 Task: Find connections with filter location Valdemoro with filter topic #engineeringwith filter profile language Potuguese with filter current company UltraTech Cement with filter school SR Engineering College  with filter industry Fabricated Metal Products with filter service category Public Speaking with filter keywords title Makeup Artist
Action: Mouse moved to (549, 68)
Screenshot: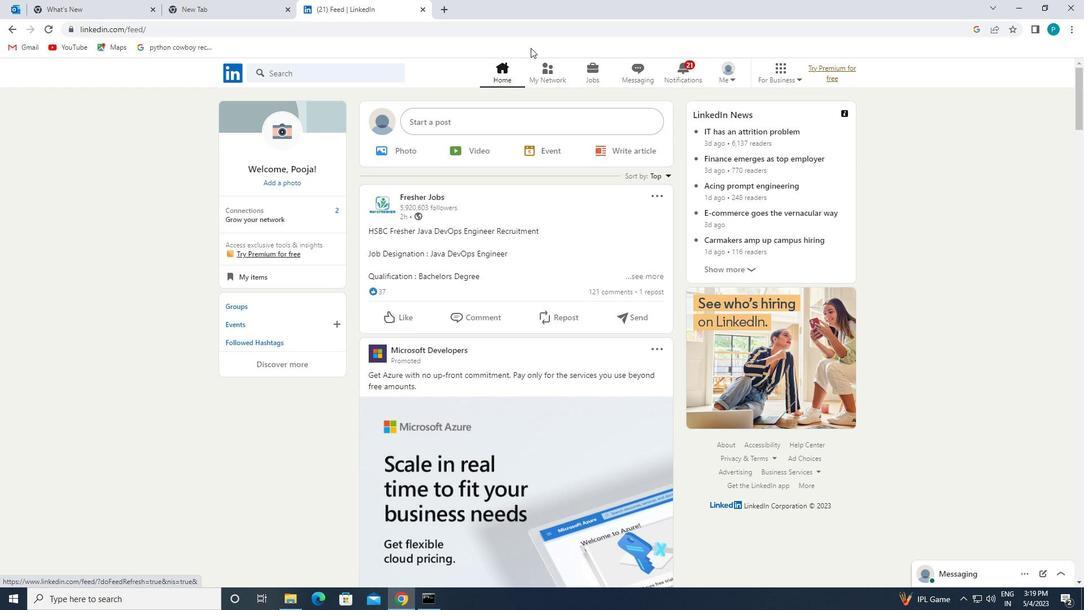 
Action: Mouse pressed left at (549, 68)
Screenshot: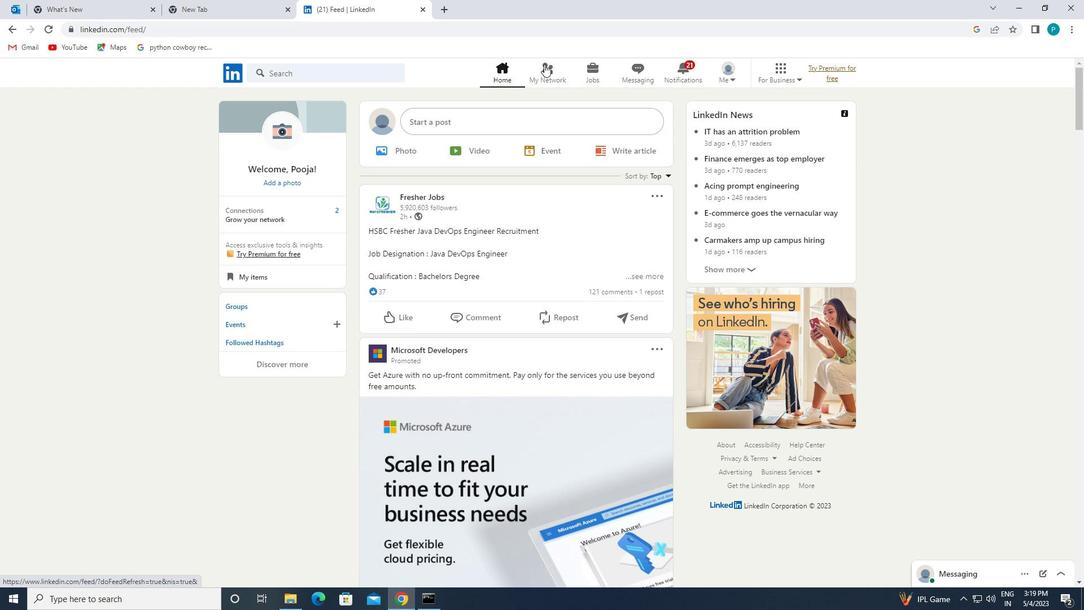 
Action: Mouse moved to (320, 137)
Screenshot: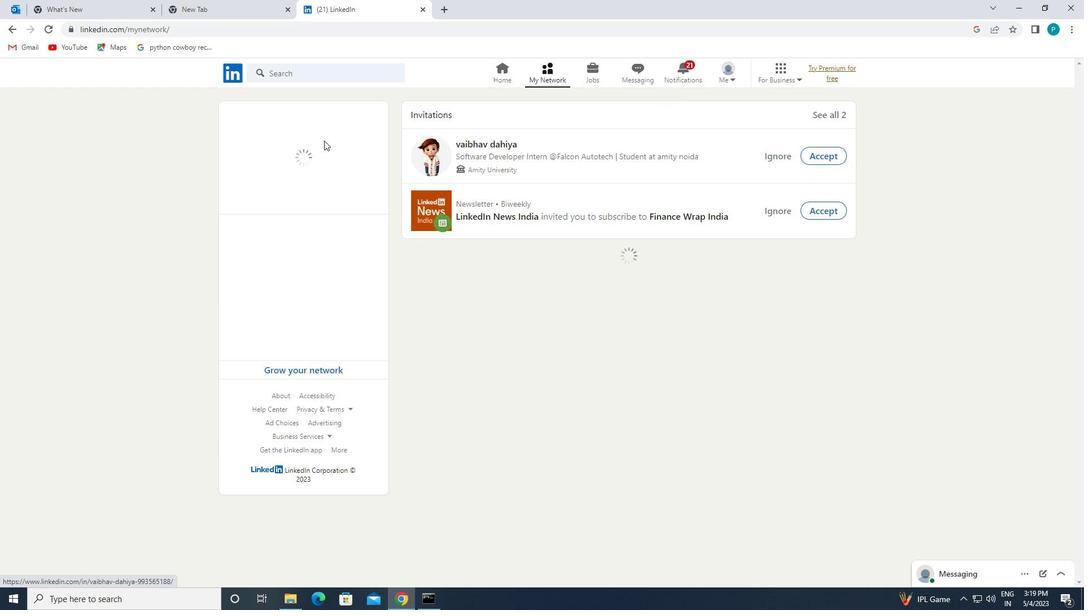 
Action: Mouse pressed left at (320, 137)
Screenshot: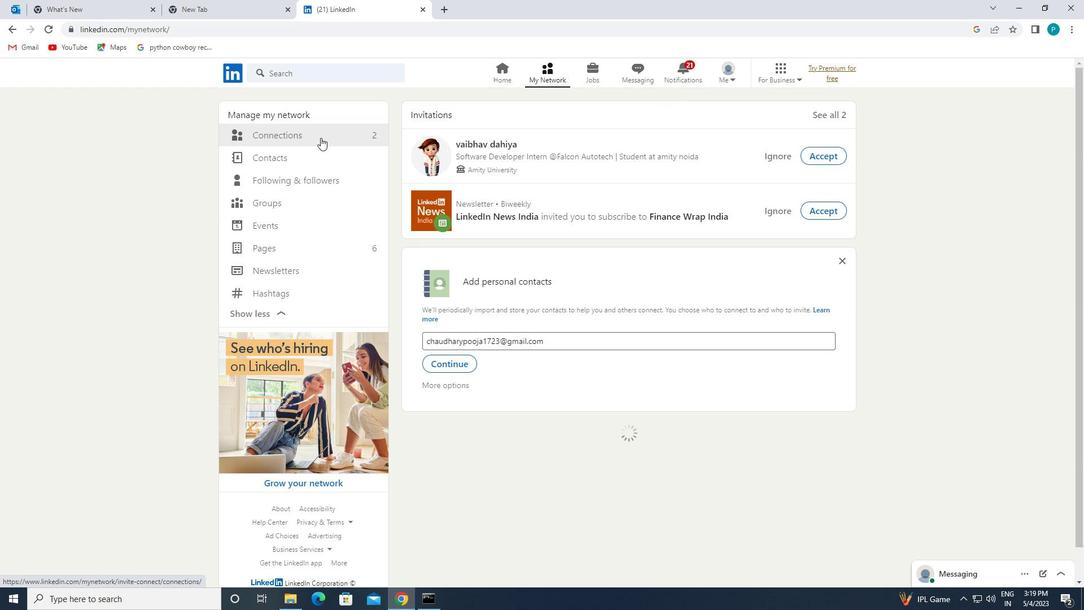 
Action: Mouse moved to (619, 132)
Screenshot: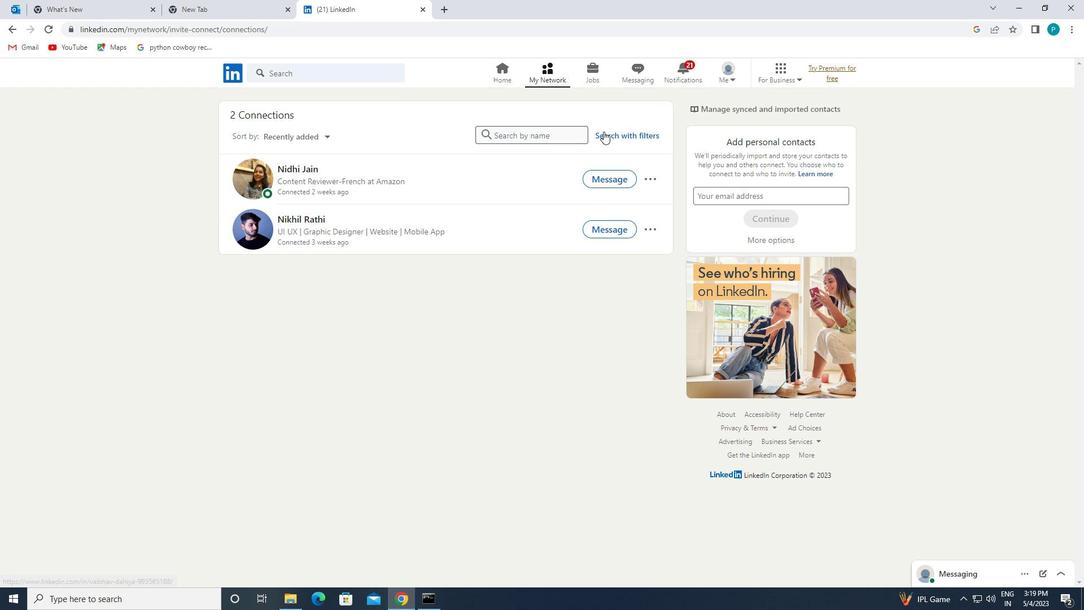 
Action: Mouse pressed left at (619, 132)
Screenshot: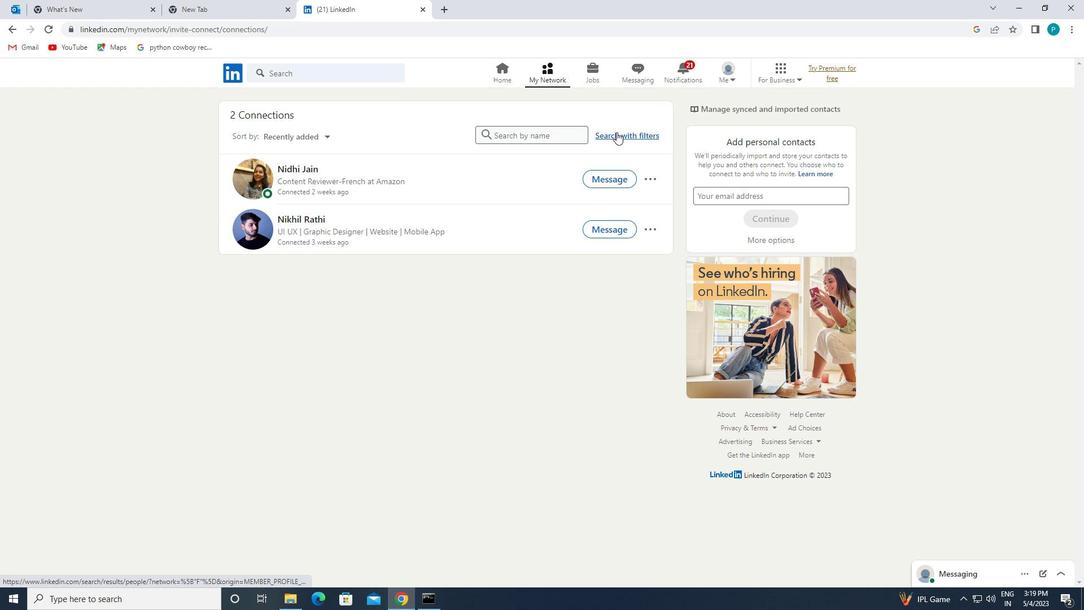 
Action: Mouse moved to (585, 105)
Screenshot: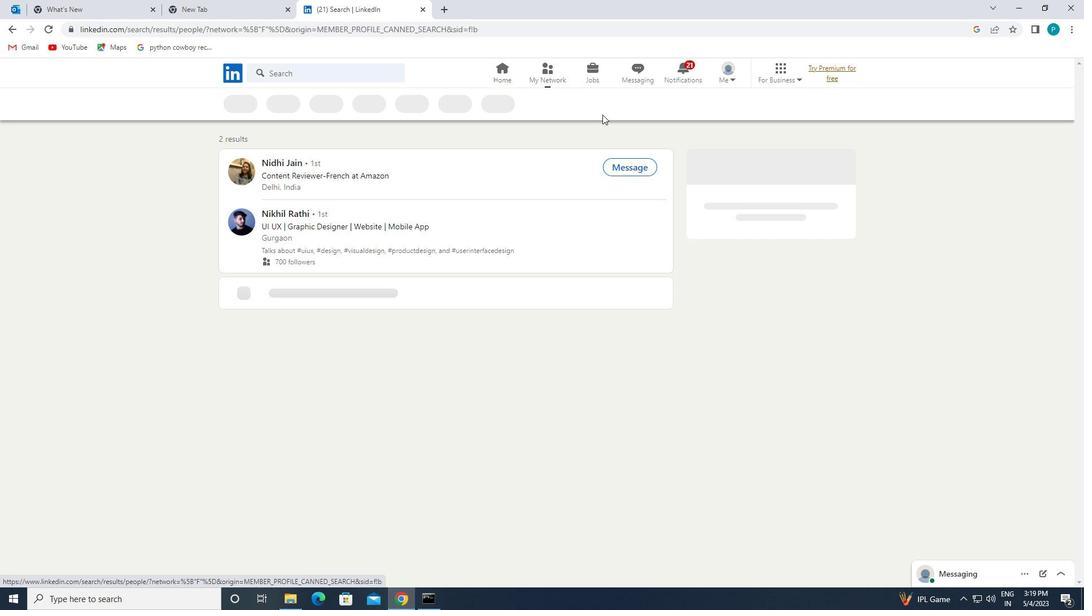 
Action: Mouse pressed left at (585, 105)
Screenshot: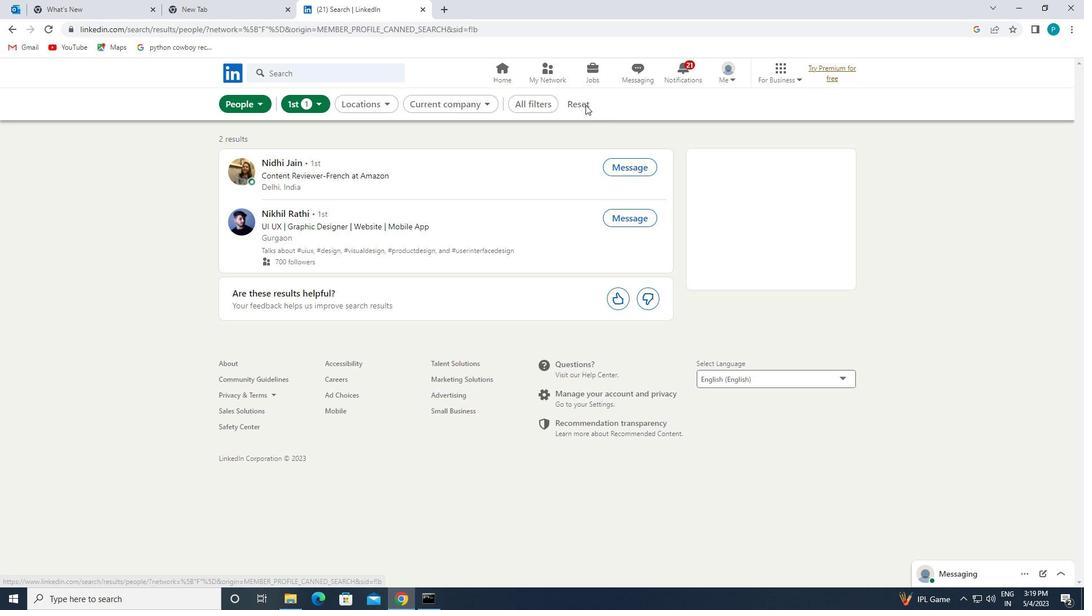 
Action: Mouse moved to (574, 101)
Screenshot: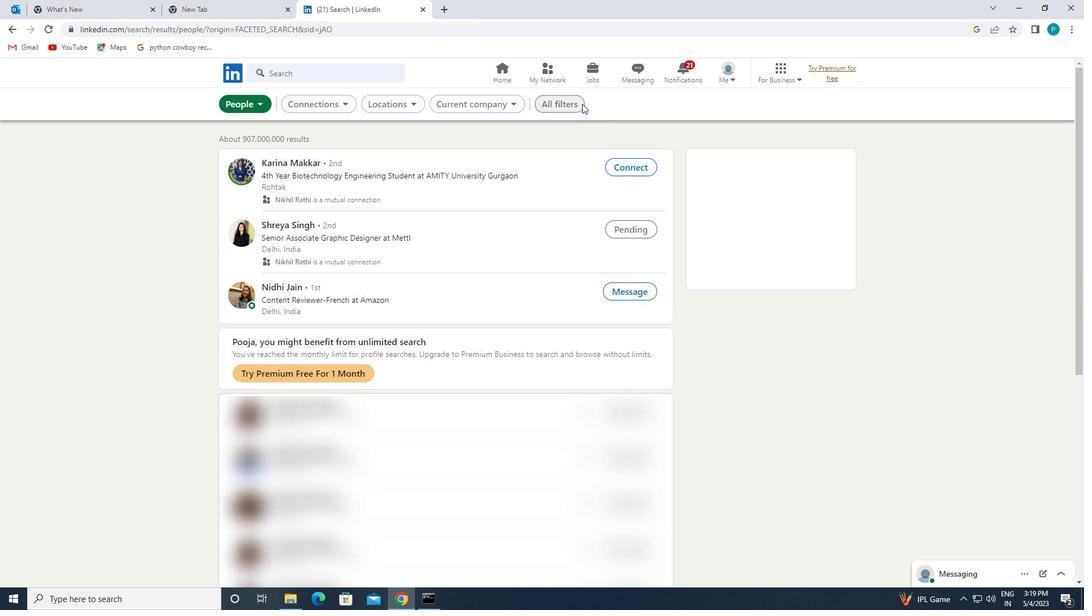 
Action: Mouse pressed left at (574, 101)
Screenshot: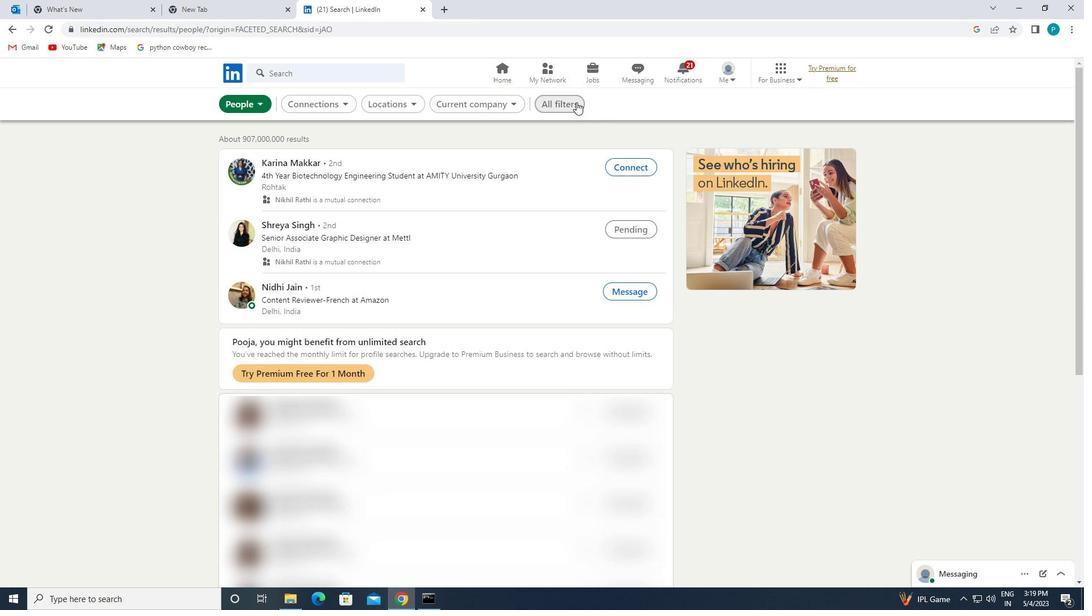 
Action: Mouse moved to (940, 258)
Screenshot: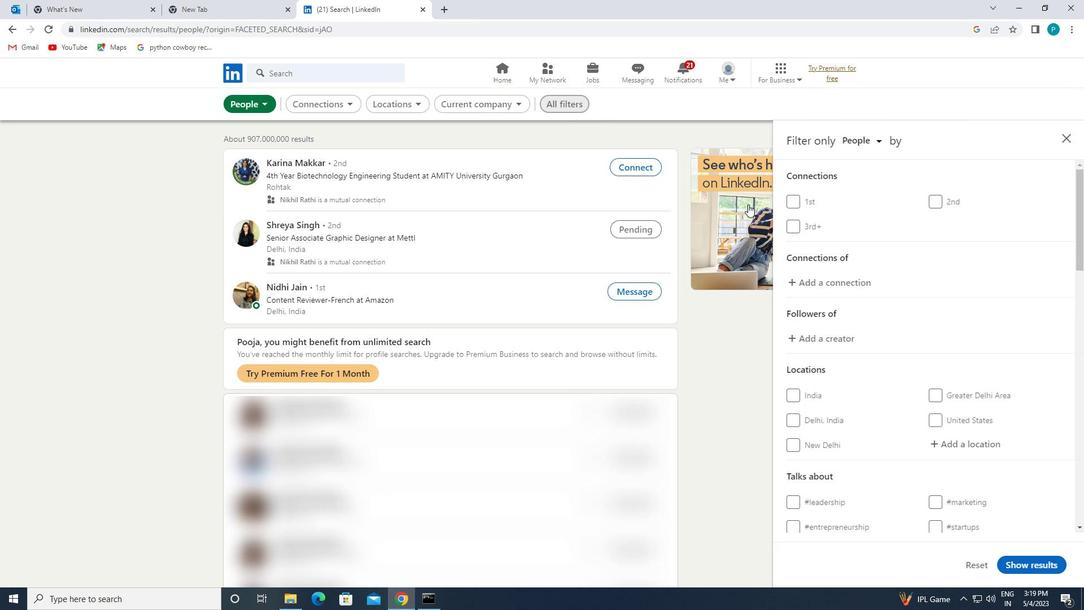
Action: Mouse scrolled (940, 258) with delta (0, 0)
Screenshot: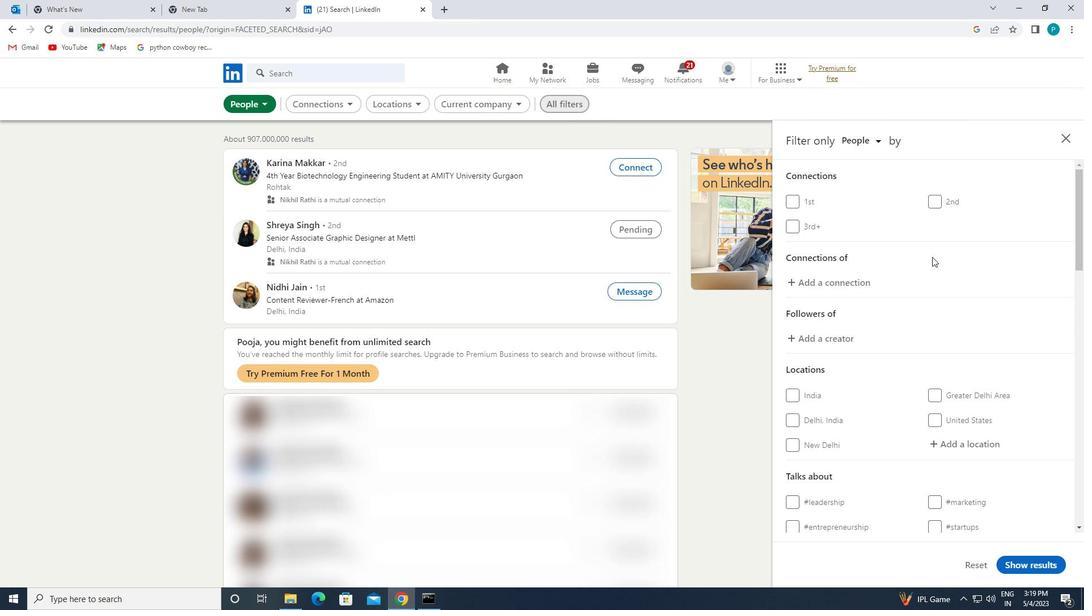 
Action: Mouse scrolled (940, 258) with delta (0, 0)
Screenshot: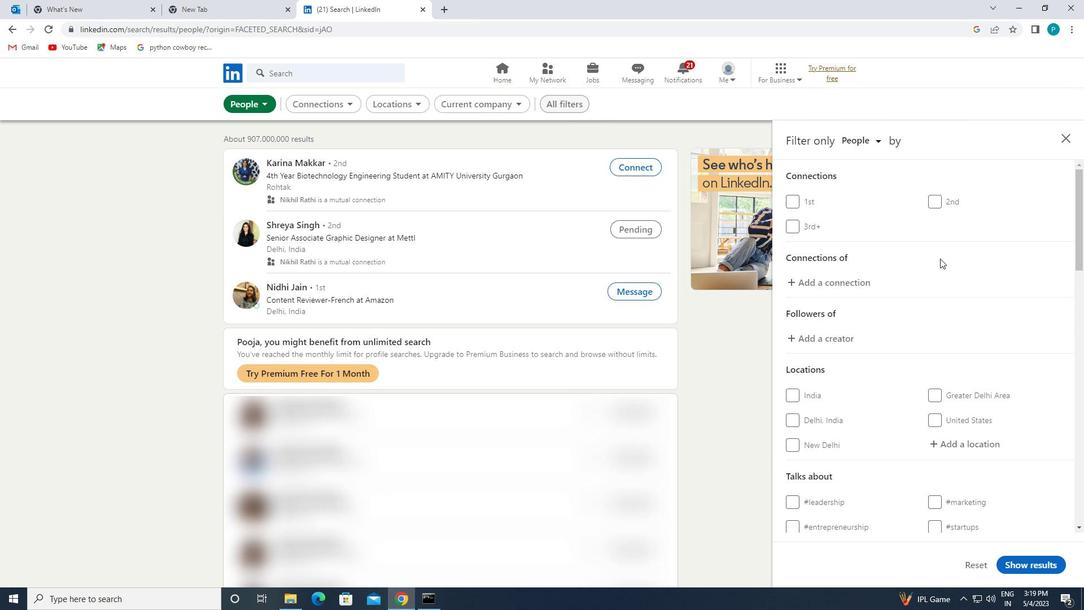 
Action: Mouse moved to (969, 333)
Screenshot: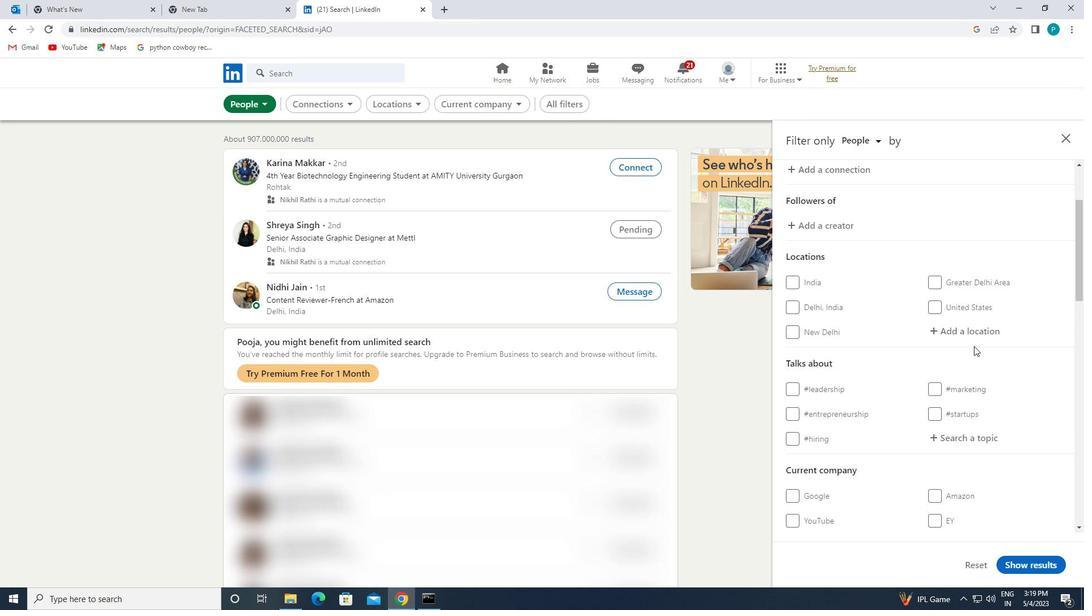 
Action: Mouse pressed left at (969, 333)
Screenshot: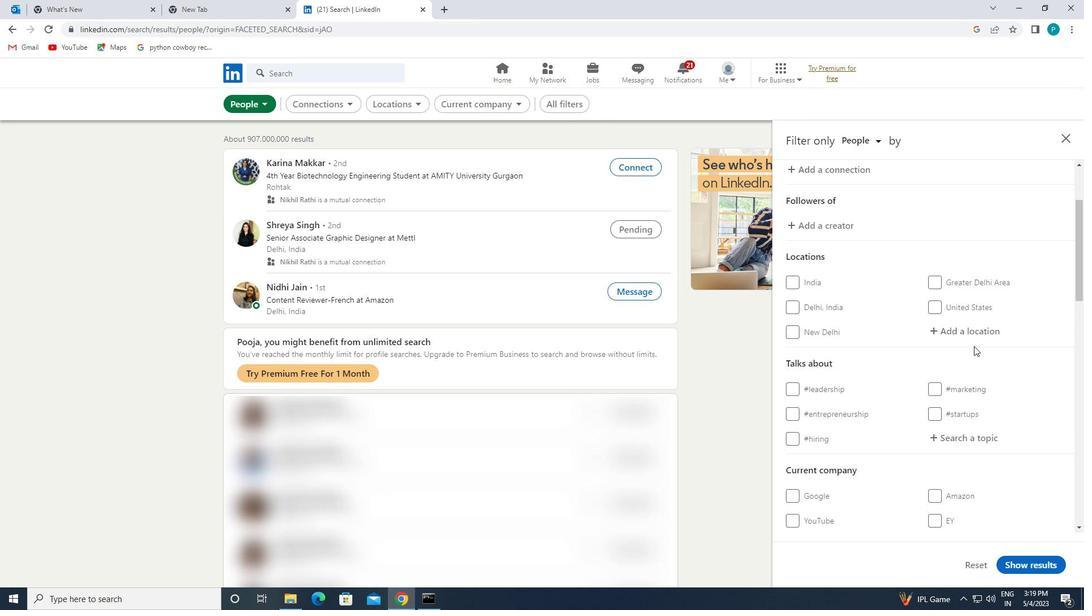 
Action: Mouse moved to (962, 328)
Screenshot: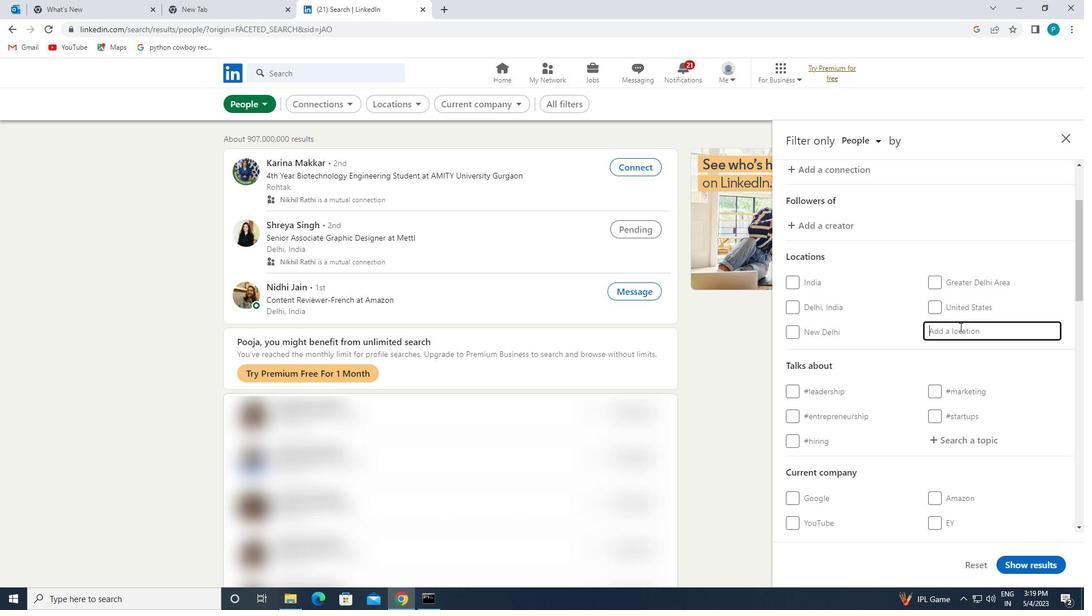 
Action: Key pressed <Key.caps_lock>v<Key.caps_lock>aldemoro
Screenshot: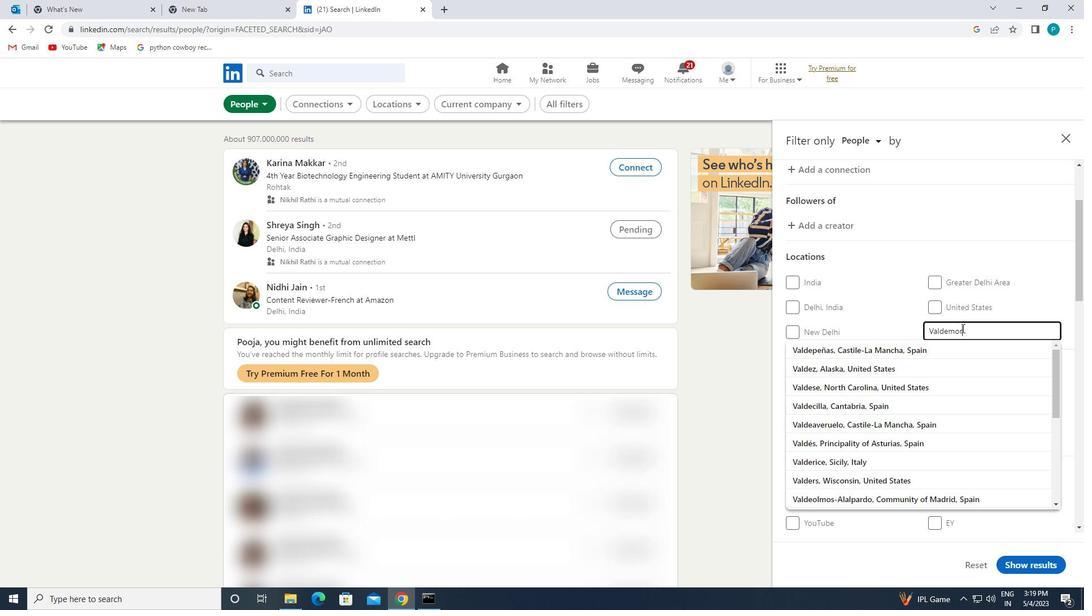 
Action: Mouse moved to (915, 348)
Screenshot: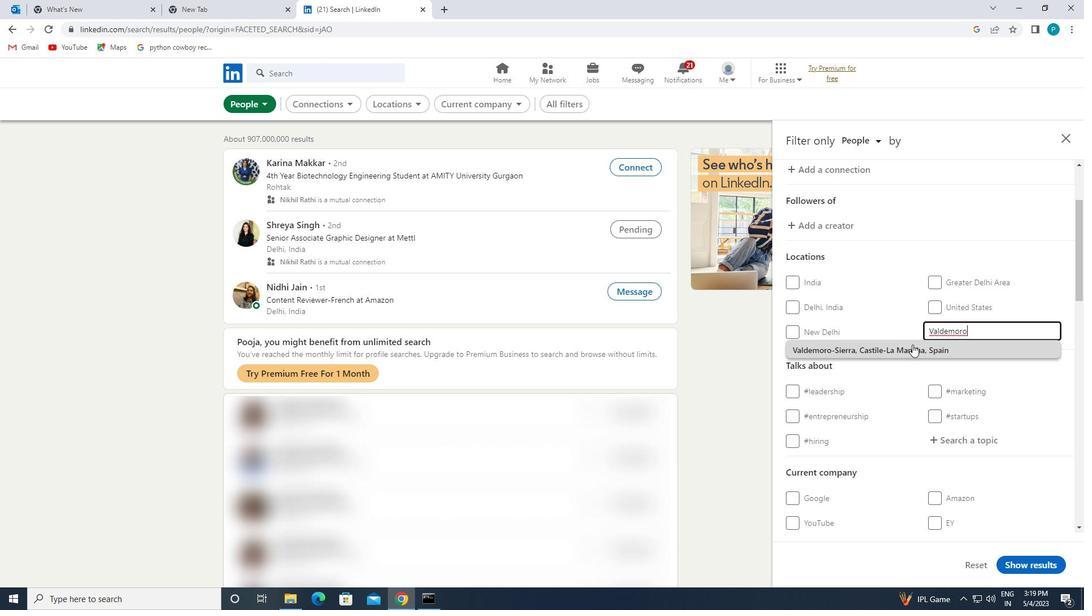 
Action: Mouse pressed left at (915, 348)
Screenshot: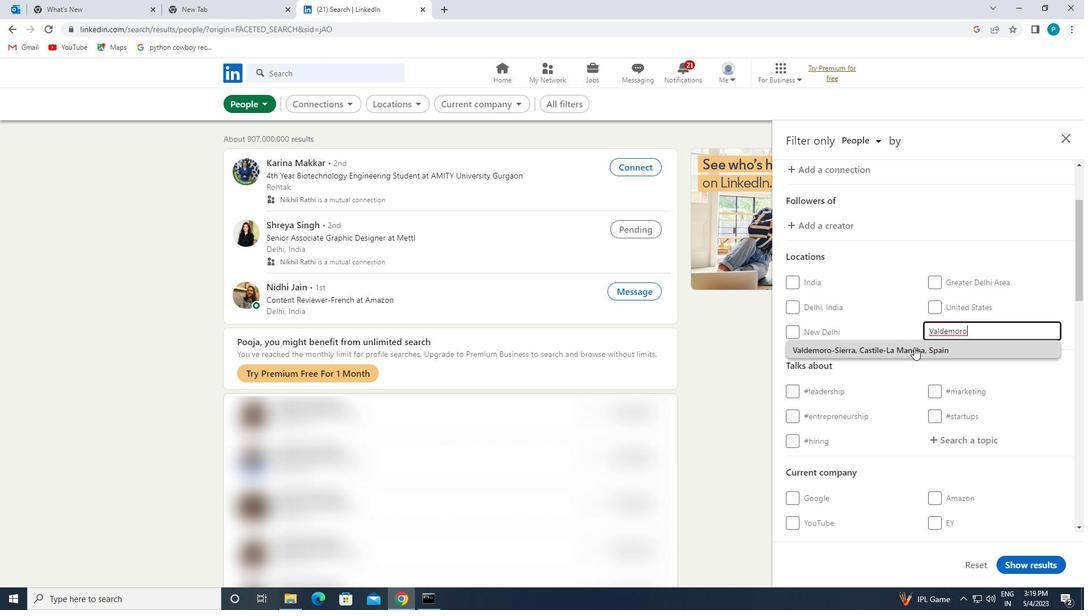 
Action: Mouse moved to (948, 368)
Screenshot: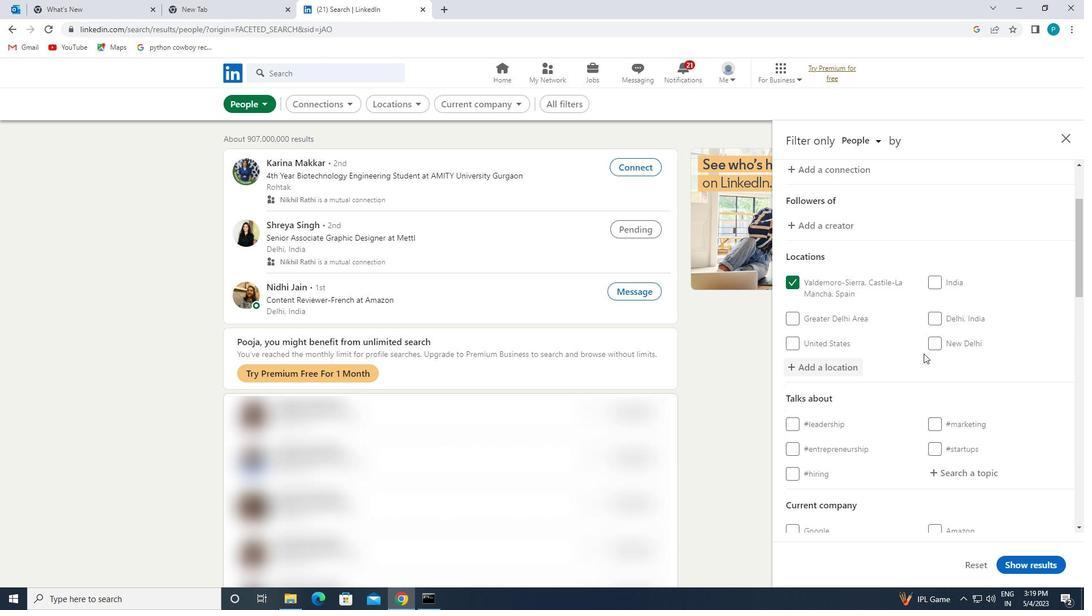 
Action: Mouse scrolled (948, 368) with delta (0, 0)
Screenshot: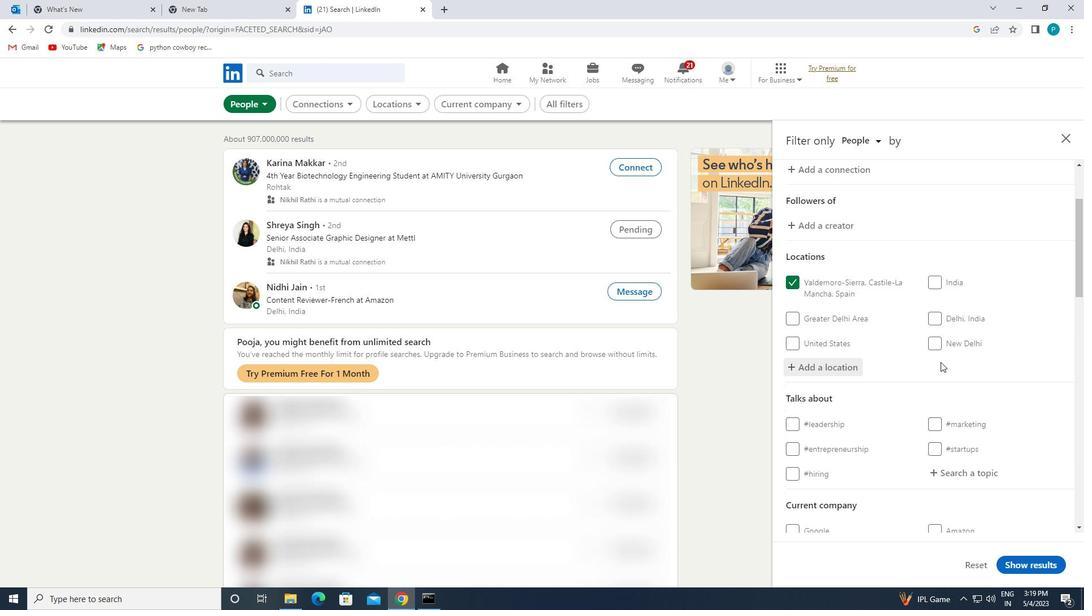 
Action: Mouse scrolled (948, 368) with delta (0, 0)
Screenshot: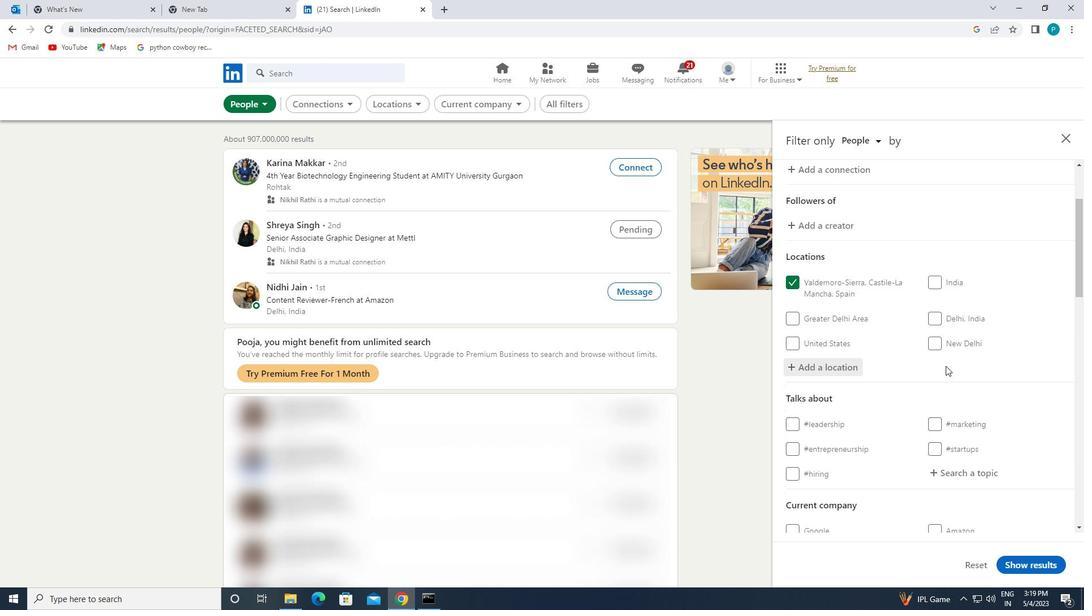 
Action: Mouse moved to (950, 358)
Screenshot: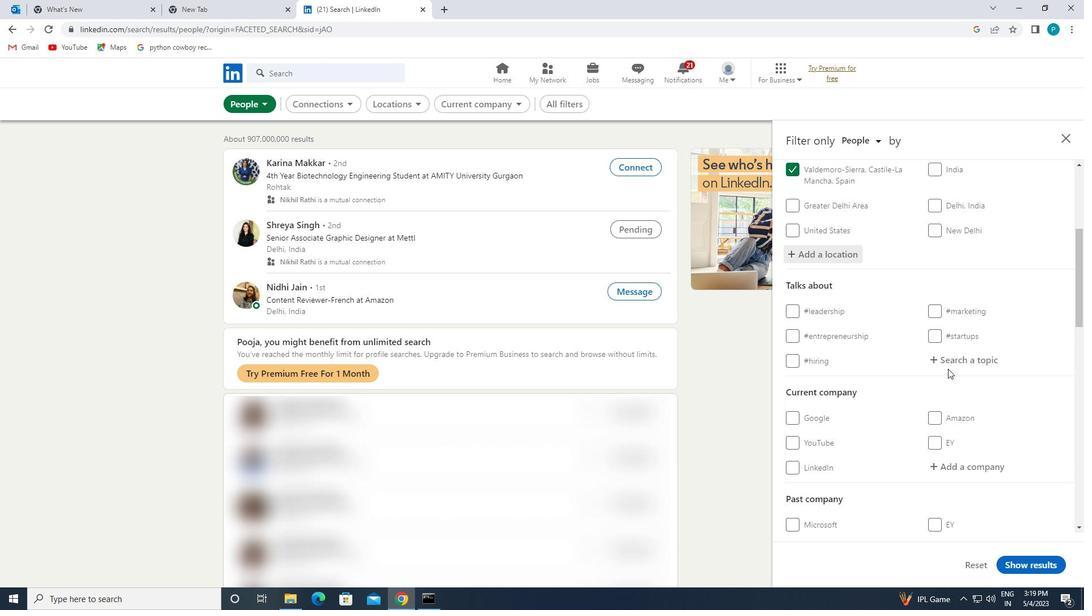
Action: Mouse pressed left at (950, 358)
Screenshot: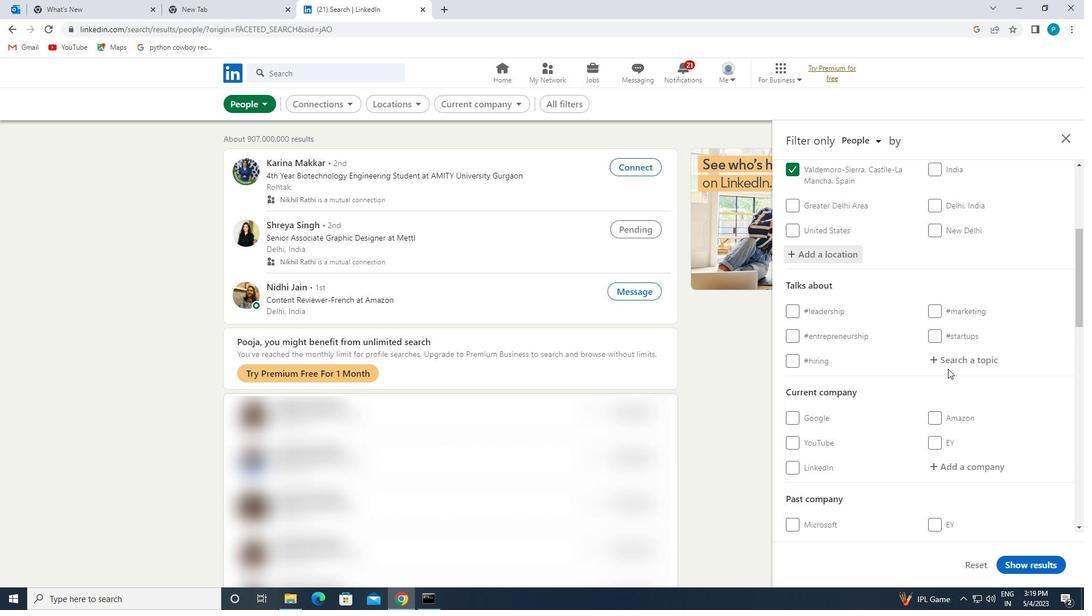 
Action: Mouse moved to (951, 358)
Screenshot: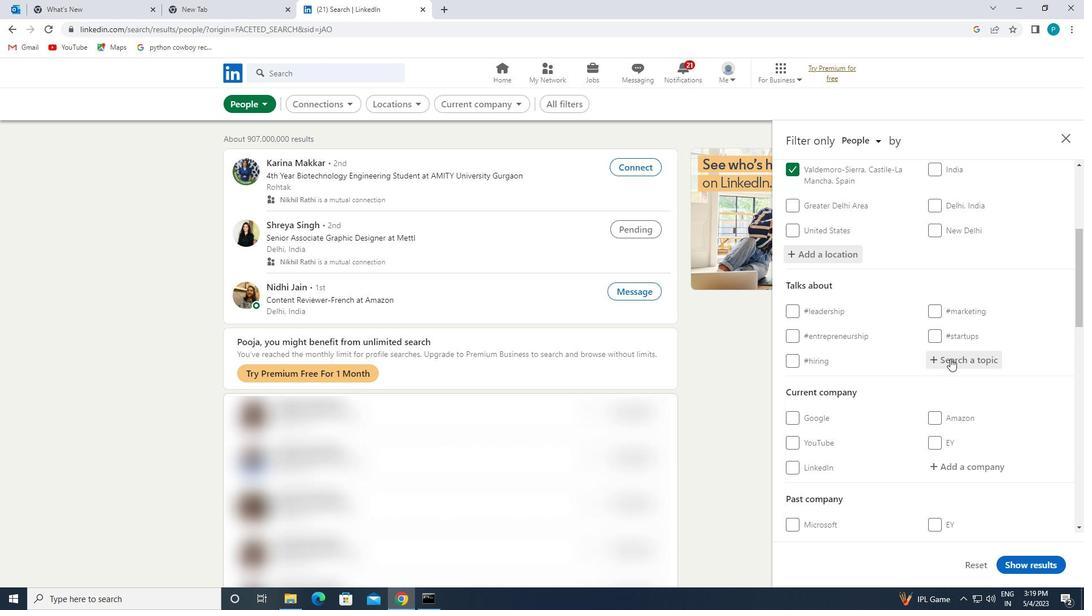 
Action: Key pressed <Key.shift>#<Key.caps_lock>E<Key.caps_lock><Key.backspace>ENGINEERING
Screenshot: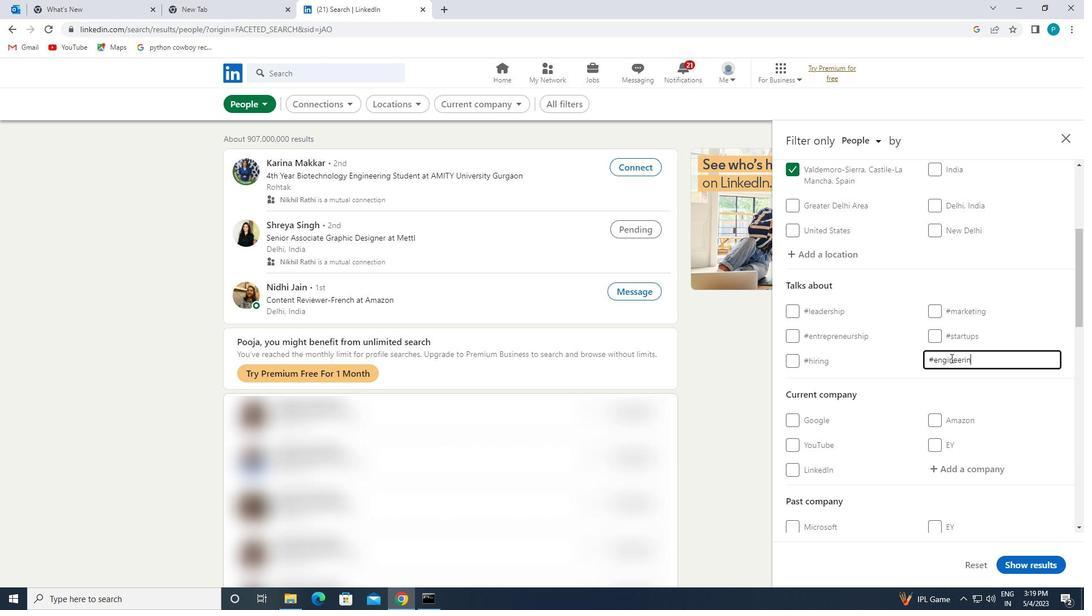 
Action: Mouse moved to (936, 392)
Screenshot: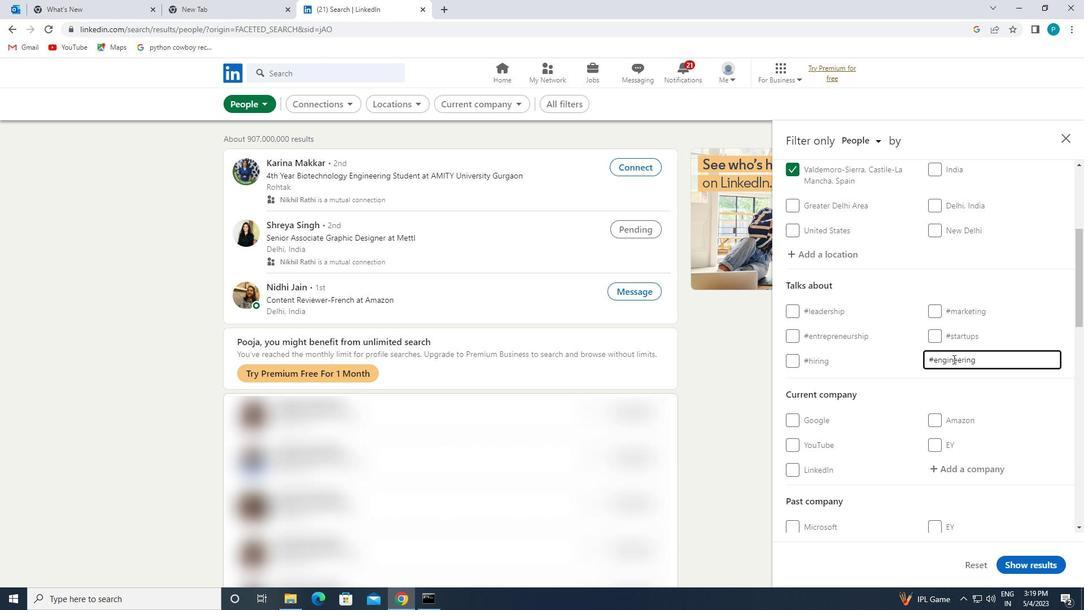 
Action: Mouse scrolled (936, 391) with delta (0, 0)
Screenshot: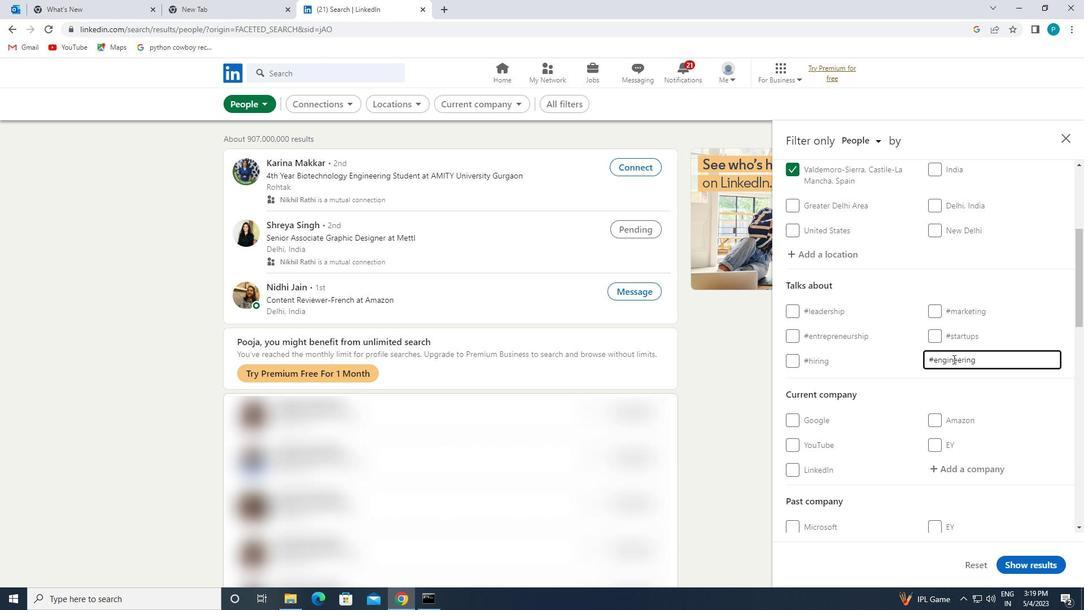 
Action: Mouse scrolled (936, 391) with delta (0, 0)
Screenshot: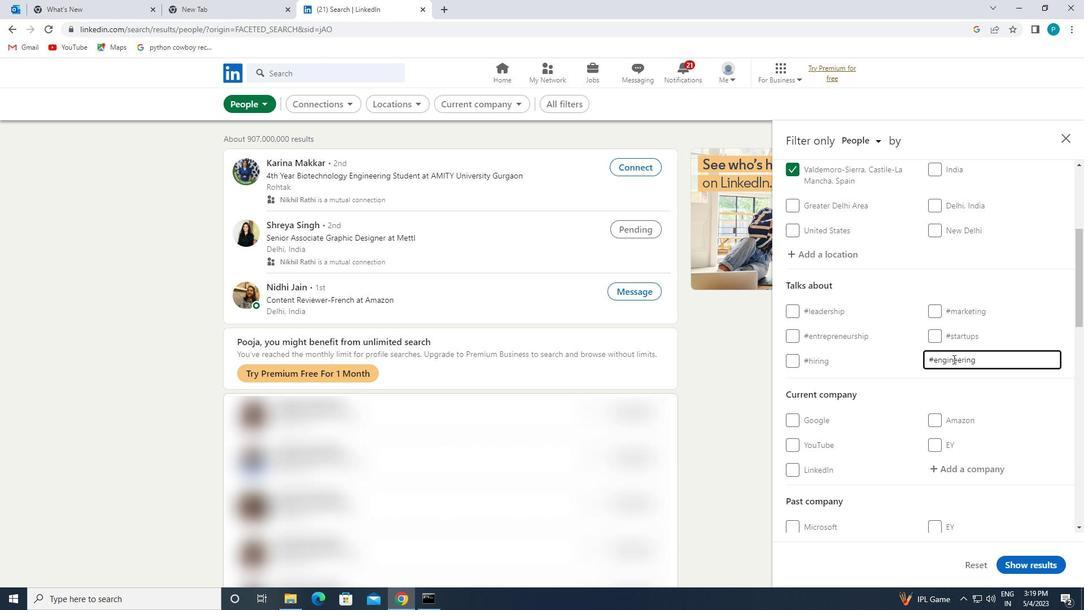 
Action: Mouse scrolled (936, 391) with delta (0, 0)
Screenshot: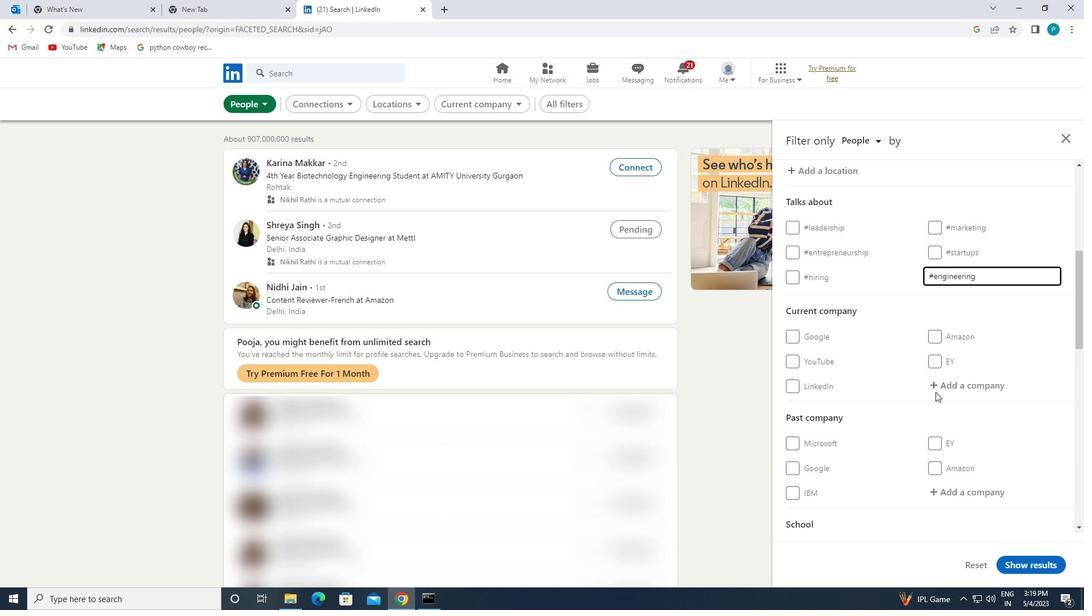 
Action: Mouse scrolled (936, 391) with delta (0, 0)
Screenshot: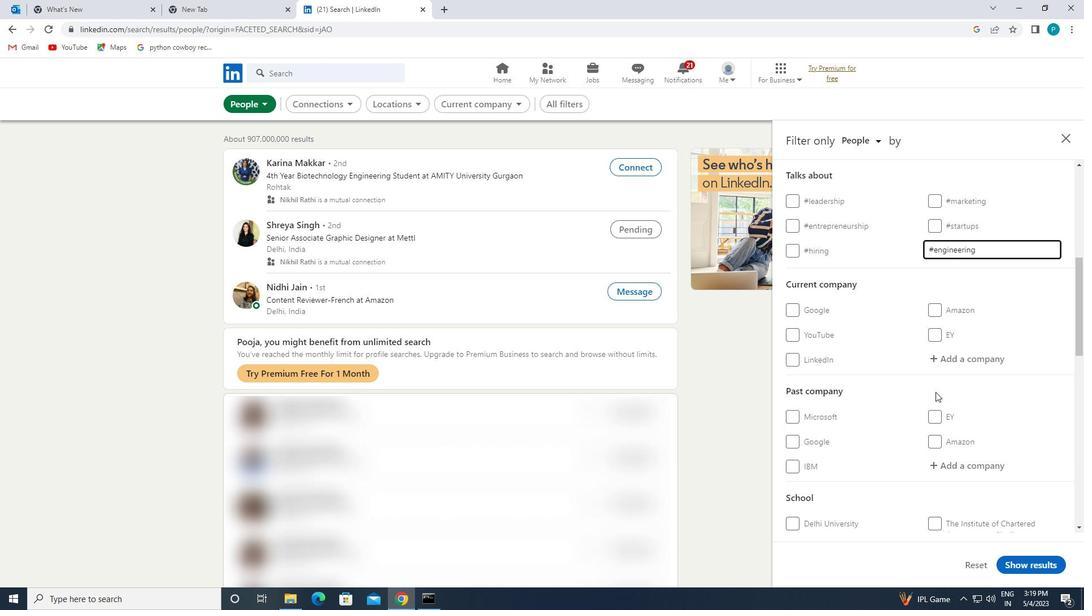 
Action: Mouse scrolled (936, 391) with delta (0, 0)
Screenshot: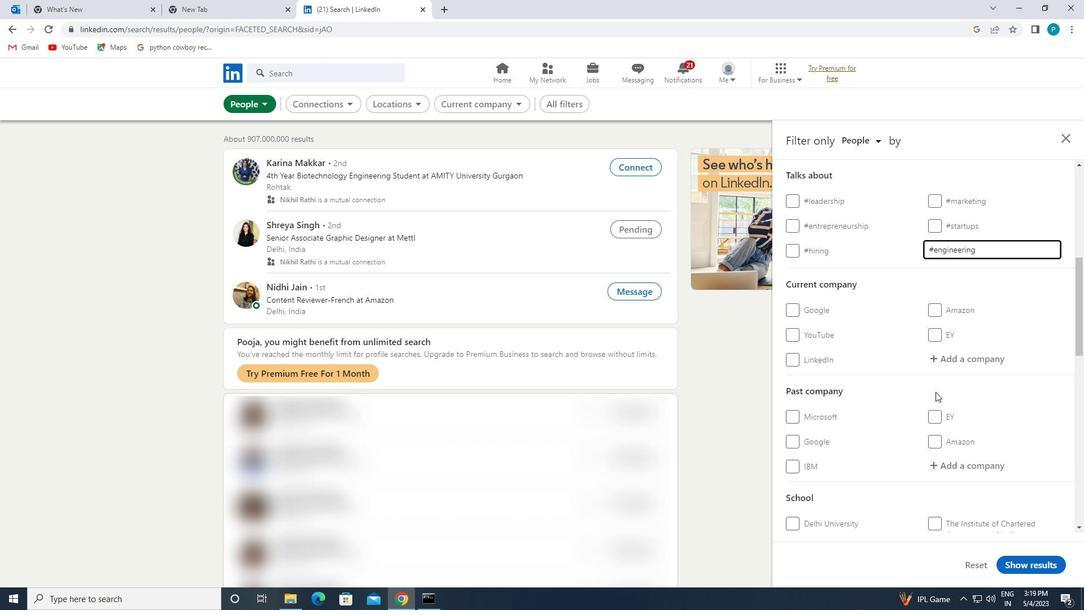
Action: Mouse moved to (940, 434)
Screenshot: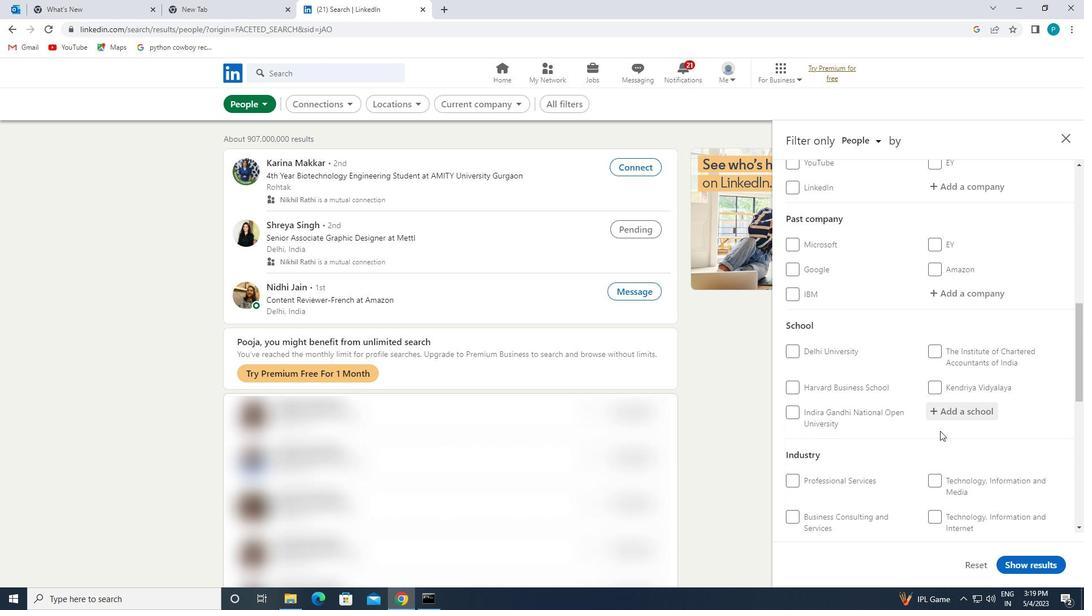 
Action: Mouse scrolled (940, 433) with delta (0, 0)
Screenshot: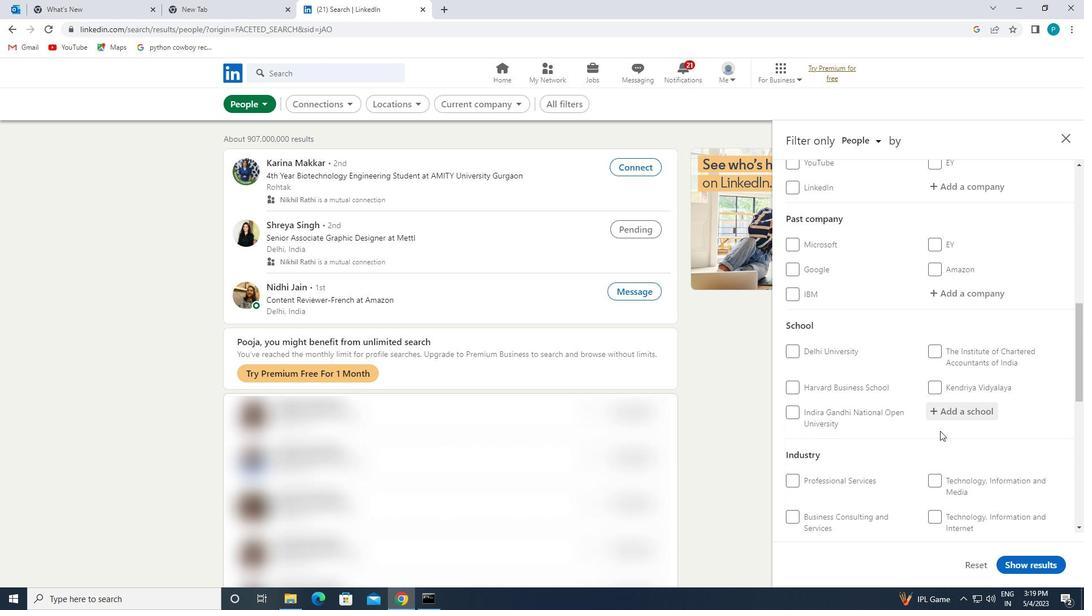 
Action: Mouse scrolled (940, 433) with delta (0, 0)
Screenshot: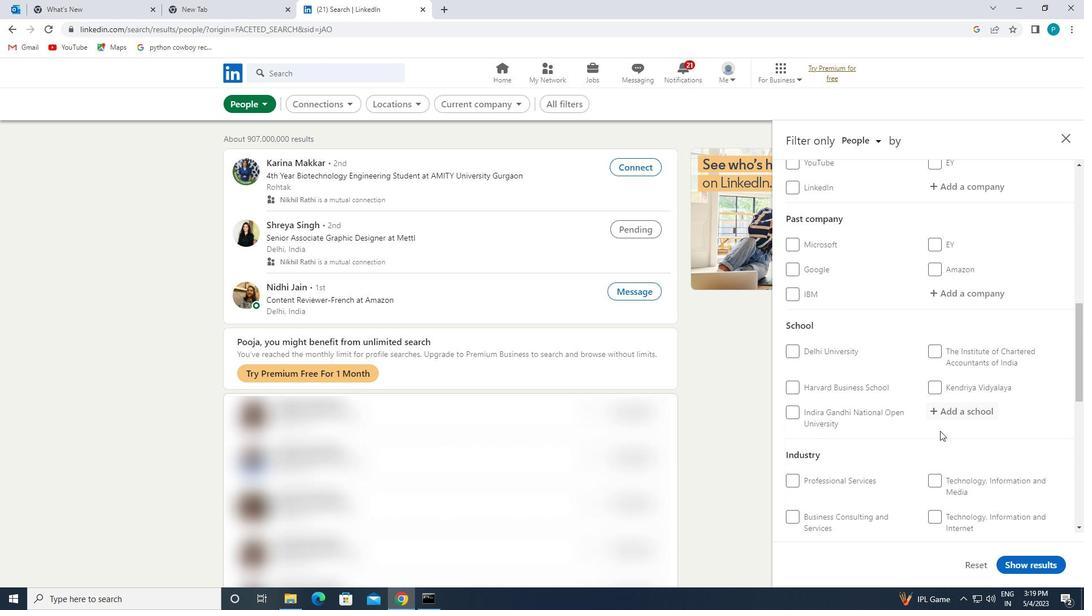 
Action: Mouse moved to (943, 453)
Screenshot: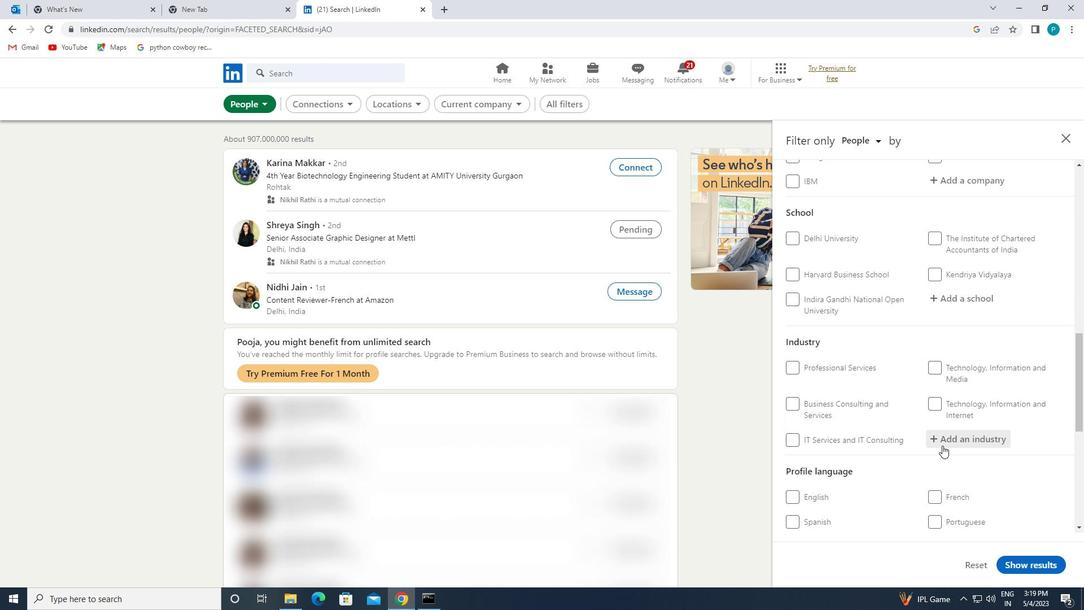 
Action: Mouse scrolled (943, 453) with delta (0, 0)
Screenshot: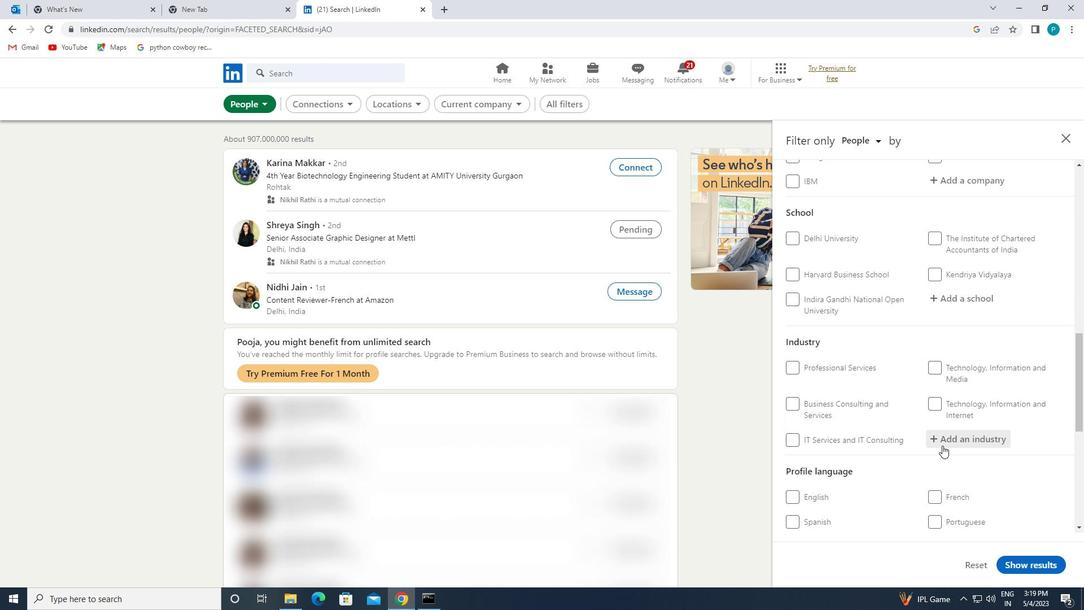 
Action: Mouse moved to (943, 454)
Screenshot: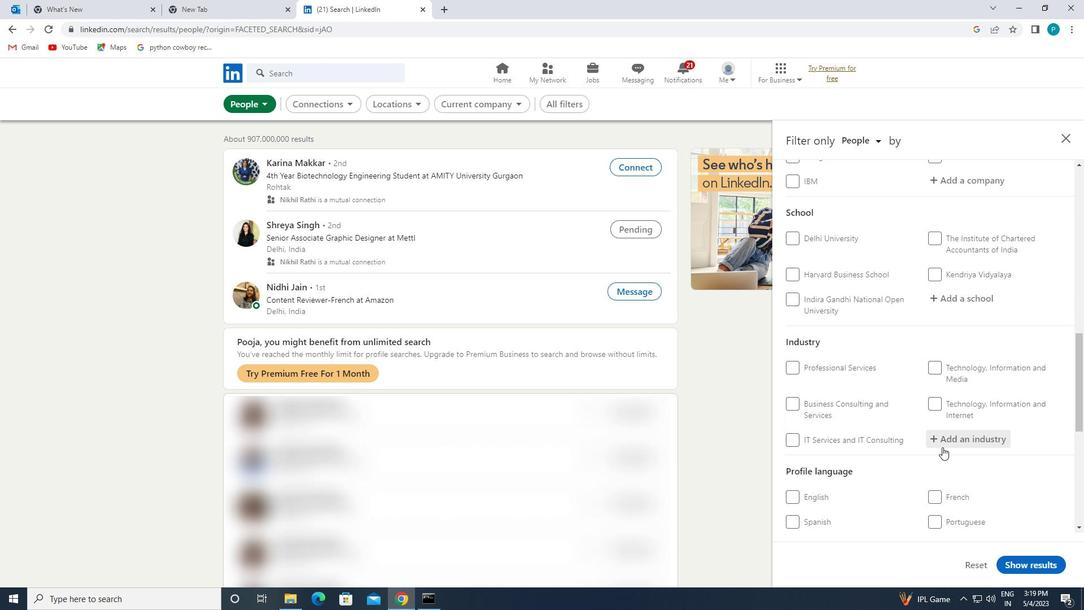 
Action: Mouse scrolled (943, 453) with delta (0, 0)
Screenshot: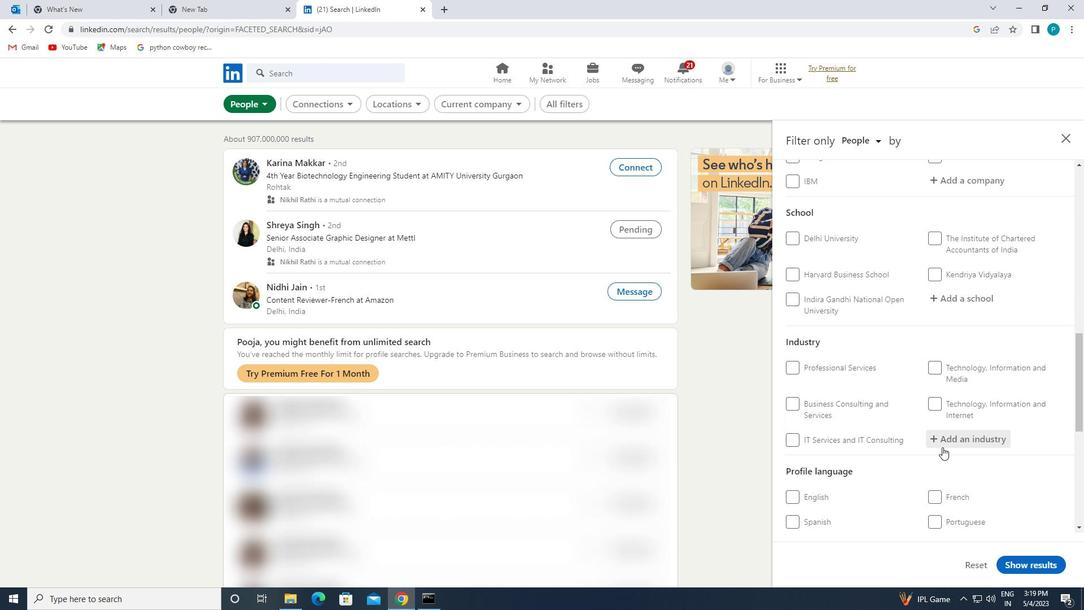 
Action: Mouse moved to (938, 407)
Screenshot: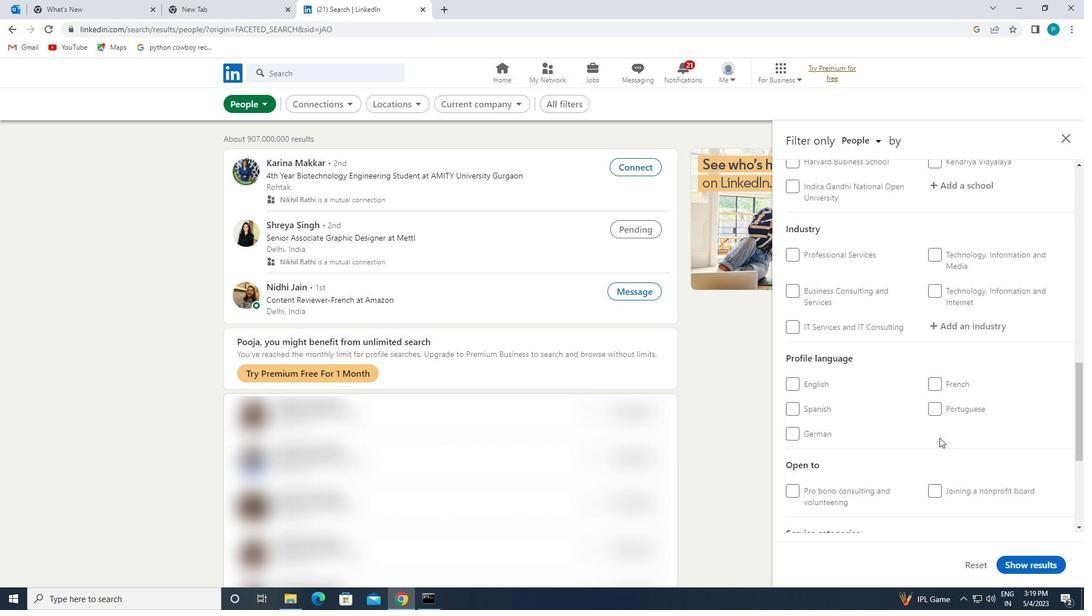 
Action: Mouse pressed left at (938, 407)
Screenshot: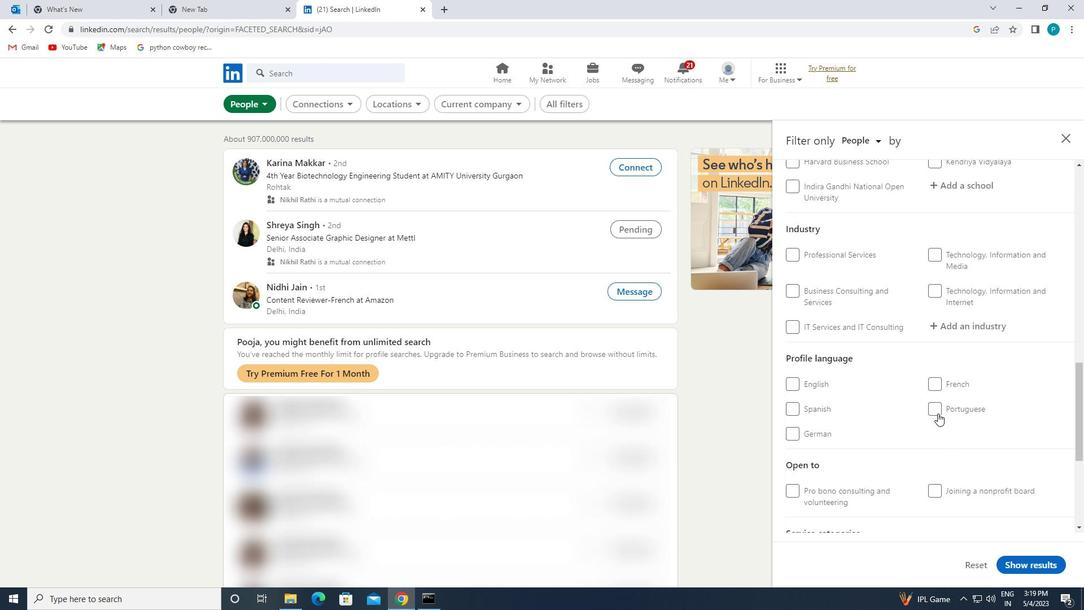 
Action: Mouse moved to (949, 407)
Screenshot: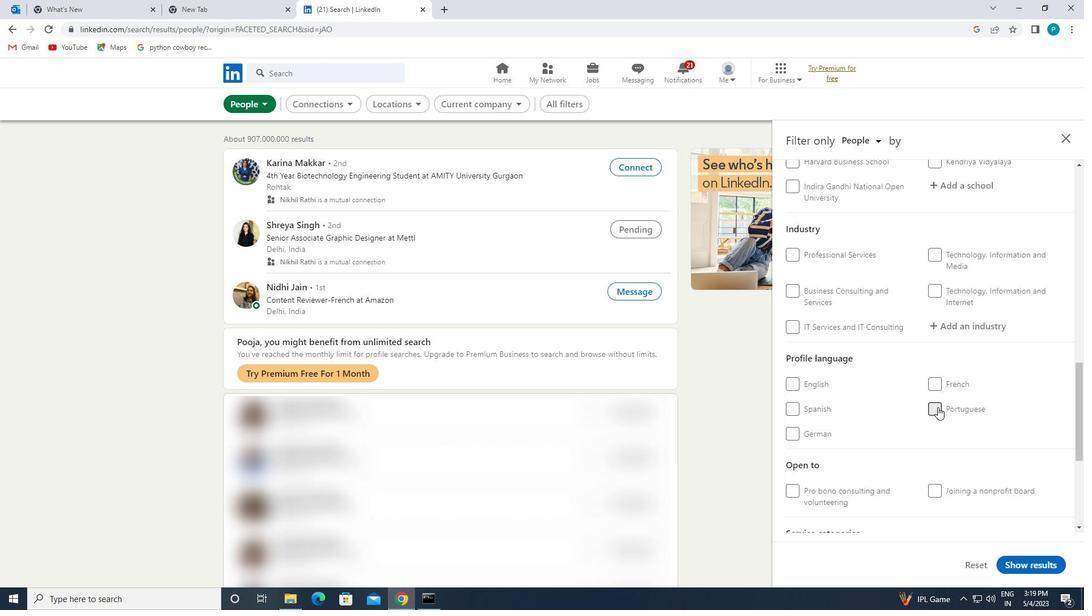 
Action: Mouse scrolled (949, 407) with delta (0, 0)
Screenshot: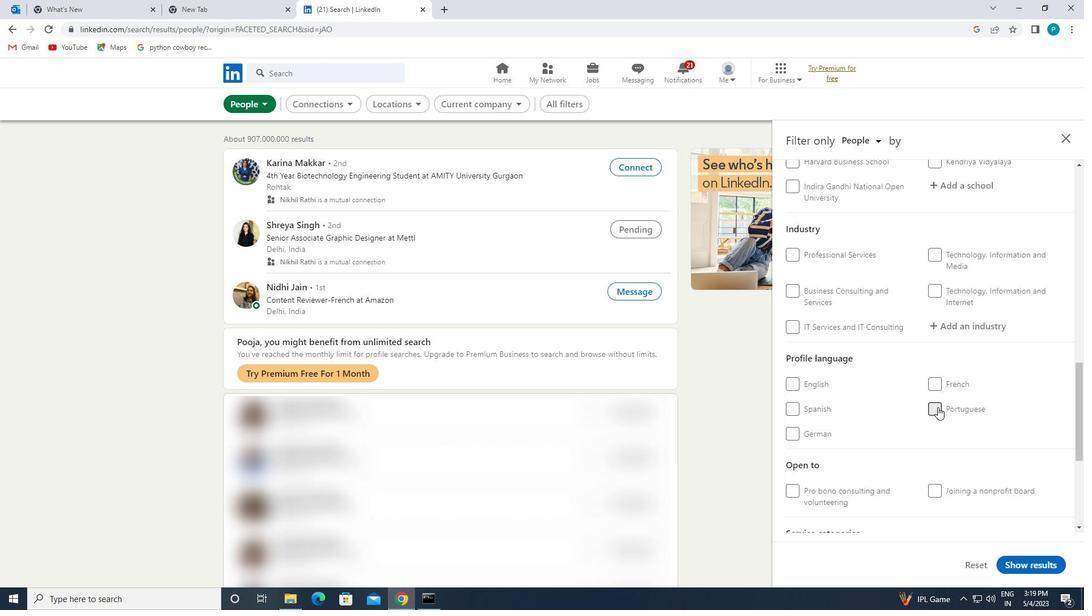 
Action: Mouse scrolled (949, 407) with delta (0, 0)
Screenshot: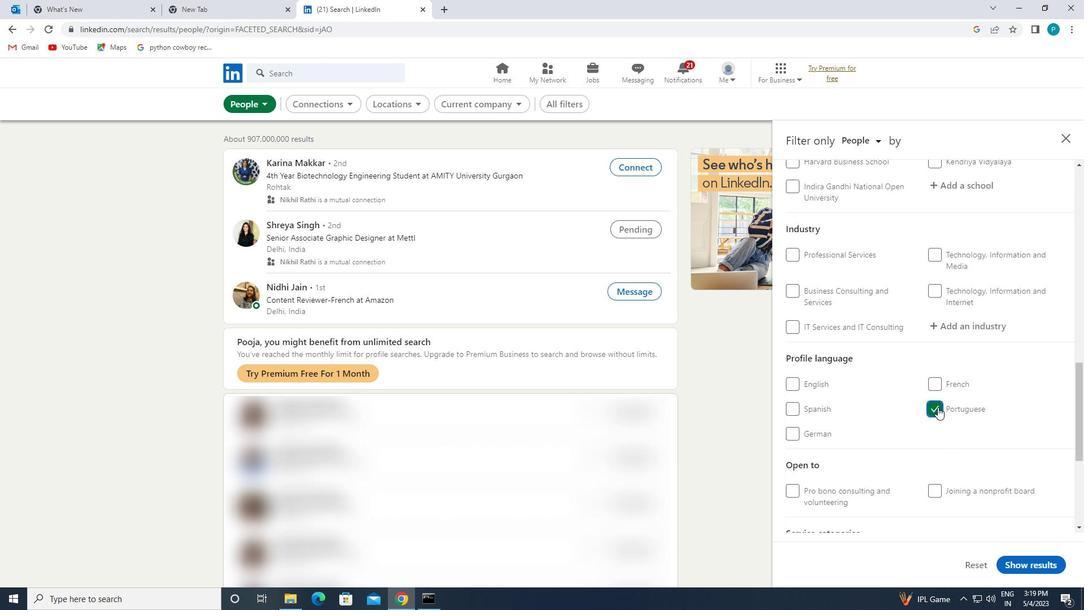 
Action: Mouse scrolled (949, 407) with delta (0, 0)
Screenshot: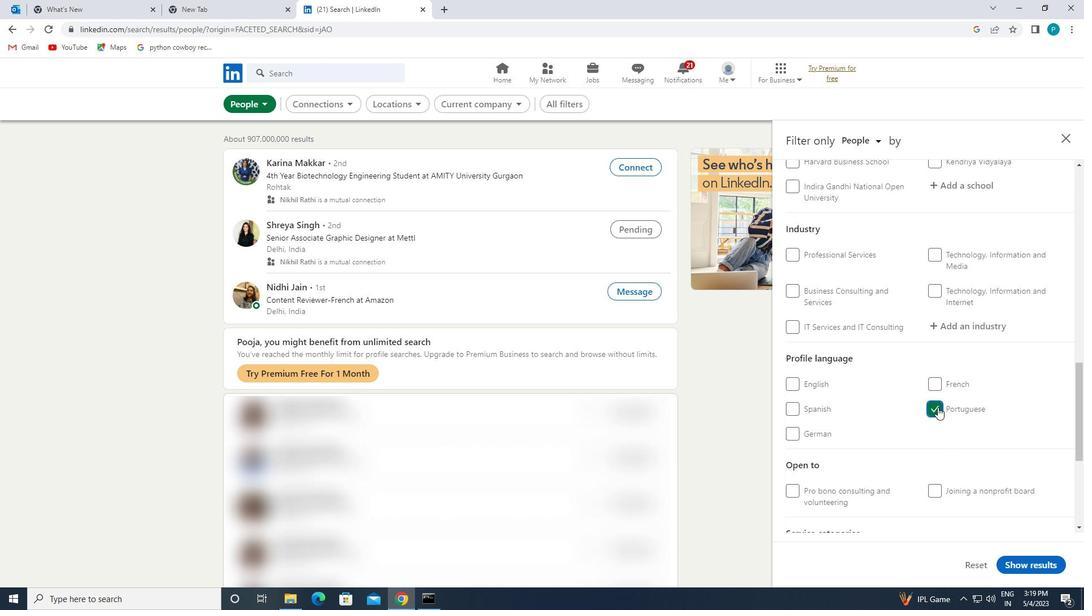 
Action: Mouse scrolled (949, 407) with delta (0, 0)
Screenshot: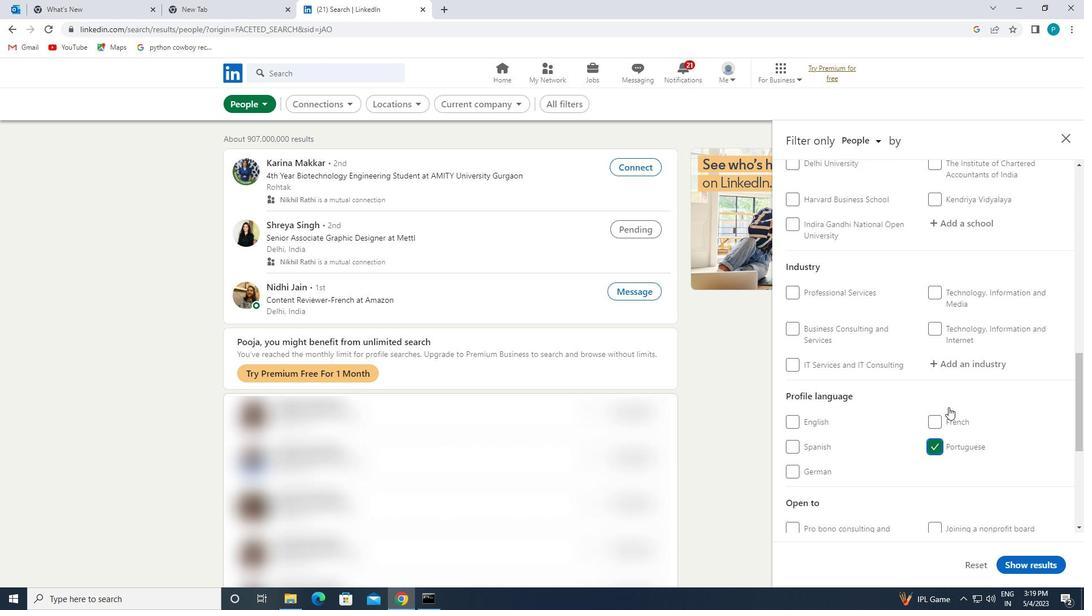 
Action: Mouse moved to (949, 406)
Screenshot: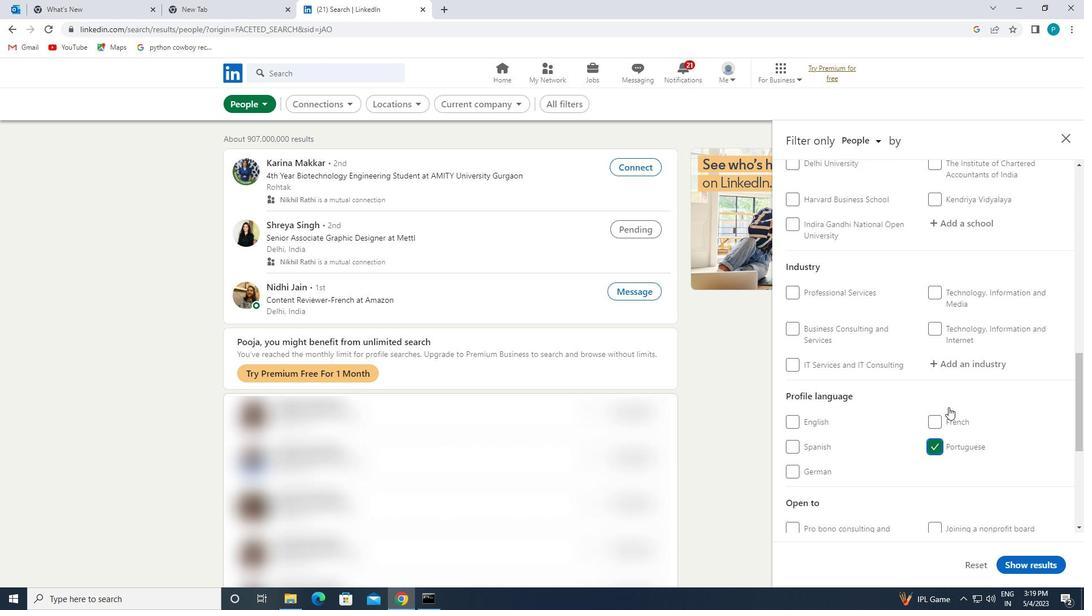 
Action: Mouse scrolled (949, 407) with delta (0, 0)
Screenshot: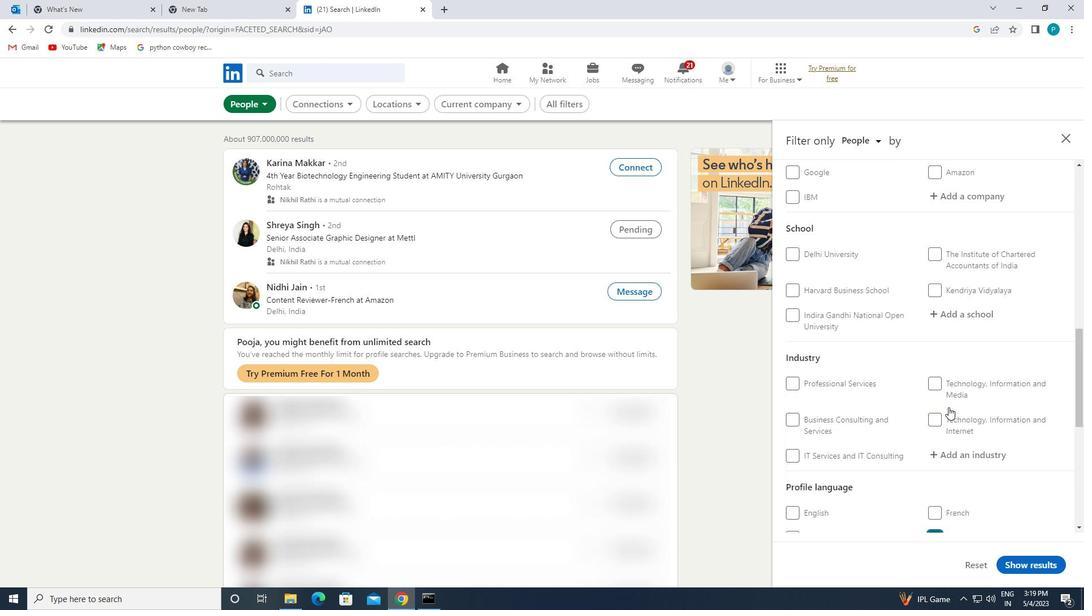 
Action: Mouse scrolled (949, 407) with delta (0, 0)
Screenshot: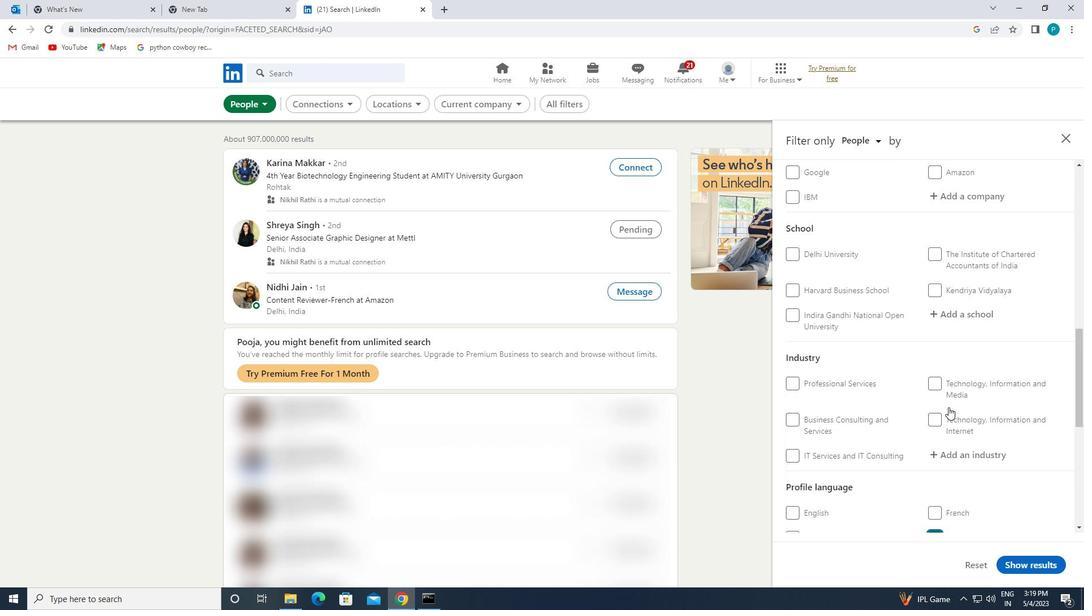 
Action: Mouse scrolled (949, 407) with delta (0, 0)
Screenshot: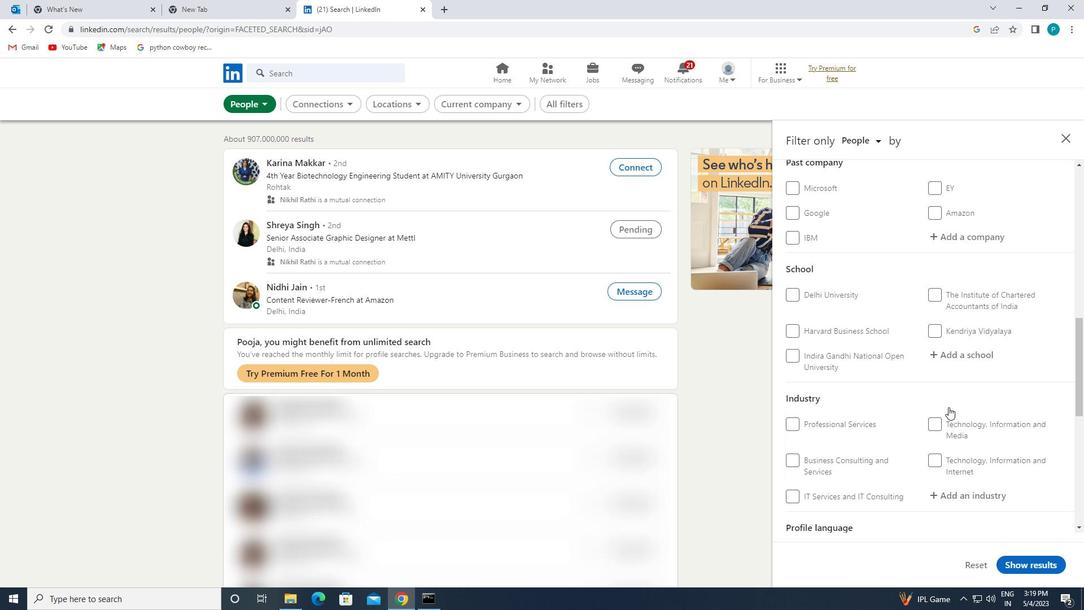 
Action: Mouse moved to (944, 358)
Screenshot: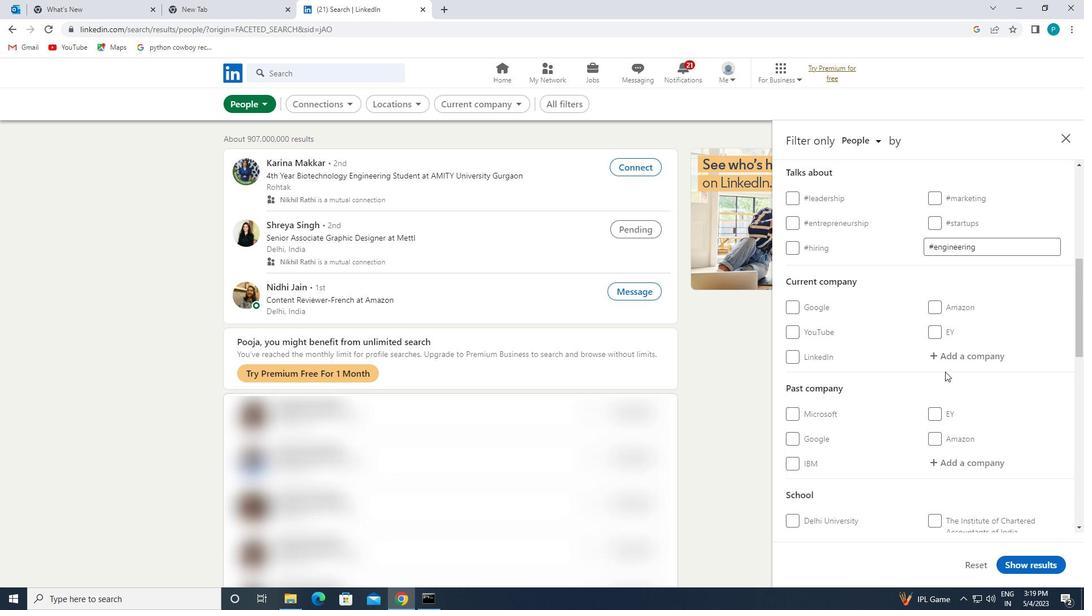 
Action: Mouse pressed left at (944, 358)
Screenshot: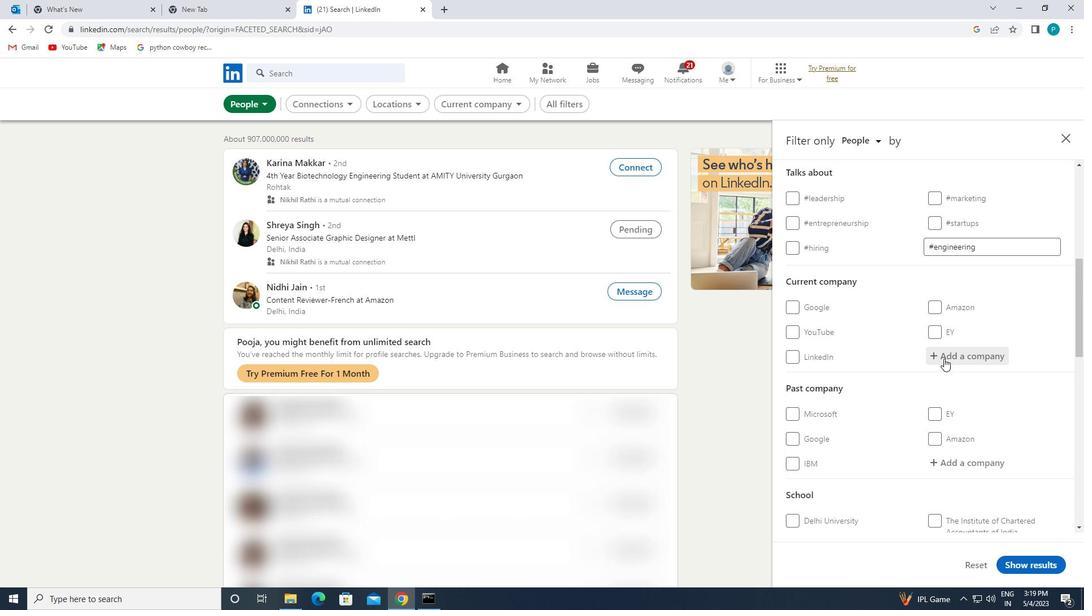 
Action: Mouse moved to (944, 358)
Screenshot: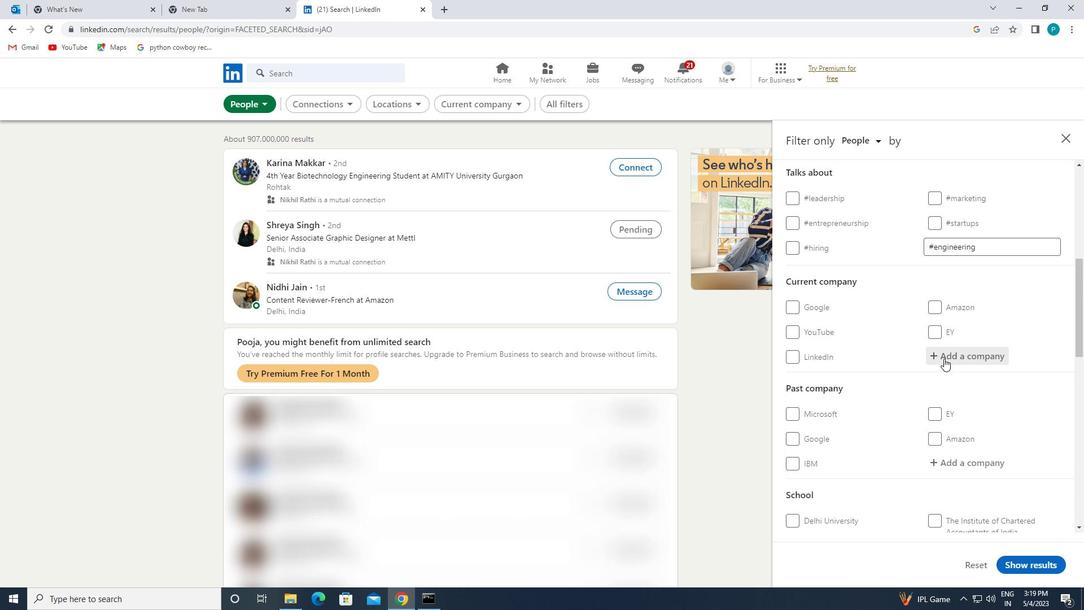 
Action: Key pressed <Key.caps_lock>U<Key.caps_lock>LTRA
Screenshot: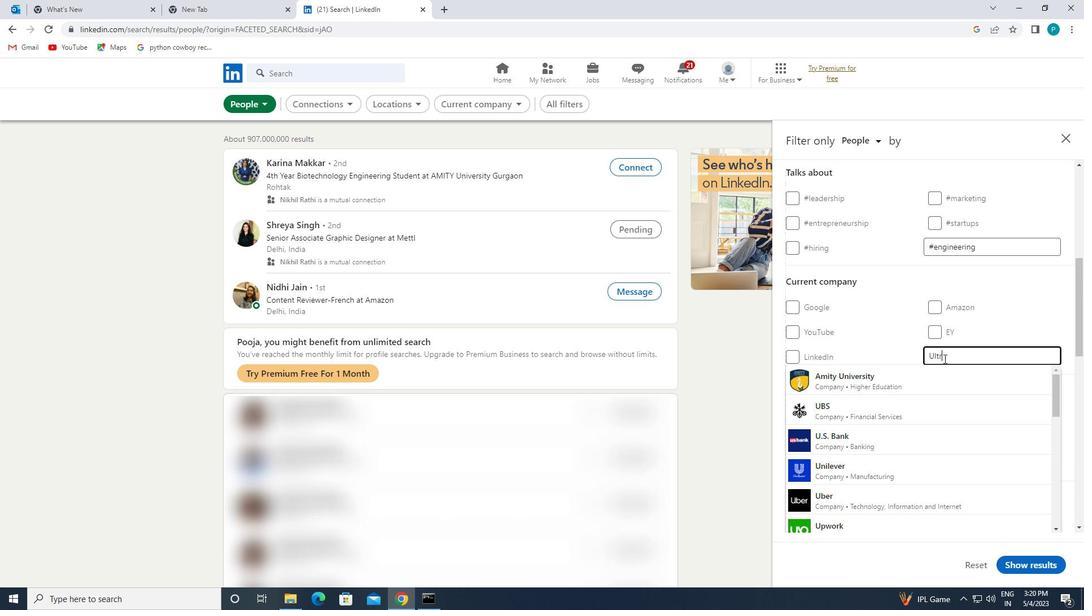 
Action: Mouse moved to (924, 467)
Screenshot: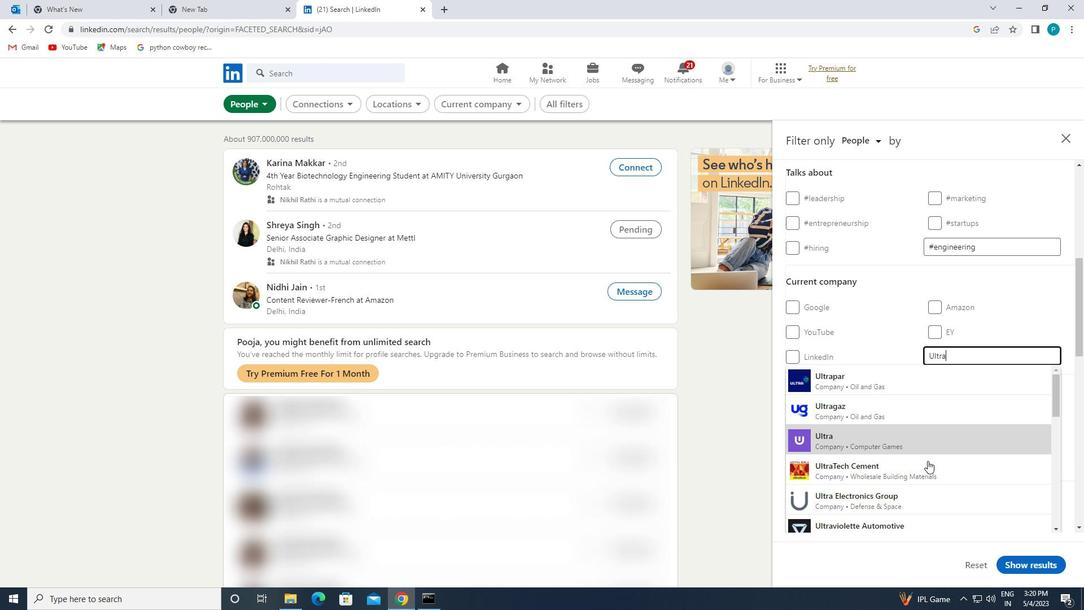 
Action: Mouse pressed left at (924, 467)
Screenshot: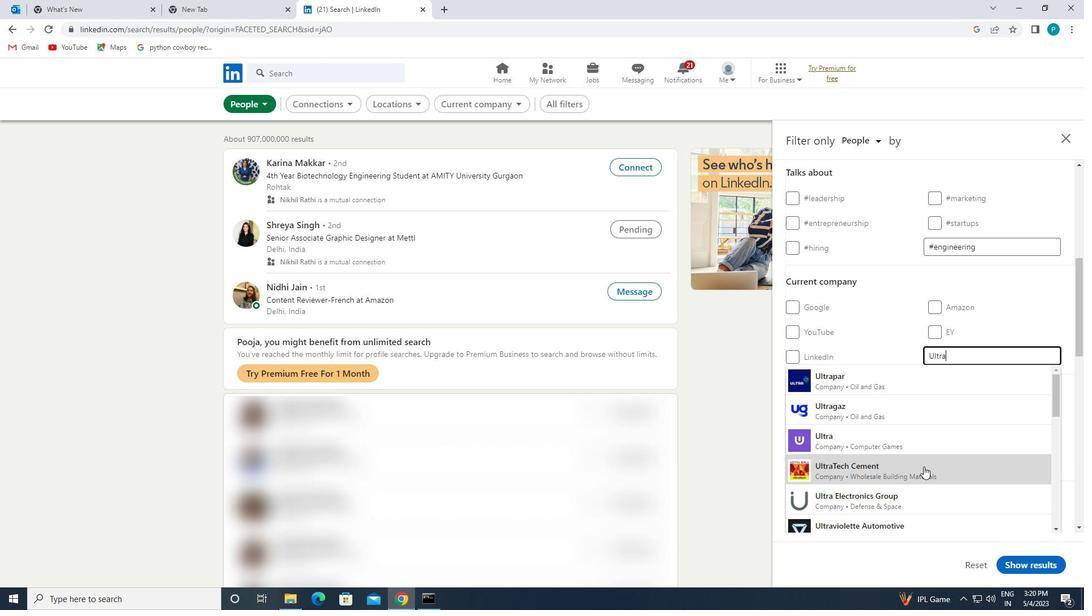 
Action: Mouse moved to (910, 425)
Screenshot: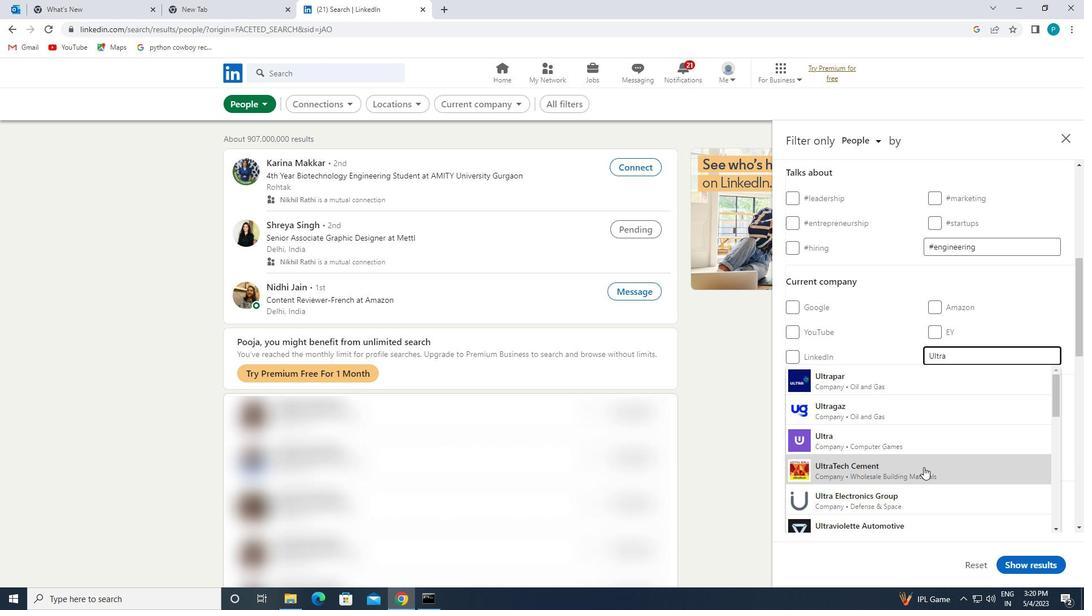 
Action: Mouse scrolled (910, 424) with delta (0, 0)
Screenshot: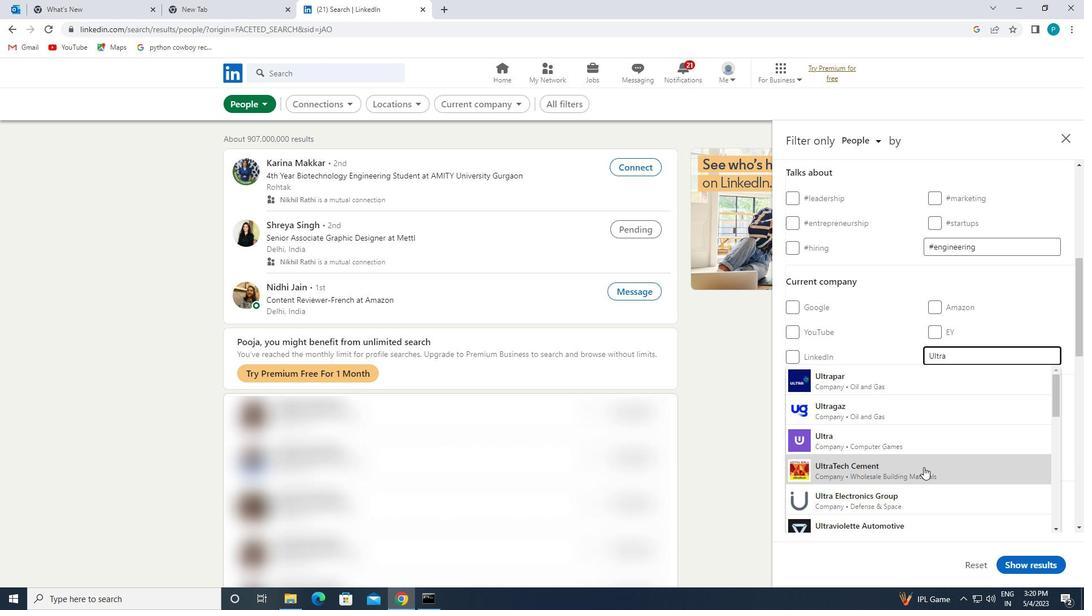 
Action: Mouse scrolled (910, 424) with delta (0, 0)
Screenshot: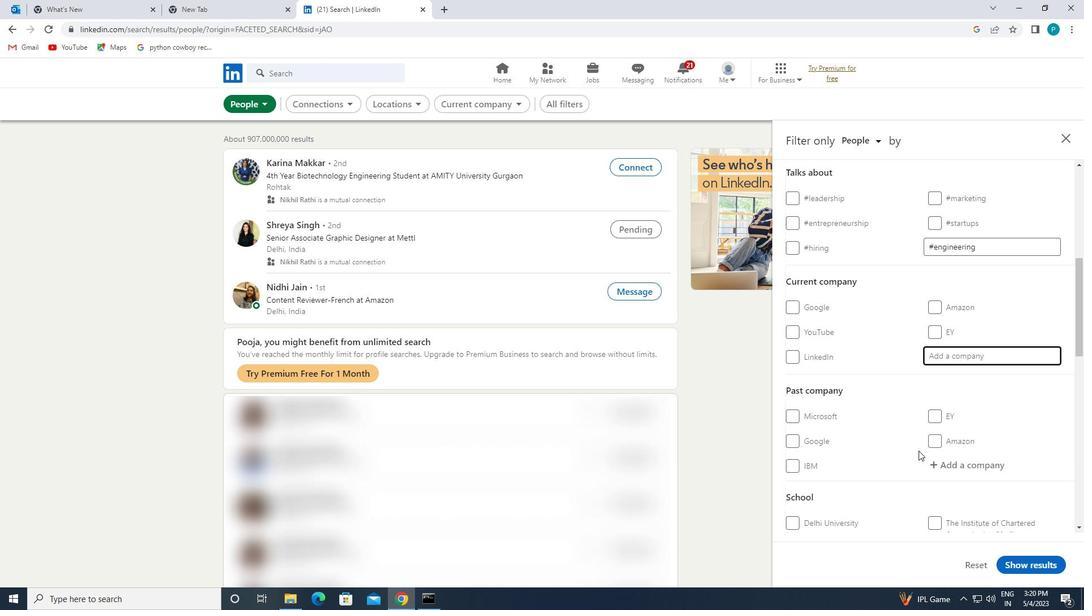 
Action: Mouse scrolled (910, 424) with delta (0, 0)
Screenshot: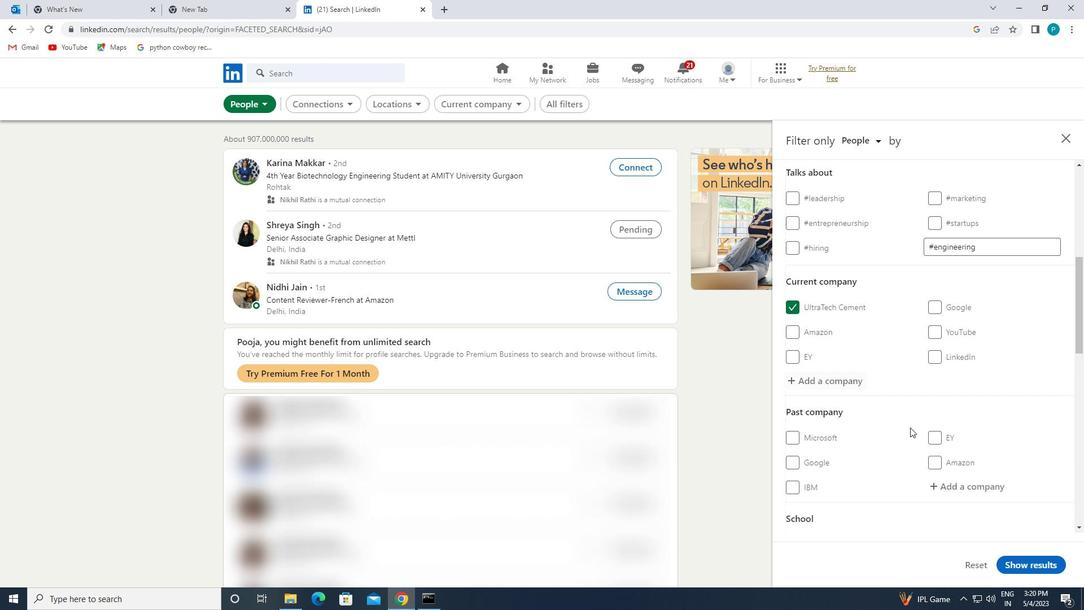 
Action: Mouse moved to (946, 438)
Screenshot: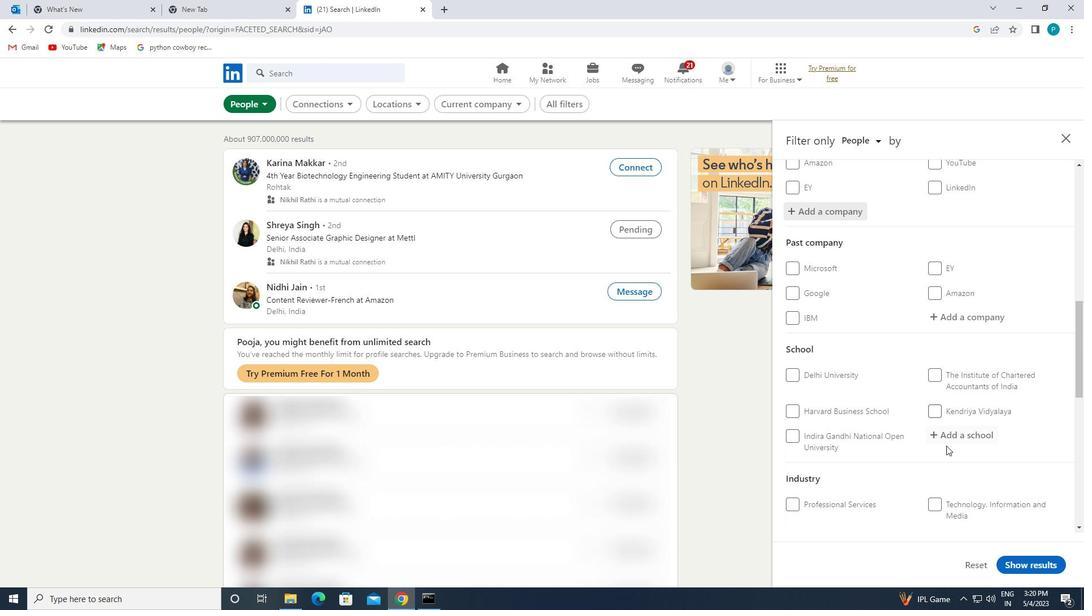 
Action: Mouse pressed left at (946, 438)
Screenshot: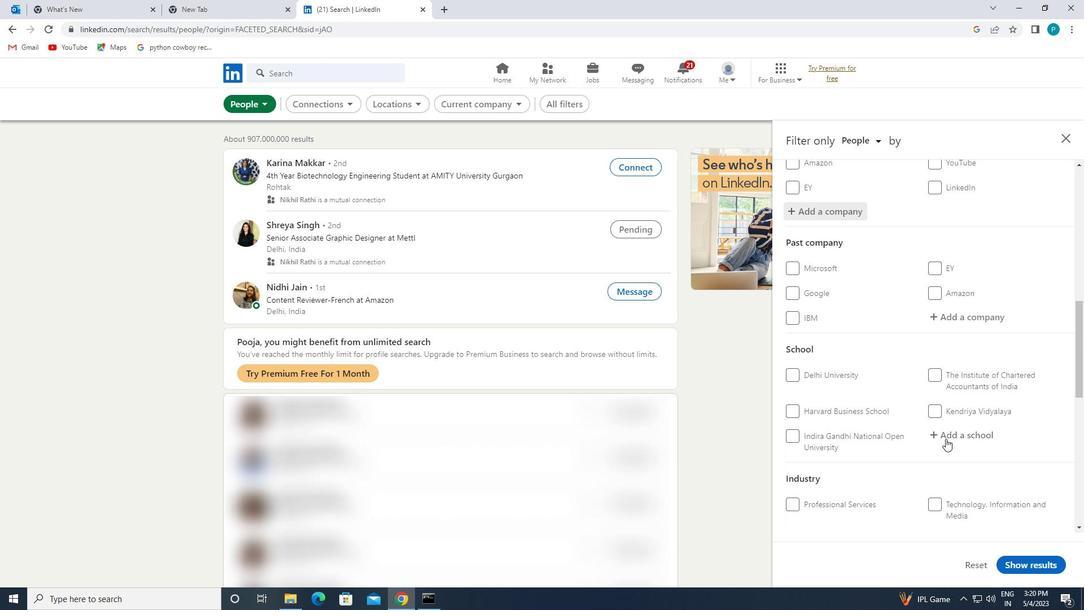 
Action: Mouse moved to (945, 438)
Screenshot: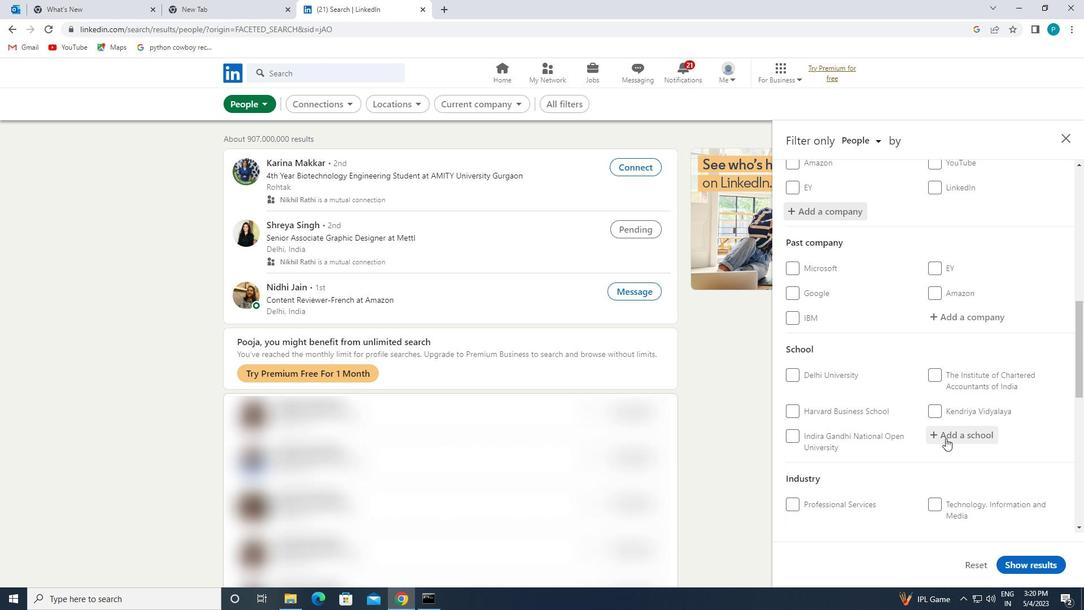 
Action: Key pressed <Key.caps_lock>SR<Key.space>E<Key.caps_lock>NGIN
Screenshot: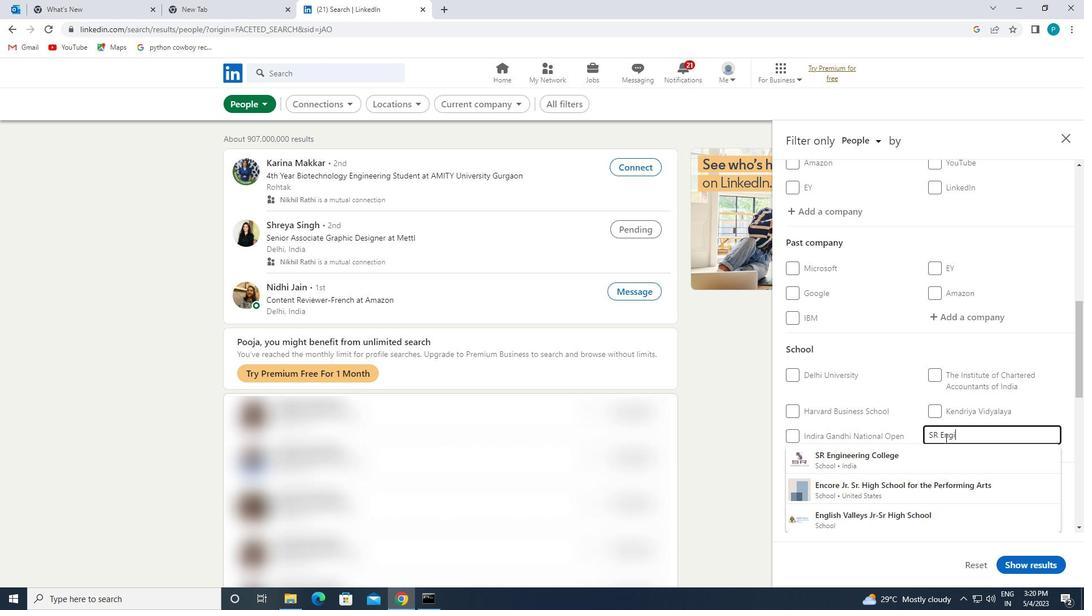 
Action: Mouse moved to (943, 454)
Screenshot: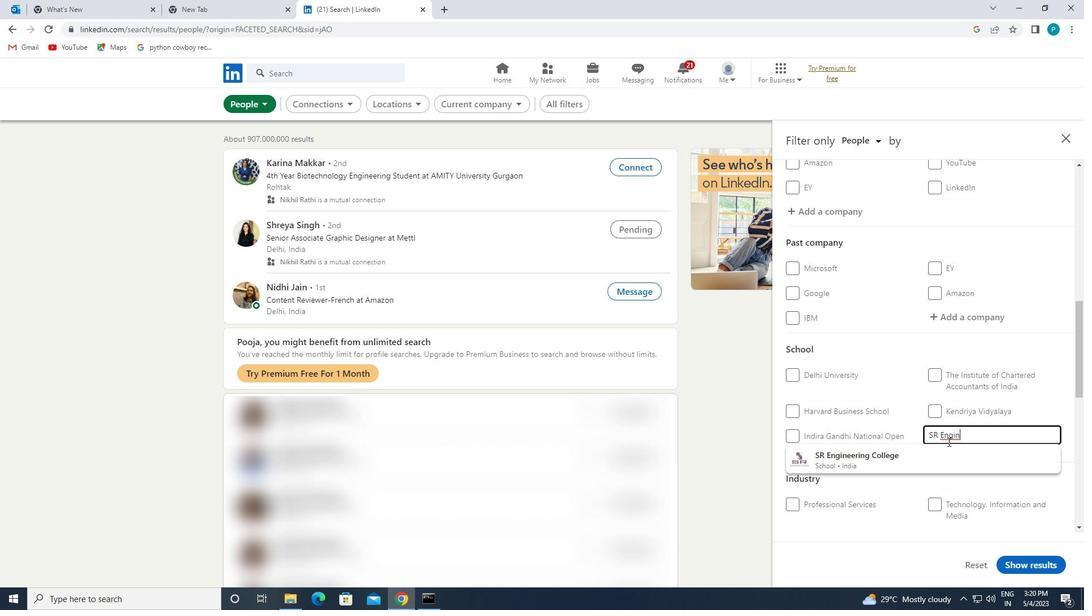 
Action: Mouse pressed left at (943, 454)
Screenshot: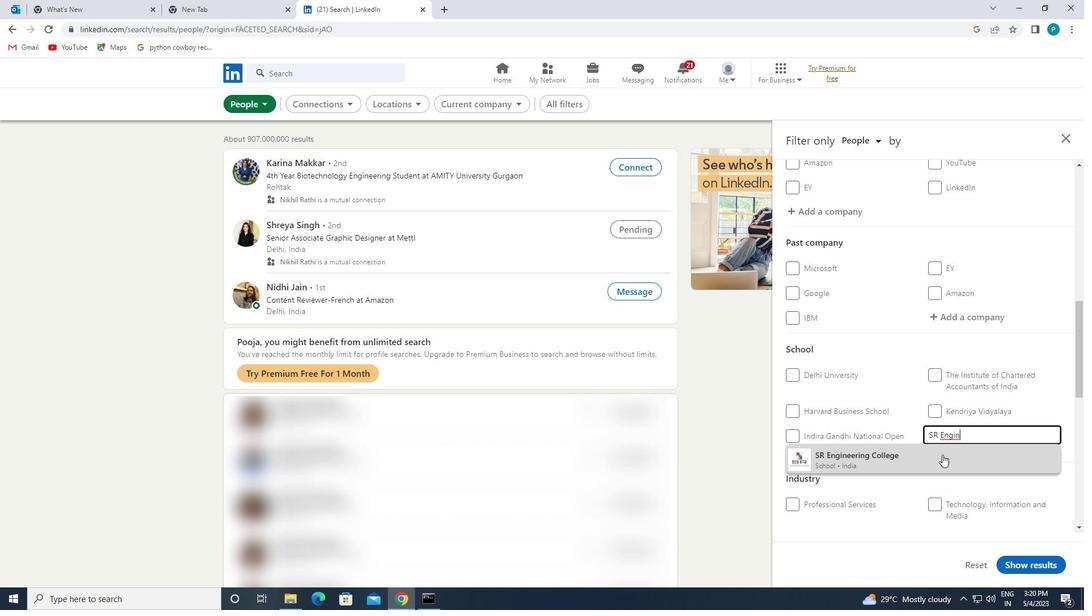 
Action: Mouse moved to (941, 454)
Screenshot: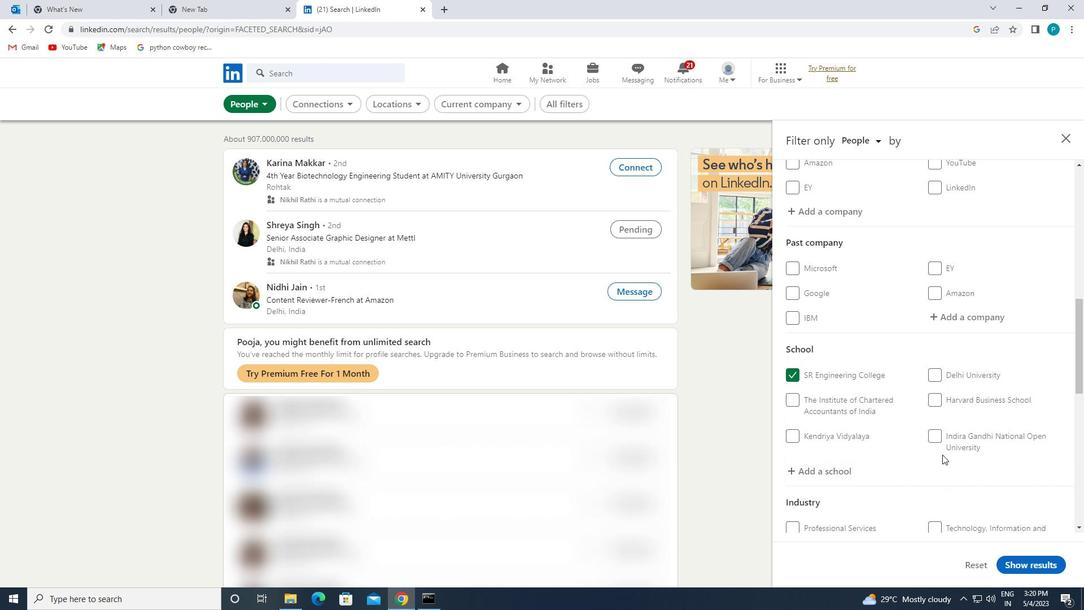 
Action: Mouse scrolled (941, 454) with delta (0, 0)
Screenshot: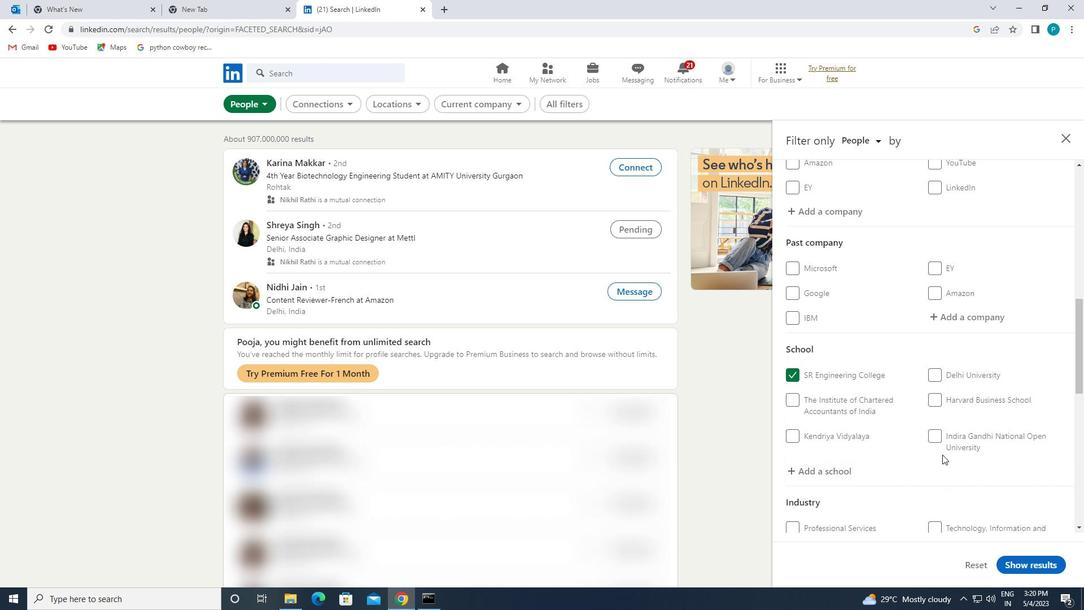 
Action: Mouse scrolled (941, 454) with delta (0, 0)
Screenshot: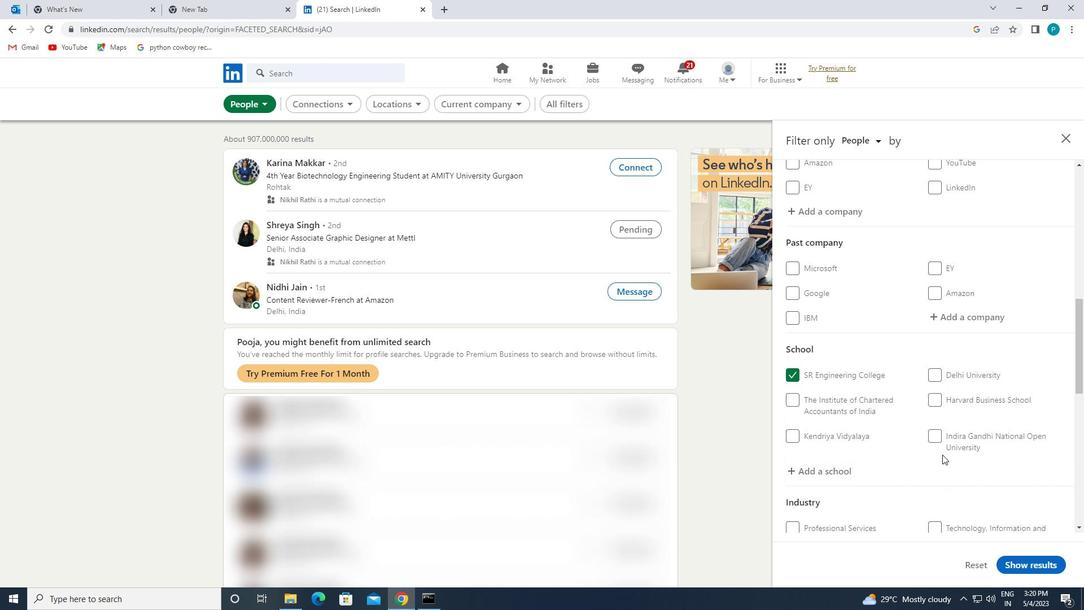 
Action: Mouse moved to (941, 454)
Screenshot: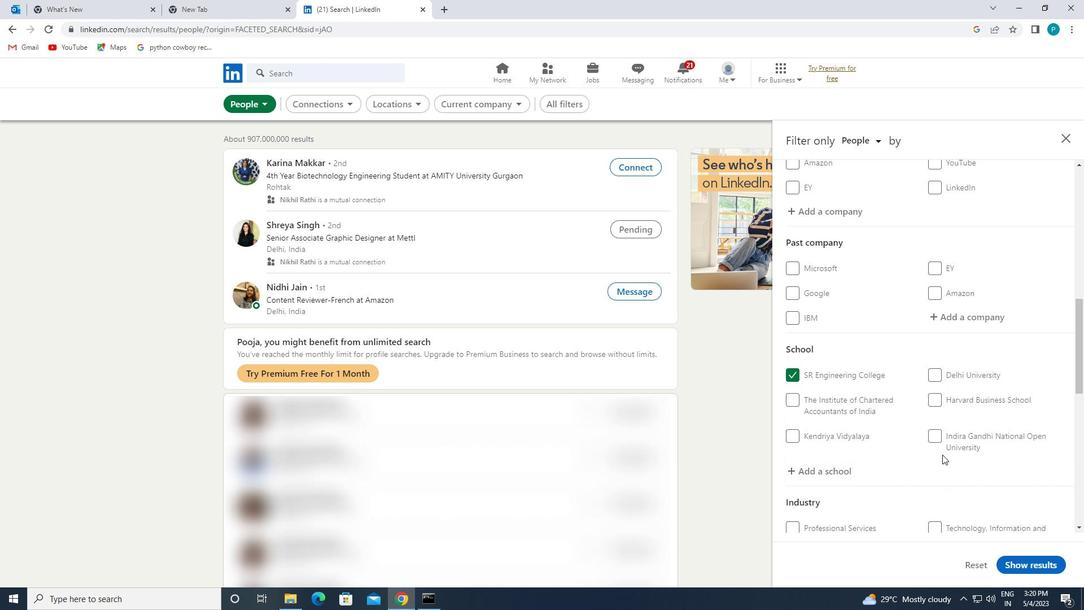 
Action: Mouse scrolled (941, 453) with delta (0, 0)
Screenshot: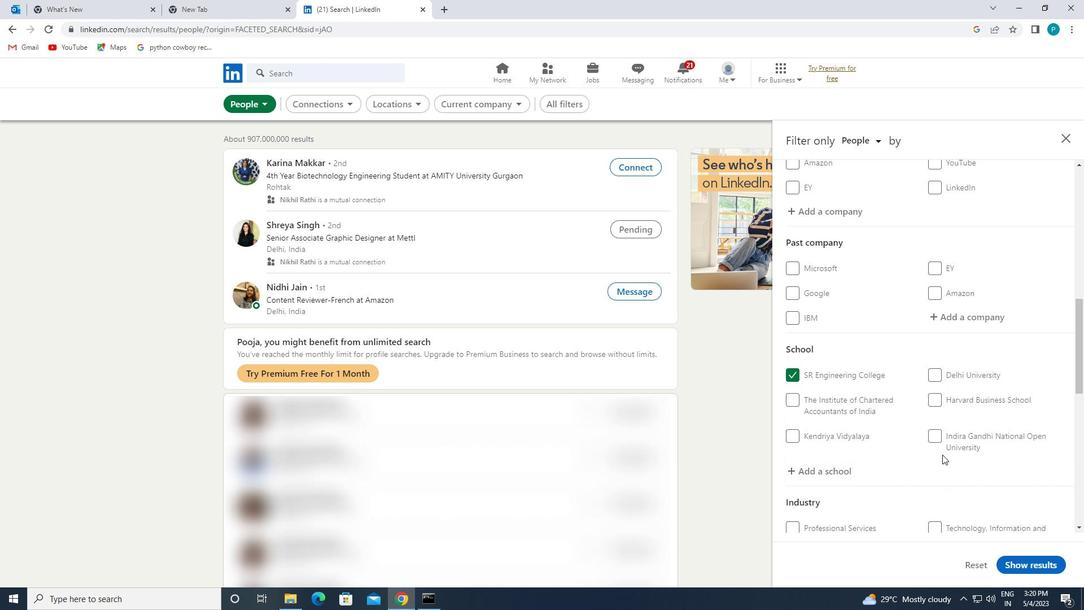 
Action: Mouse moved to (941, 453)
Screenshot: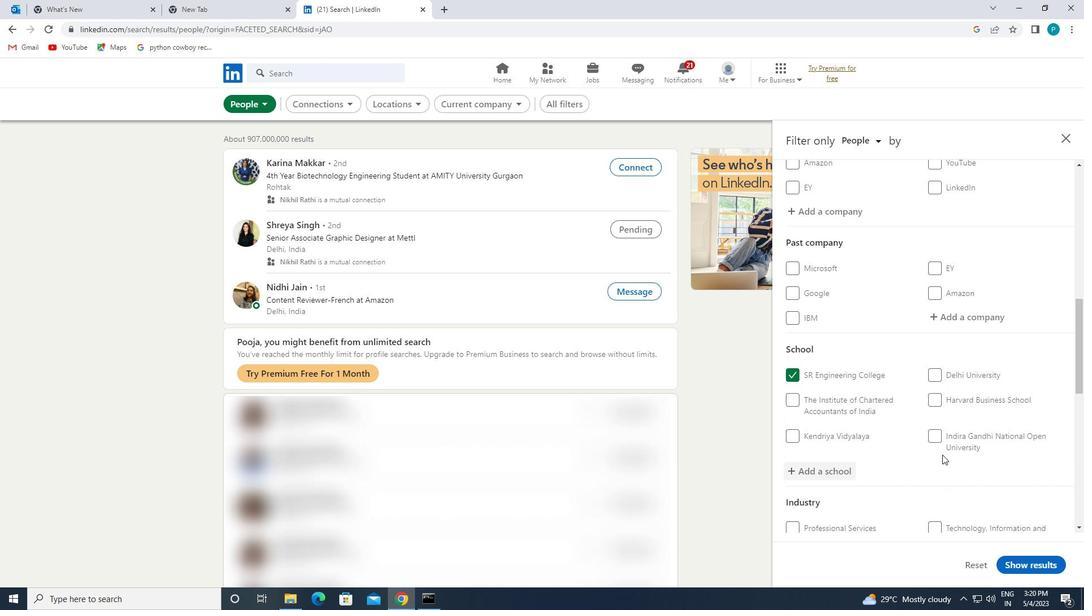 
Action: Mouse scrolled (941, 453) with delta (0, 0)
Screenshot: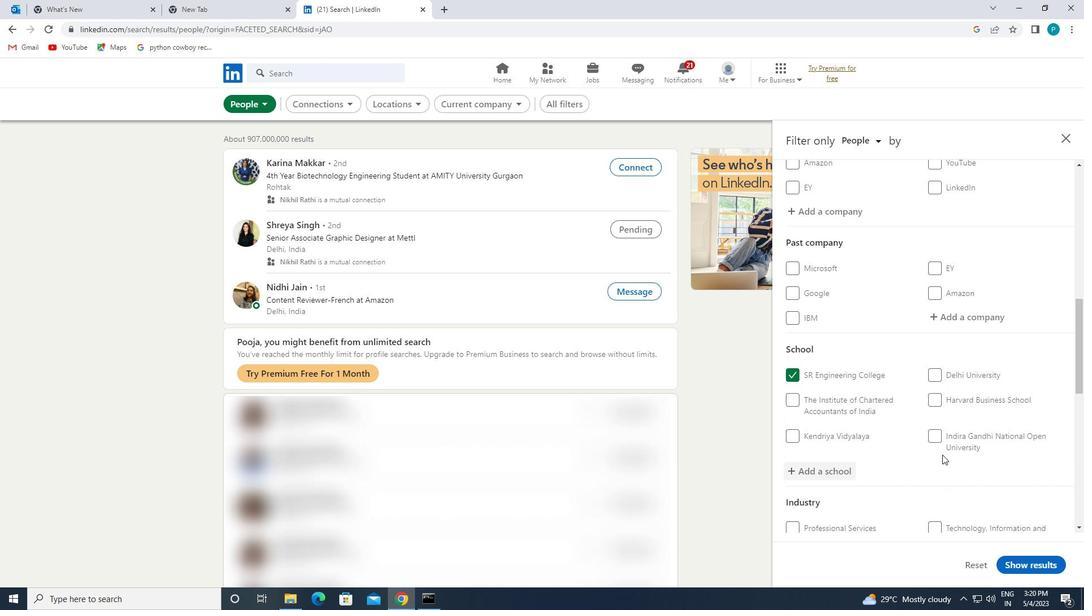 
Action: Mouse moved to (958, 381)
Screenshot: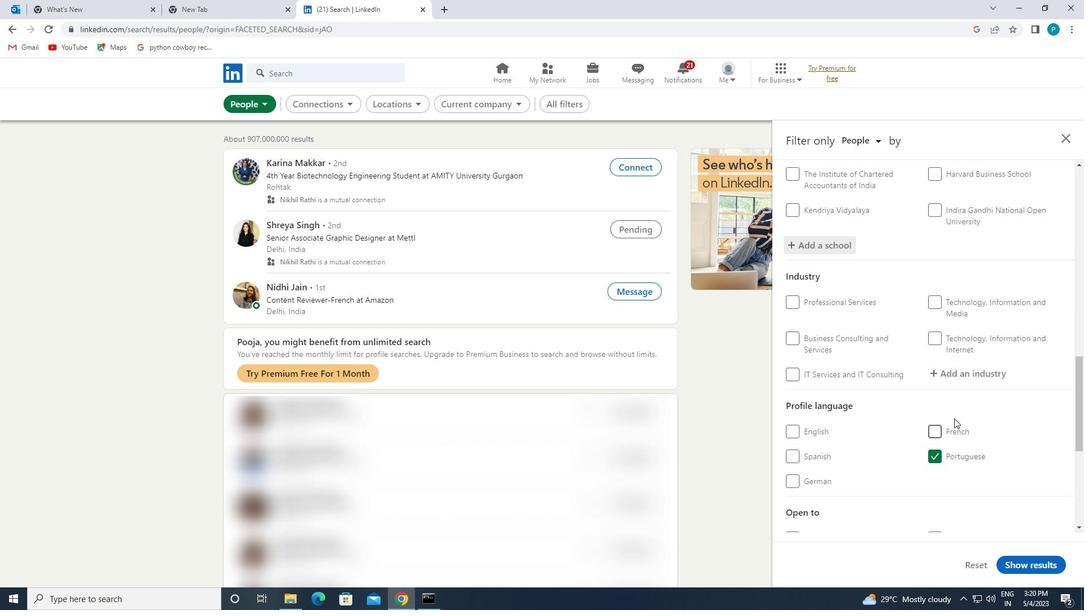 
Action: Mouse pressed left at (958, 381)
Screenshot: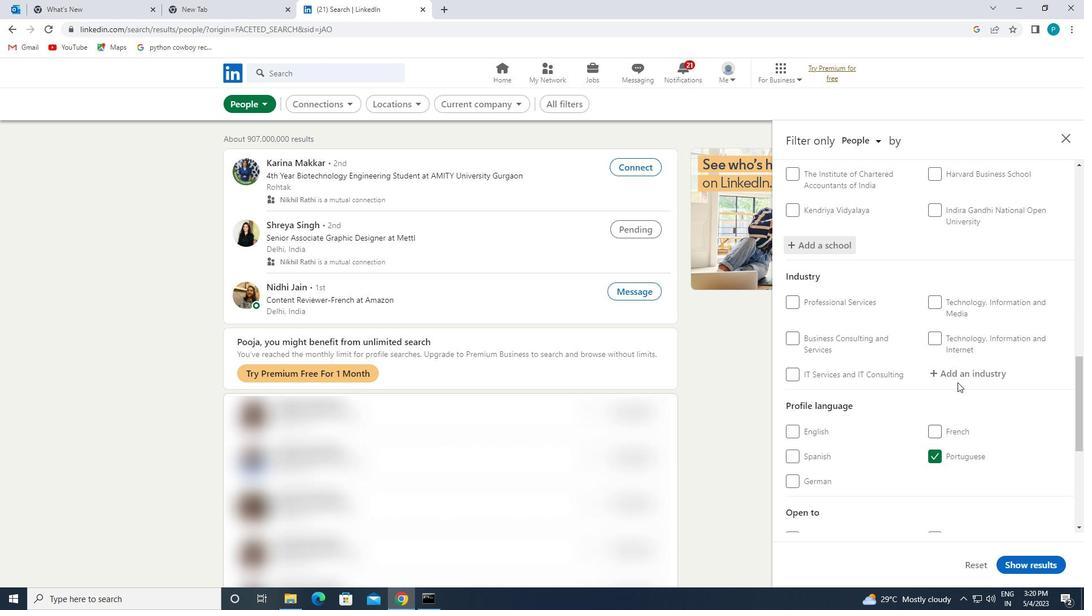 
Action: Mouse moved to (962, 381)
Screenshot: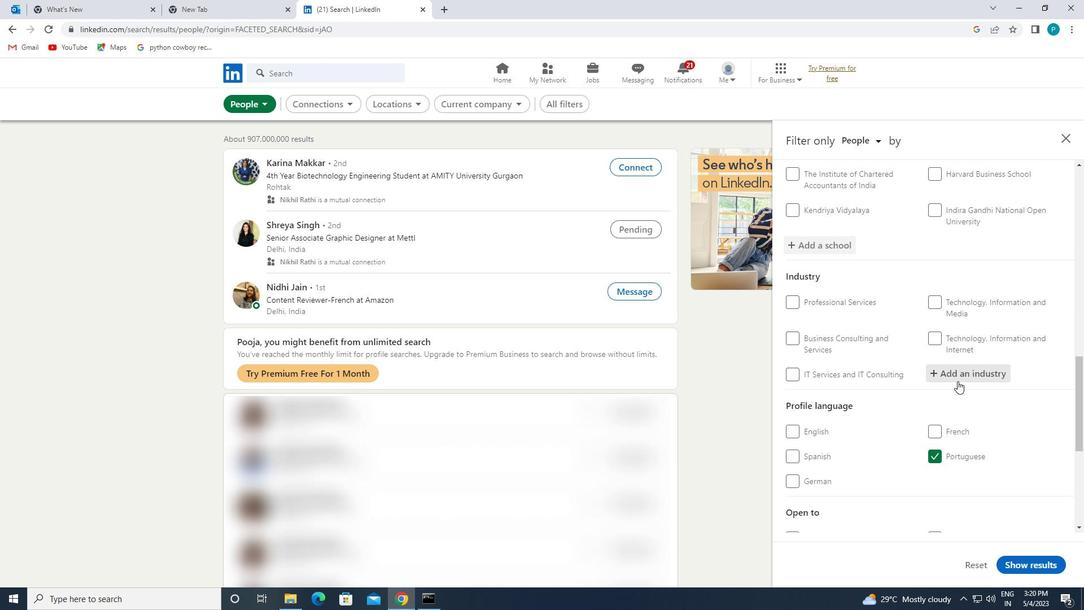 
Action: Key pressed <Key.caps_lock>F<Key.caps_lock>ABRI
Screenshot: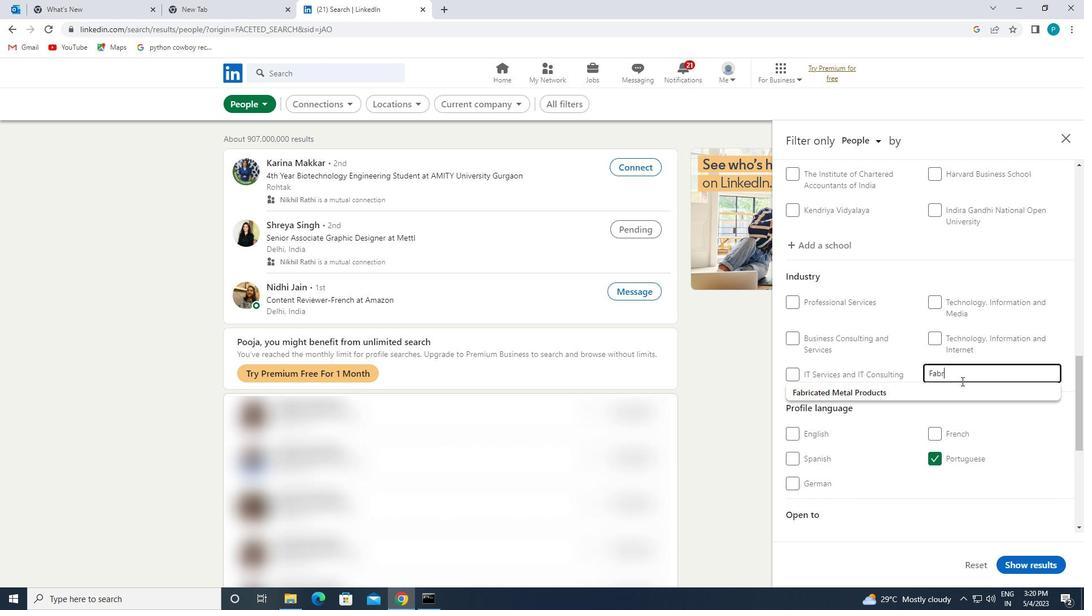 
Action: Mouse moved to (949, 387)
Screenshot: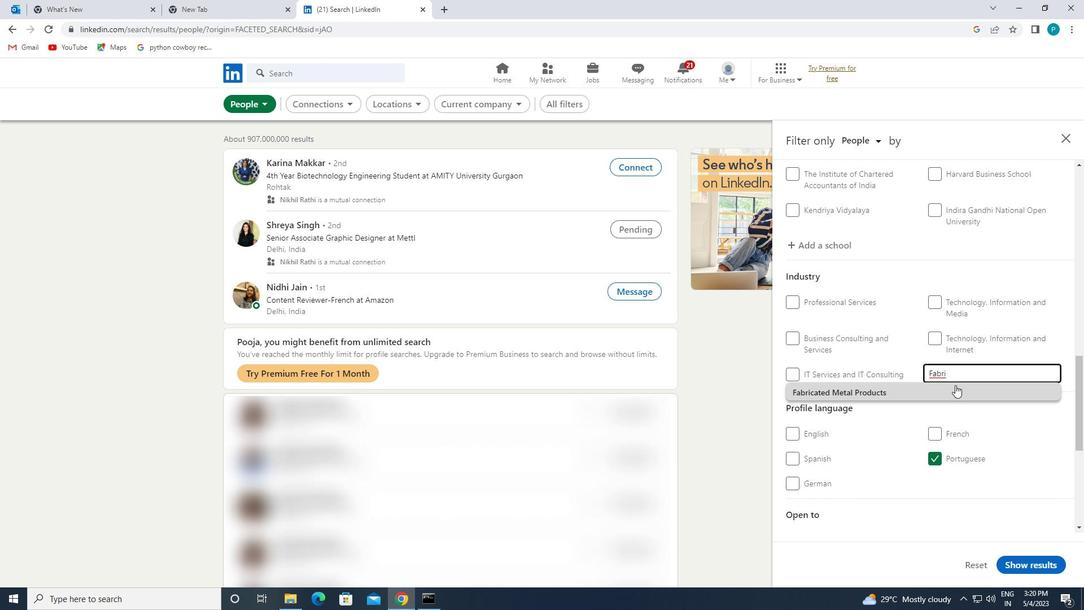 
Action: Mouse pressed left at (949, 387)
Screenshot: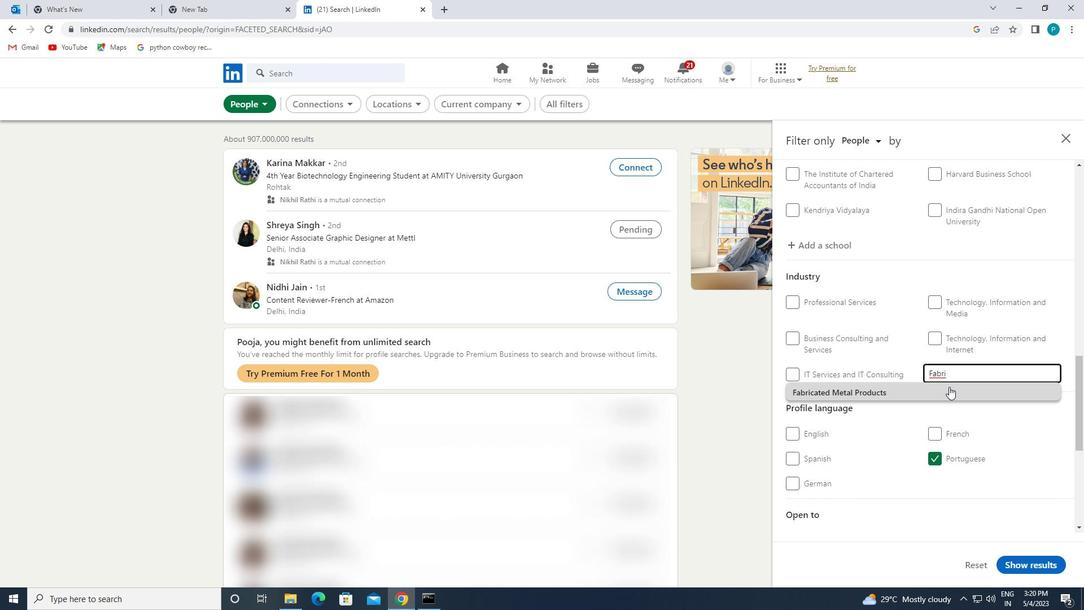 
Action: Mouse scrolled (949, 386) with delta (0, 0)
Screenshot: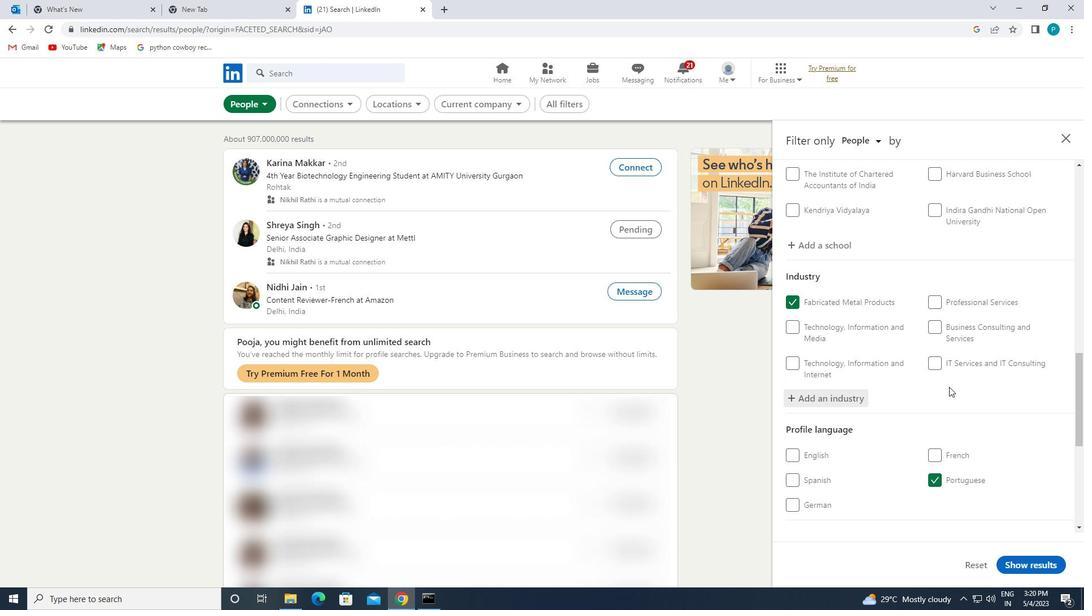 
Action: Mouse scrolled (949, 386) with delta (0, 0)
Screenshot: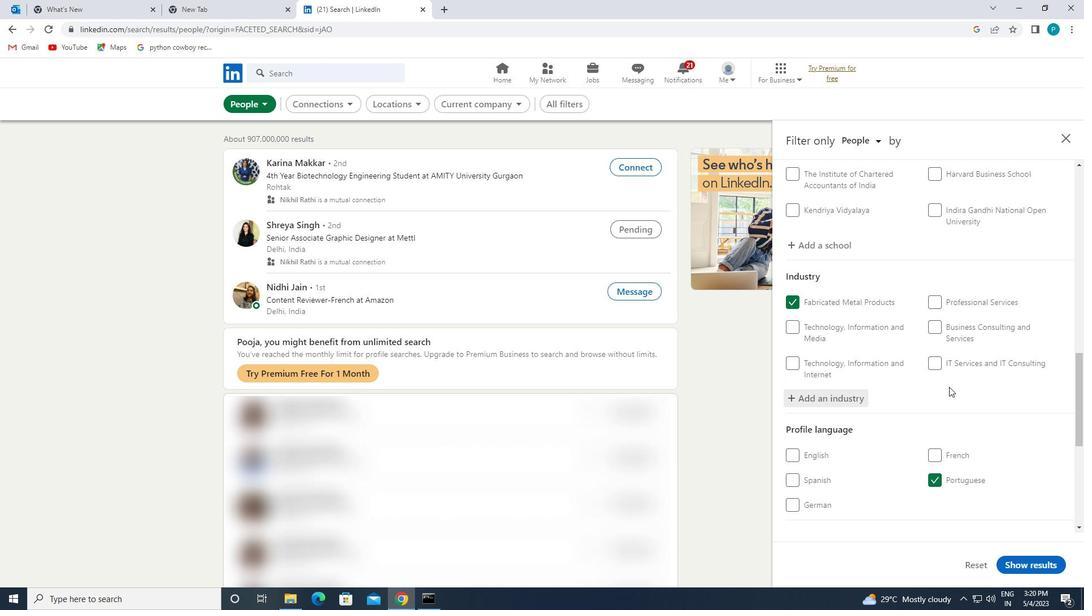 
Action: Mouse scrolled (949, 386) with delta (0, 0)
Screenshot: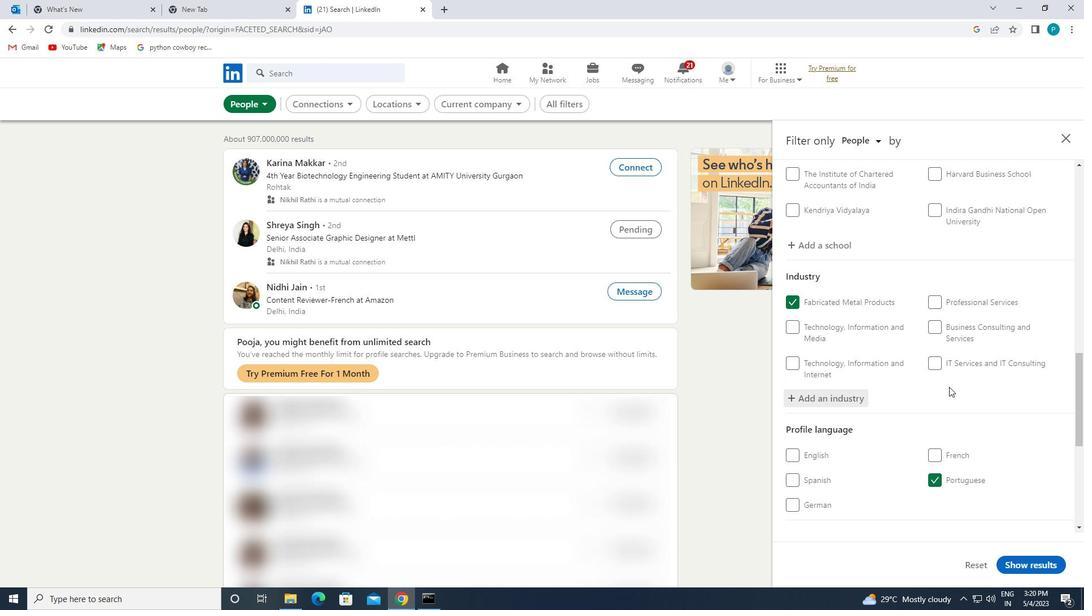
Action: Mouse moved to (949, 387)
Screenshot: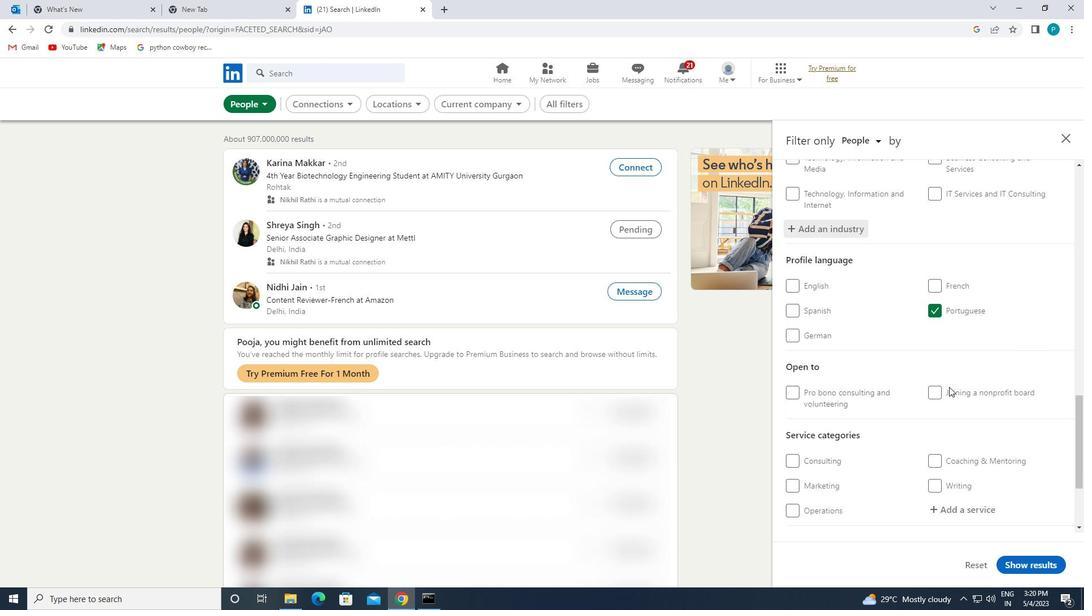 
Action: Mouse scrolled (949, 386) with delta (0, 0)
Screenshot: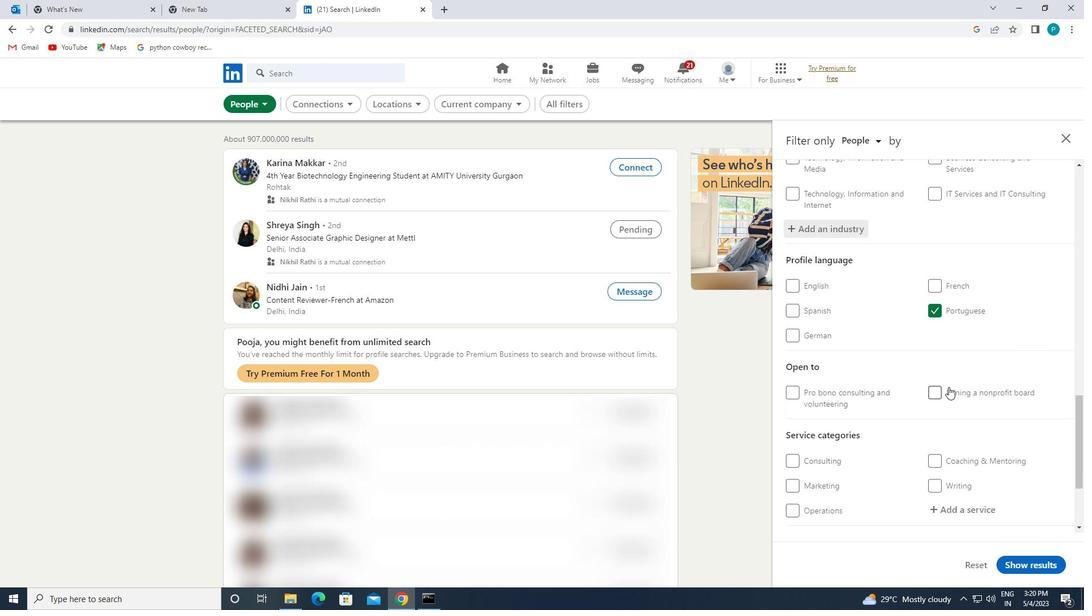 
Action: Mouse scrolled (949, 386) with delta (0, 0)
Screenshot: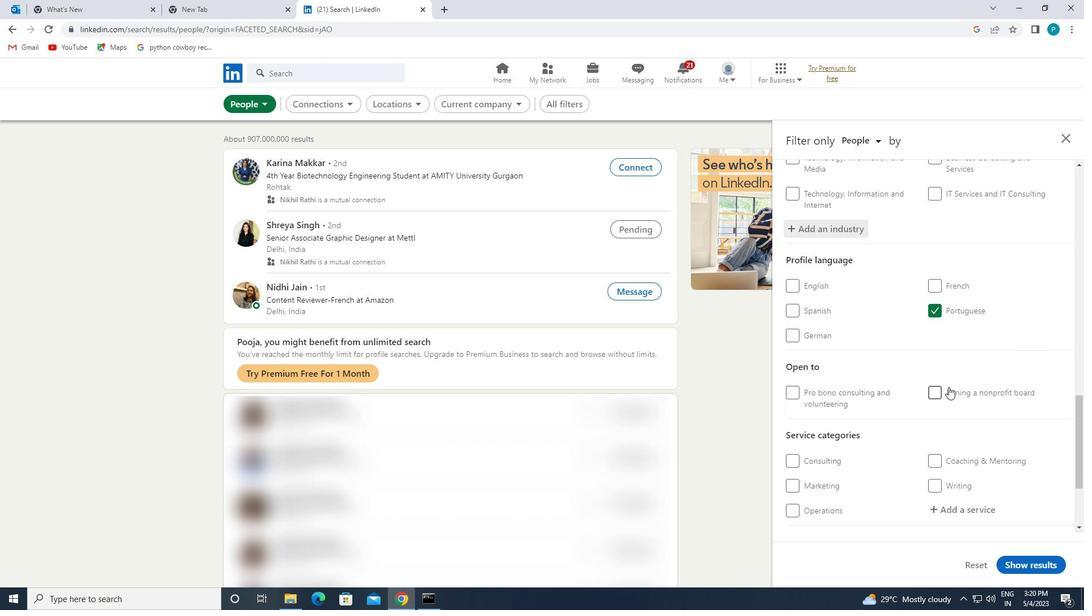 
Action: Mouse moved to (946, 403)
Screenshot: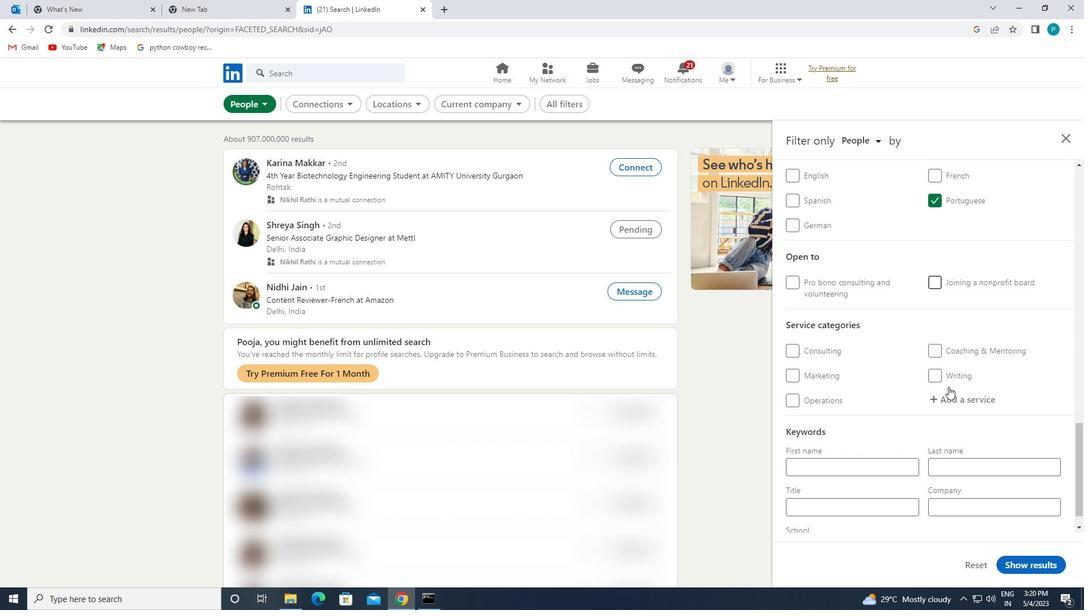 
Action: Mouse pressed left at (946, 403)
Screenshot: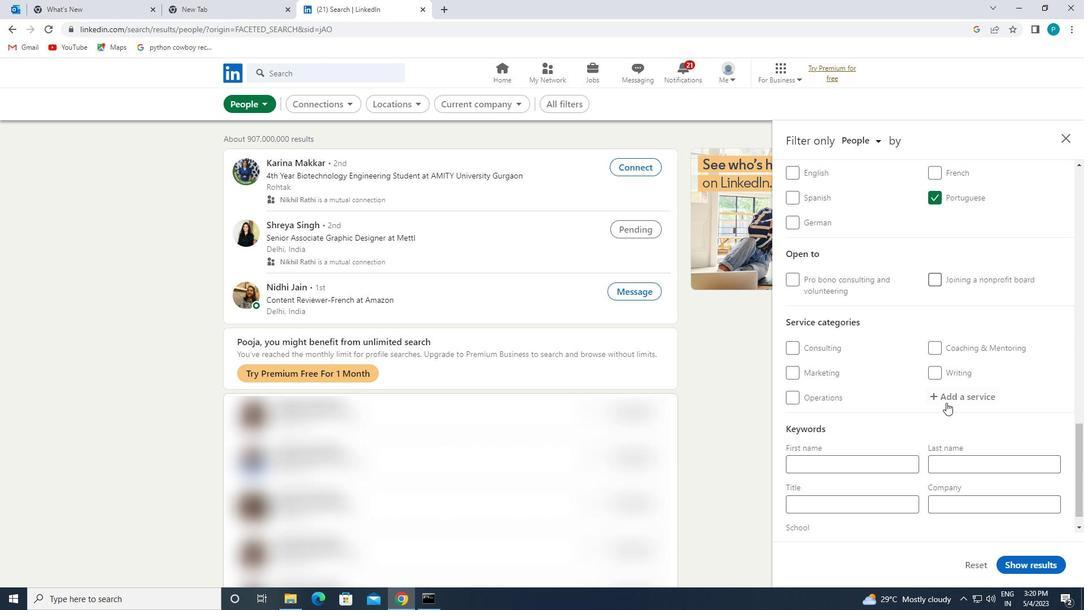 
Action: Key pressed <Key.caps_lock>P<Key.caps_lock>UBLIC
Screenshot: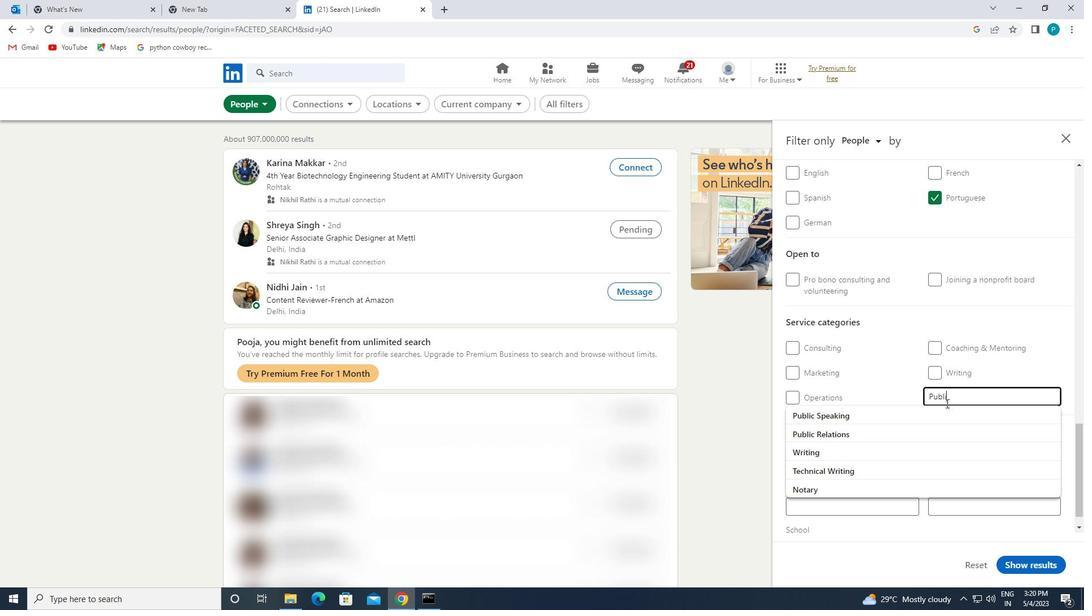 
Action: Mouse moved to (918, 409)
Screenshot: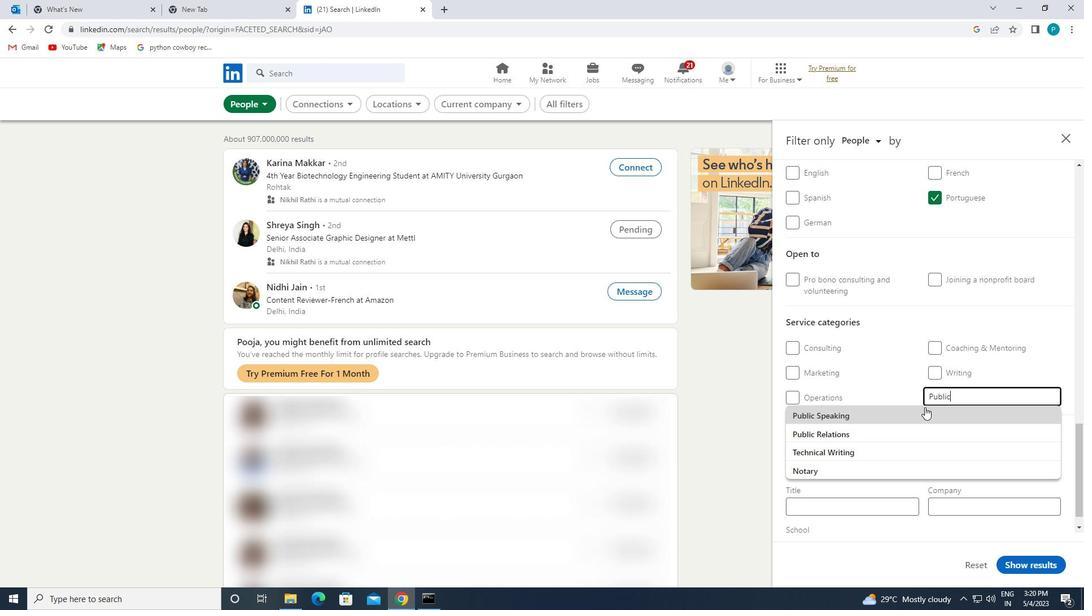 
Action: Mouse pressed left at (918, 409)
Screenshot: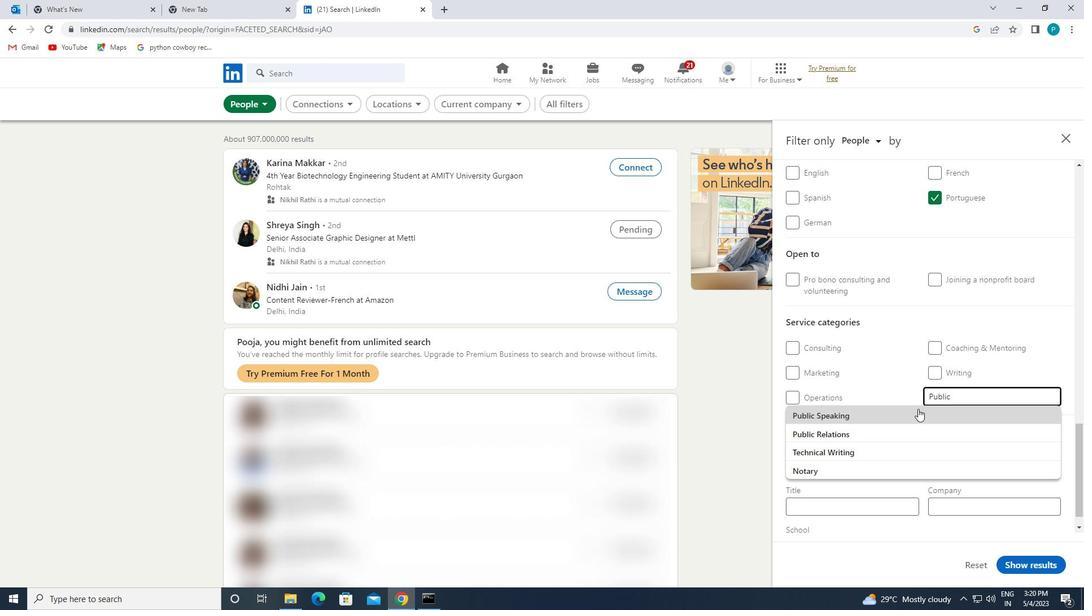 
Action: Mouse moved to (914, 420)
Screenshot: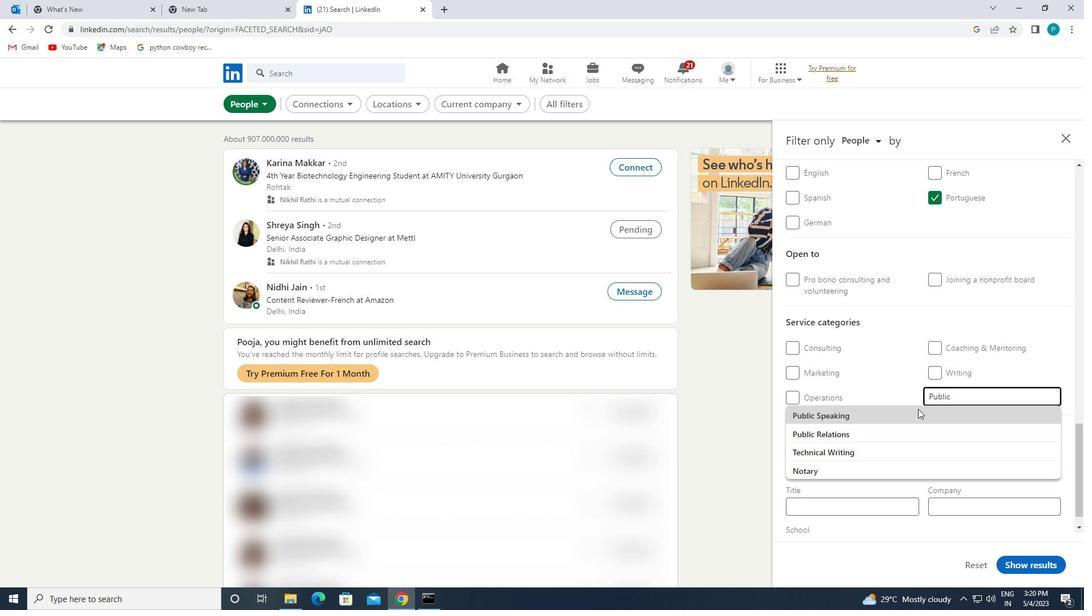 
Action: Mouse scrolled (914, 419) with delta (0, 0)
Screenshot: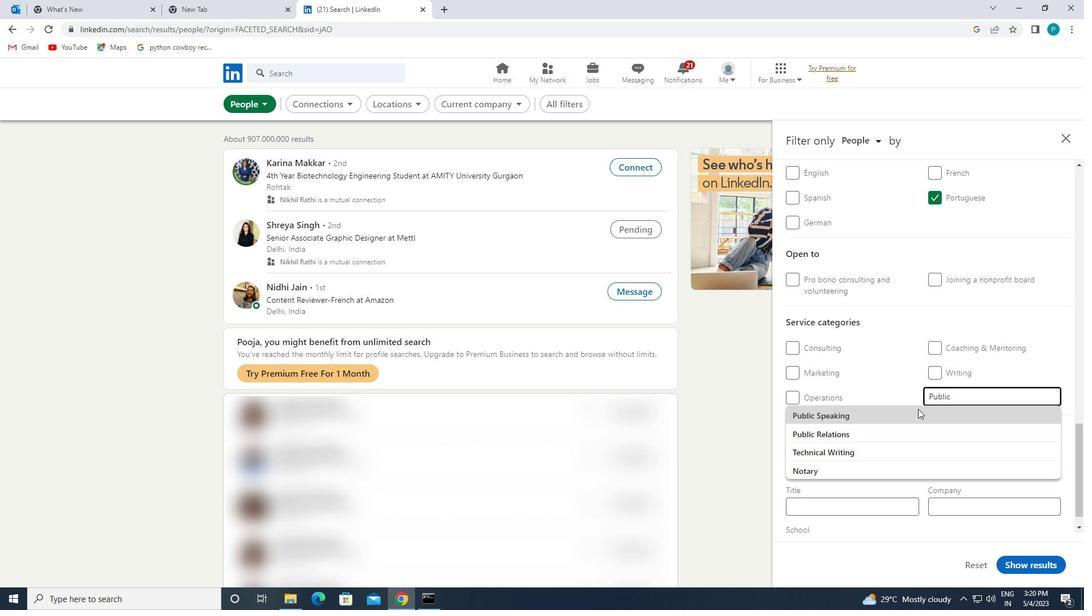 
Action: Mouse moved to (910, 424)
Screenshot: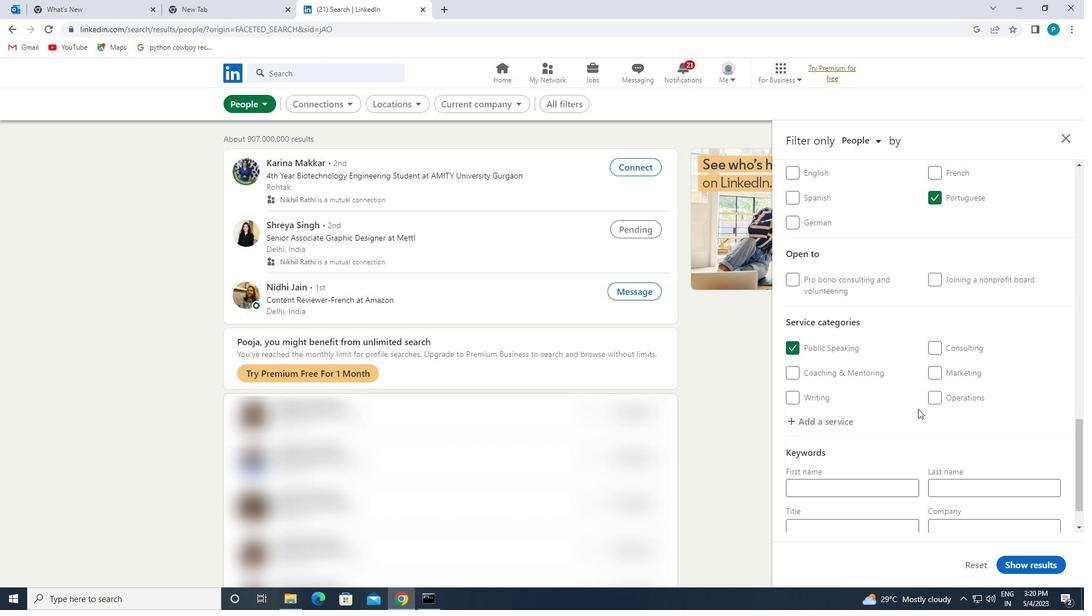 
Action: Mouse scrolled (910, 424) with delta (0, 0)
Screenshot: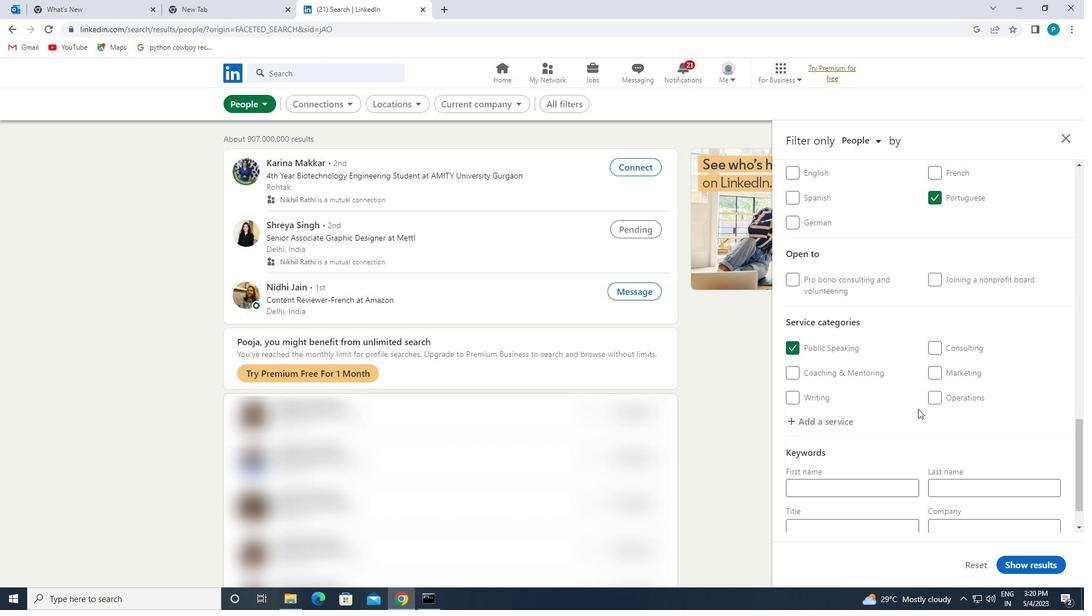 
Action: Mouse moved to (900, 433)
Screenshot: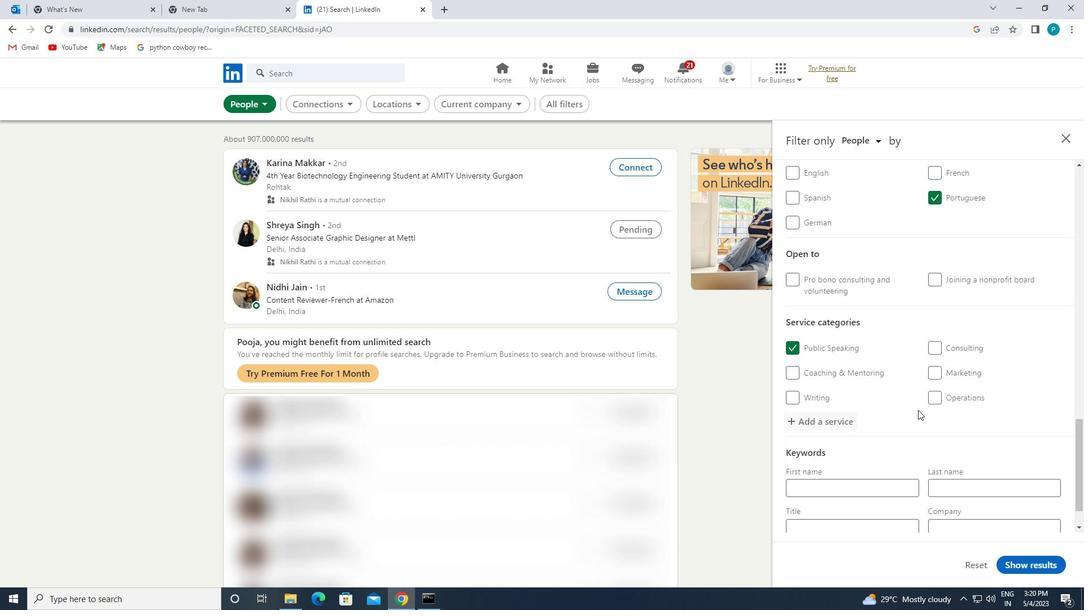 
Action: Mouse scrolled (900, 433) with delta (0, 0)
Screenshot: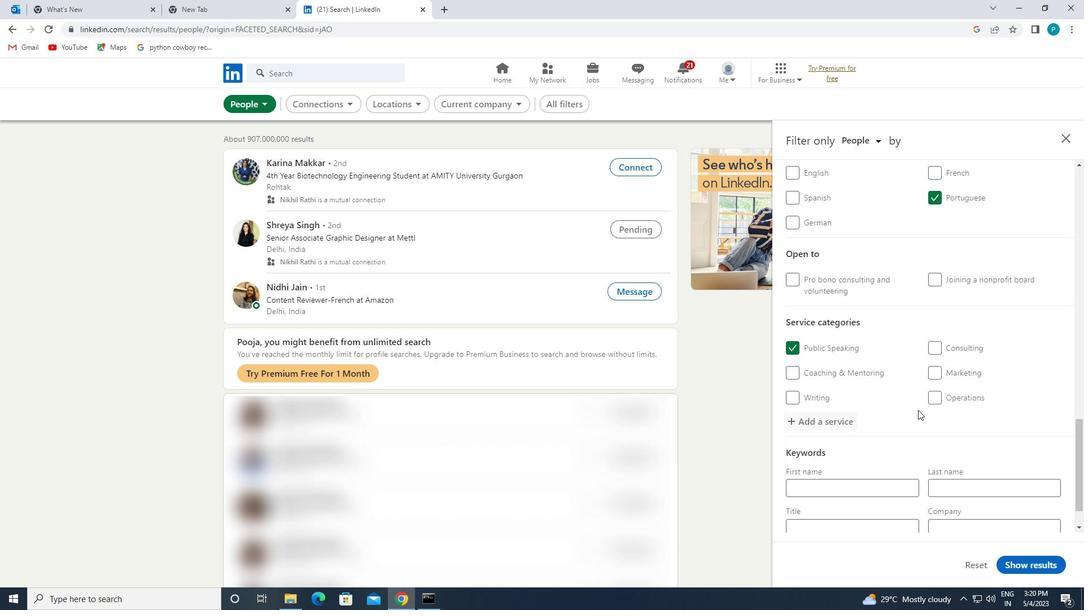 
Action: Mouse moved to (896, 436)
Screenshot: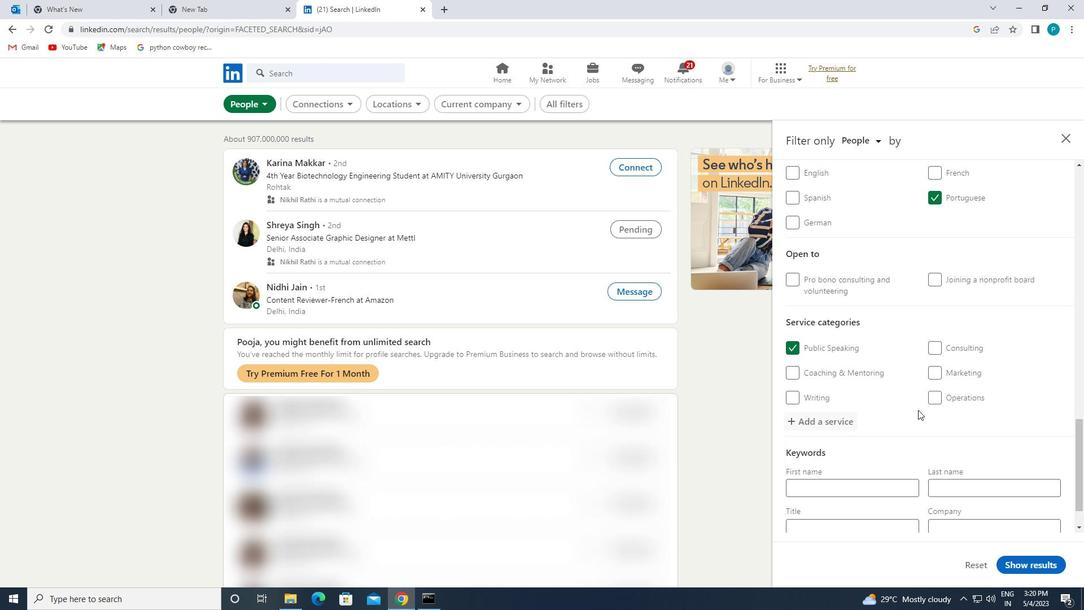
Action: Mouse scrolled (896, 436) with delta (0, 0)
Screenshot: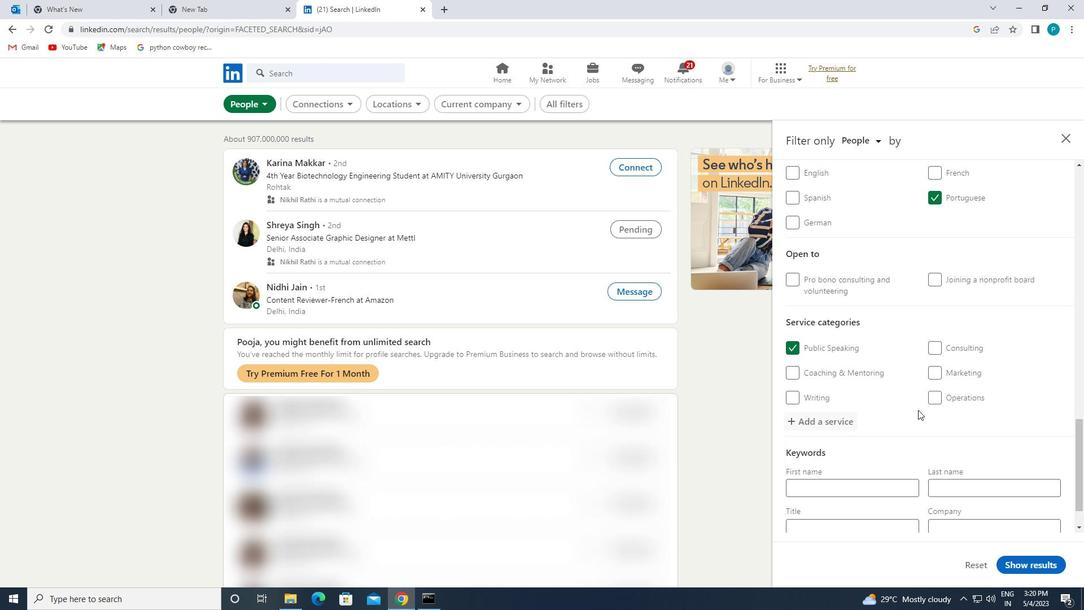 
Action: Mouse moved to (869, 468)
Screenshot: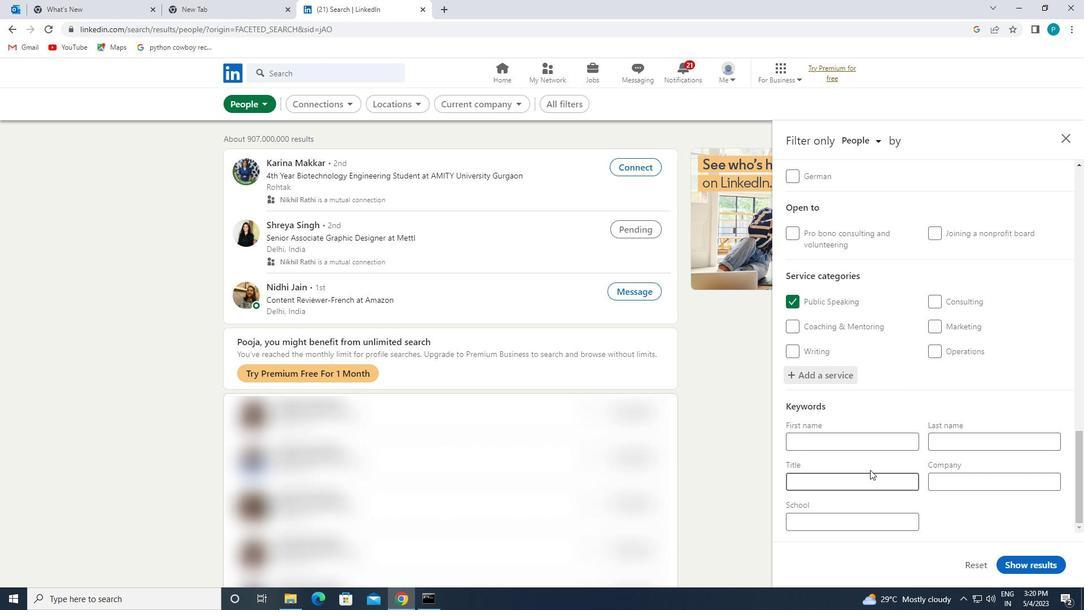 
Action: Mouse pressed left at (869, 468)
Screenshot: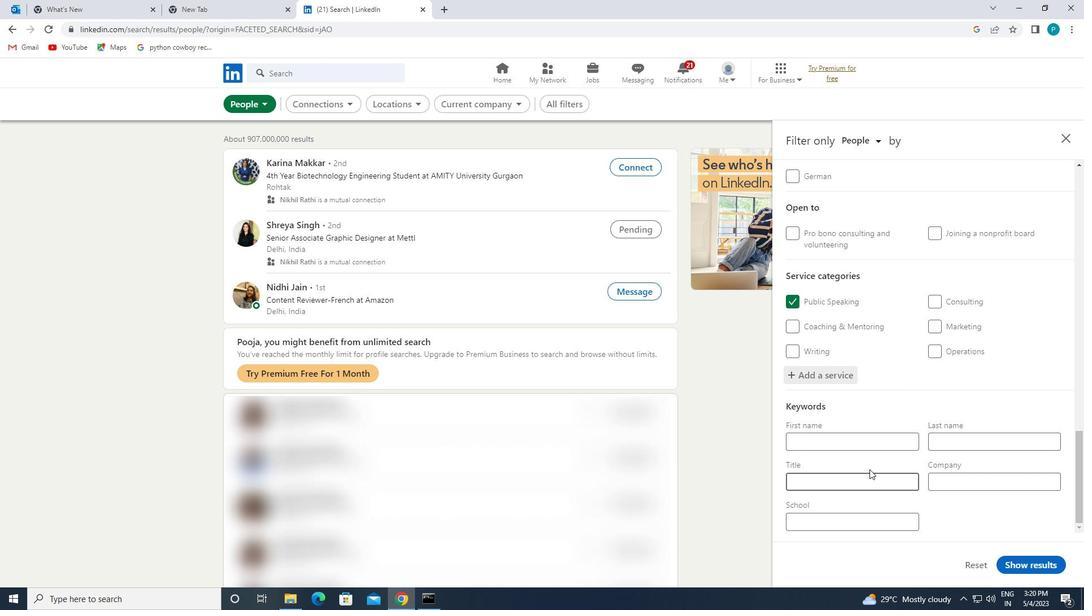 
Action: Mouse moved to (874, 477)
Screenshot: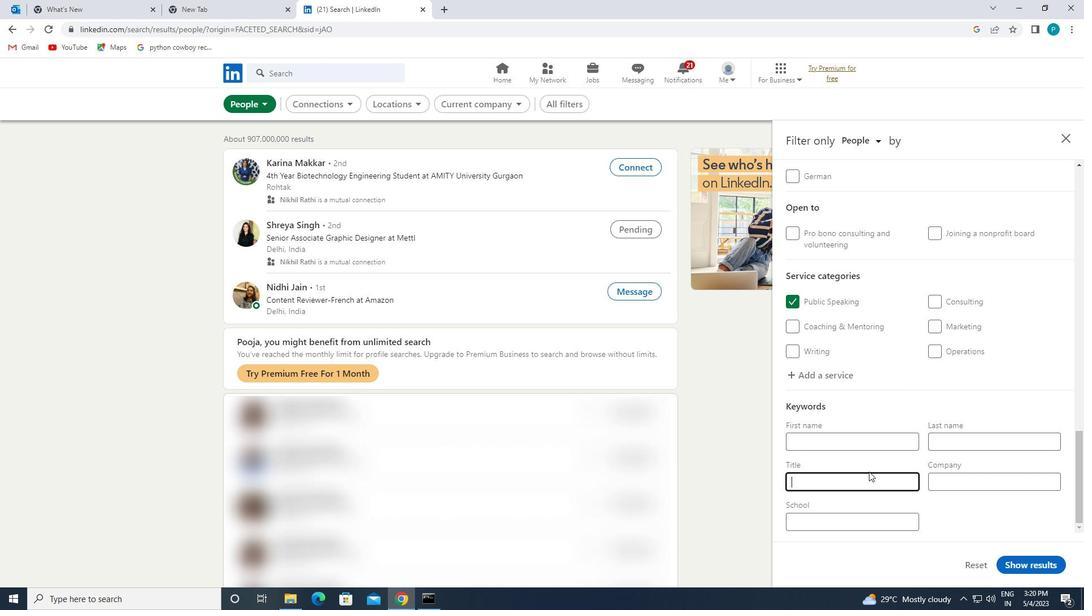 
Action: Key pressed <Key.caps_lock>M<Key.caps_lock>AKEUP<Key.space><Key.caps_lock>A<Key.caps_lock>RTIST
Screenshot: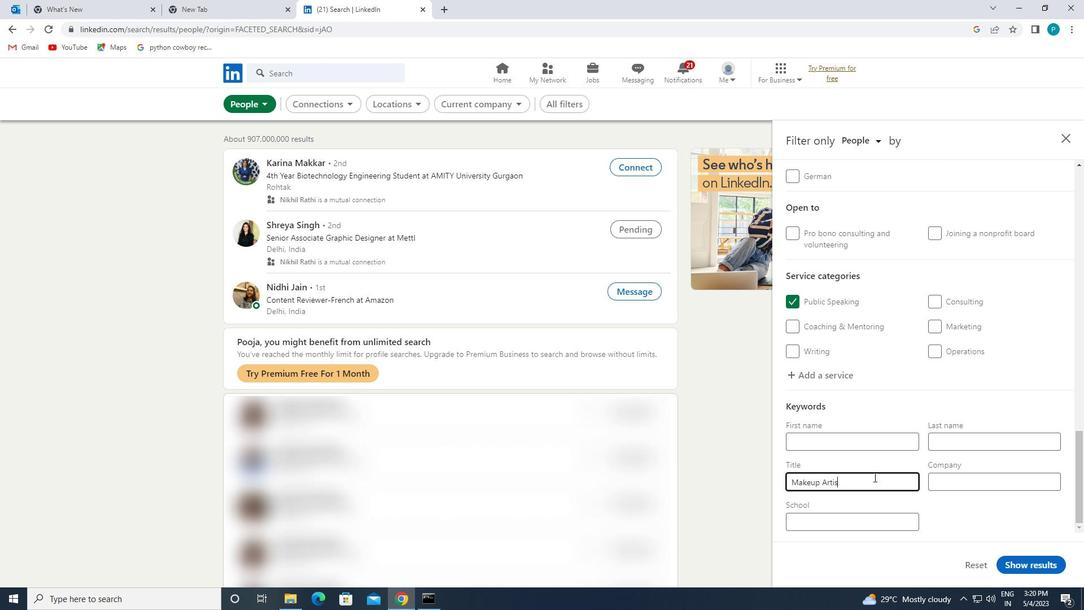
Action: Mouse moved to (1024, 559)
Screenshot: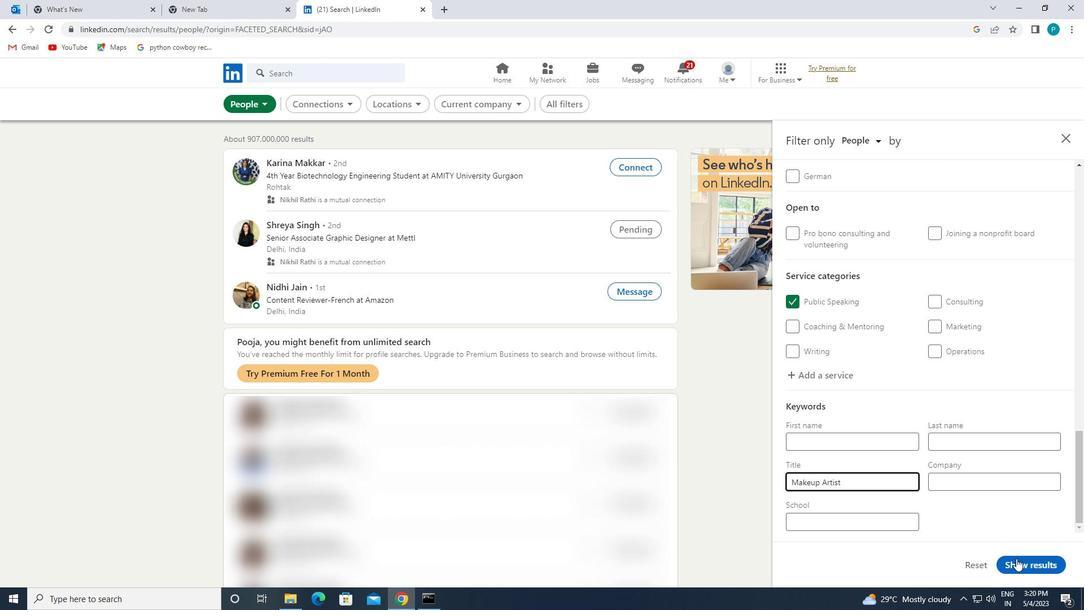 
Action: Mouse pressed left at (1024, 559)
Screenshot: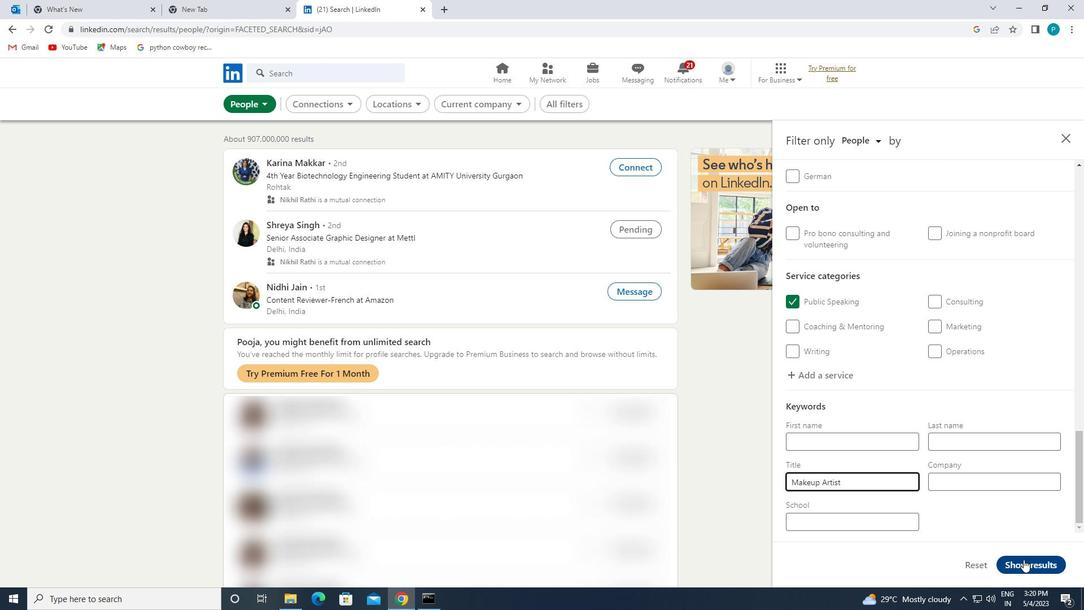 
Action: Mouse moved to (1029, 562)
Screenshot: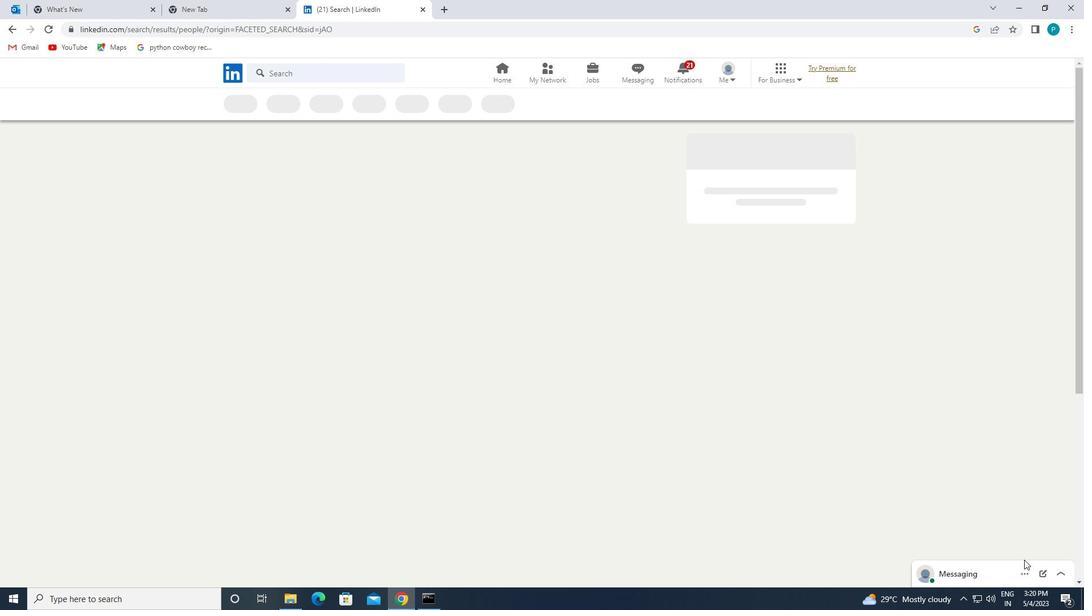 
